 Task: Find connections with filter location Pakisaji with filter topic #realestatewith filter profile language Potuguese with filter current company Hirengine (Hiring & Resourcing) with filter school KLE College of Engineering & Technology with filter industry Retail with filter service category Social Media Marketing with filter keywords title Proposal Writer
Action: Mouse moved to (641, 61)
Screenshot: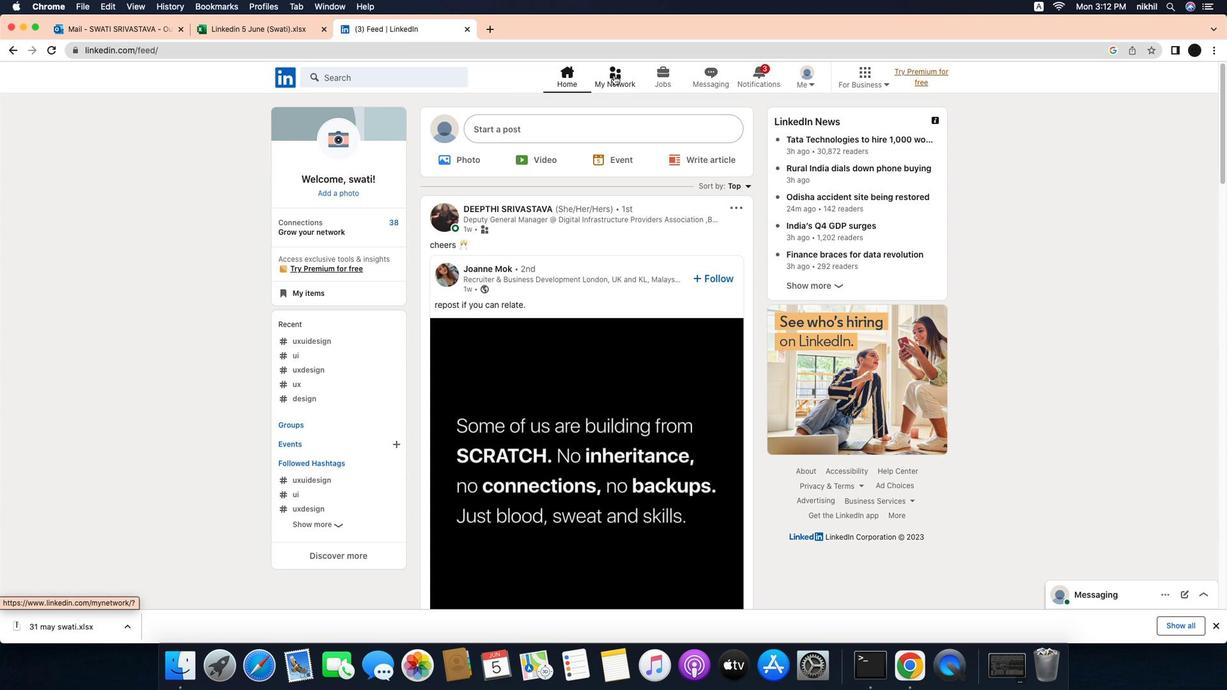 
Action: Mouse pressed left at (641, 61)
Screenshot: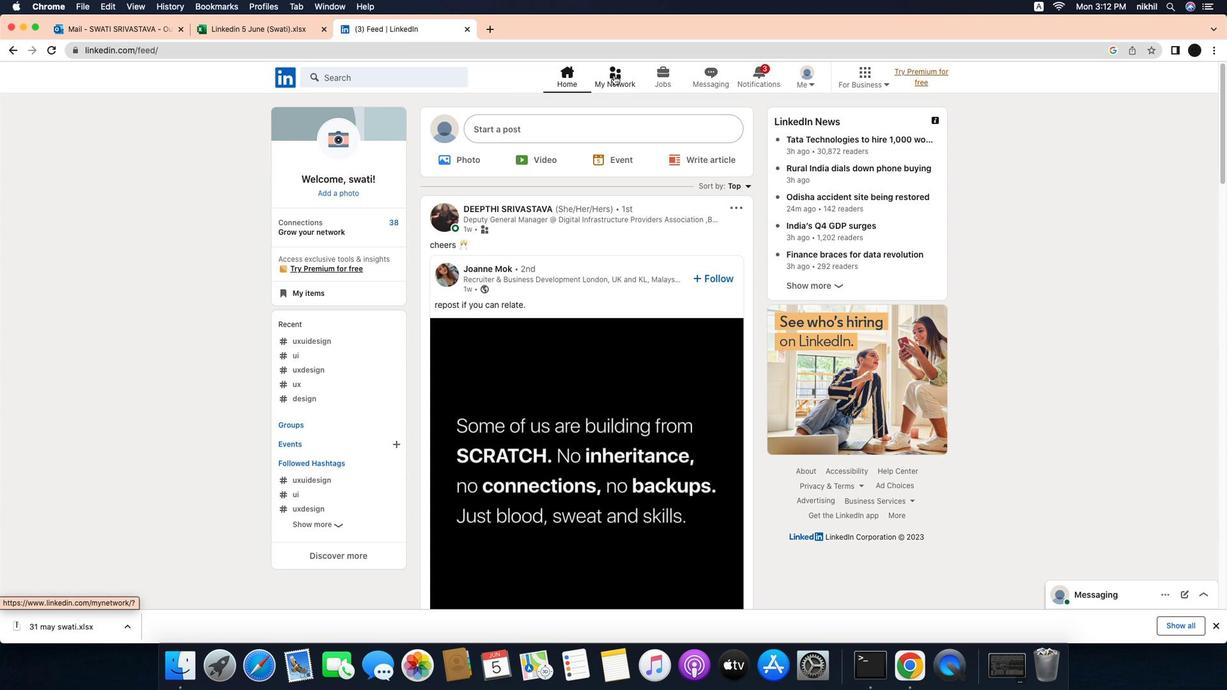 
Action: Mouse moved to (629, 55)
Screenshot: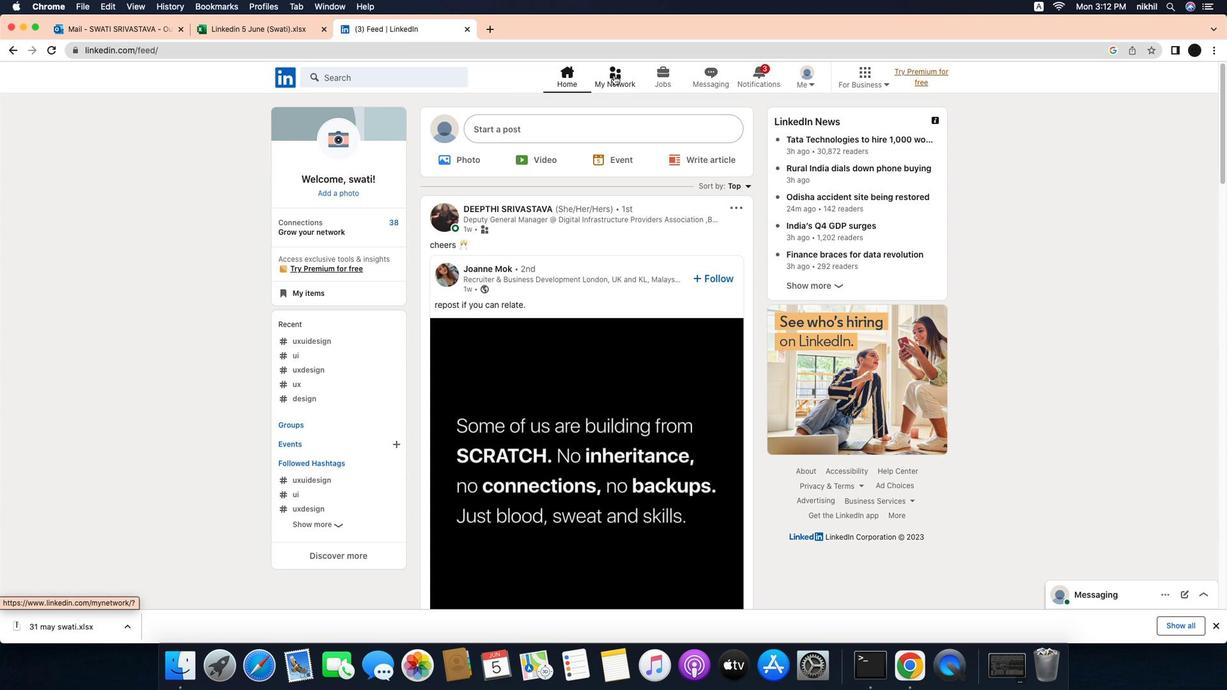 
Action: Mouse pressed left at (629, 55)
Screenshot: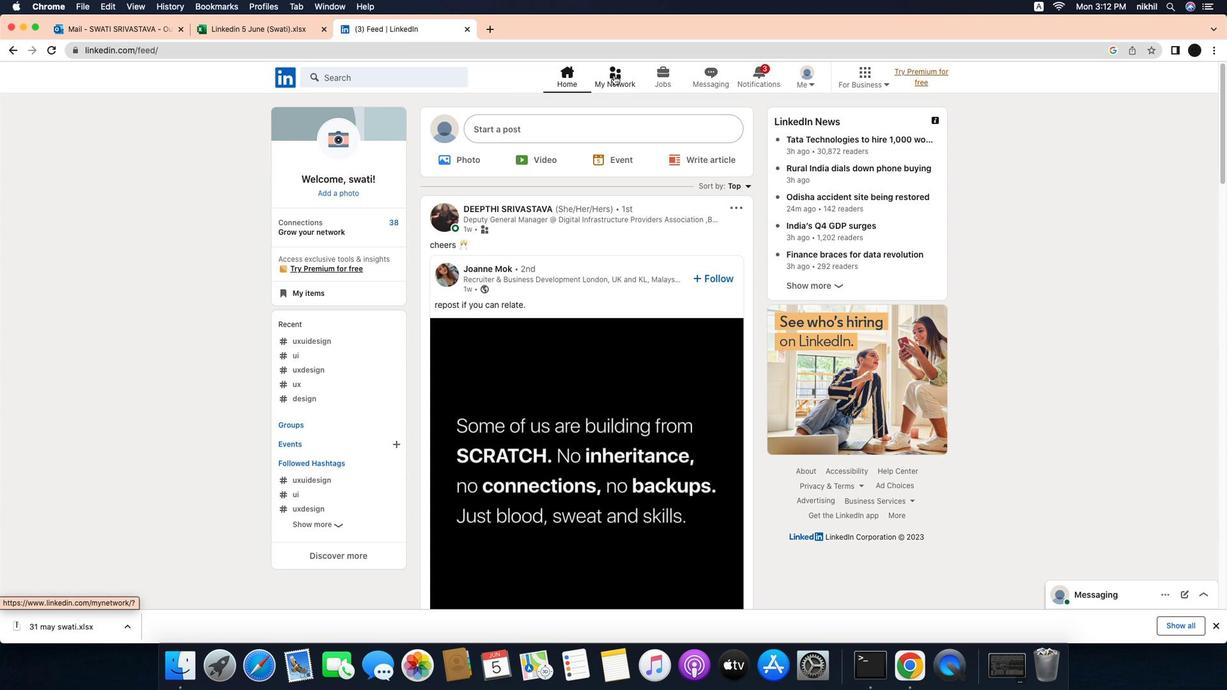 
Action: Mouse moved to (404, 133)
Screenshot: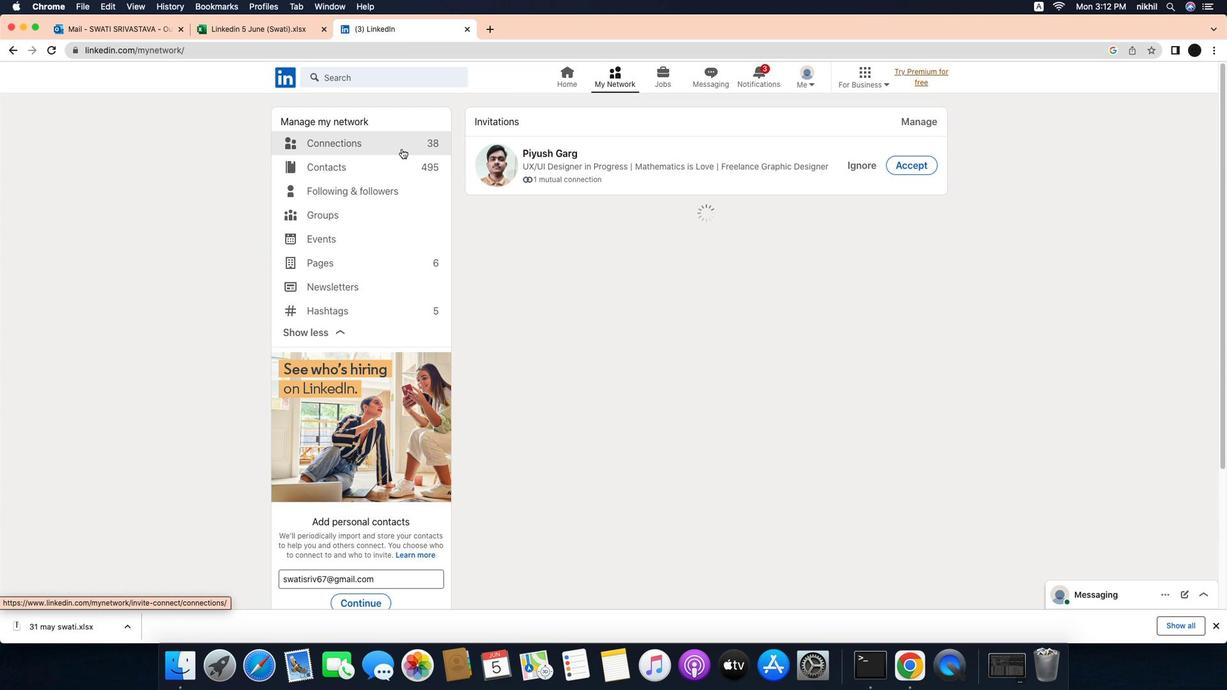 
Action: Mouse pressed left at (404, 133)
Screenshot: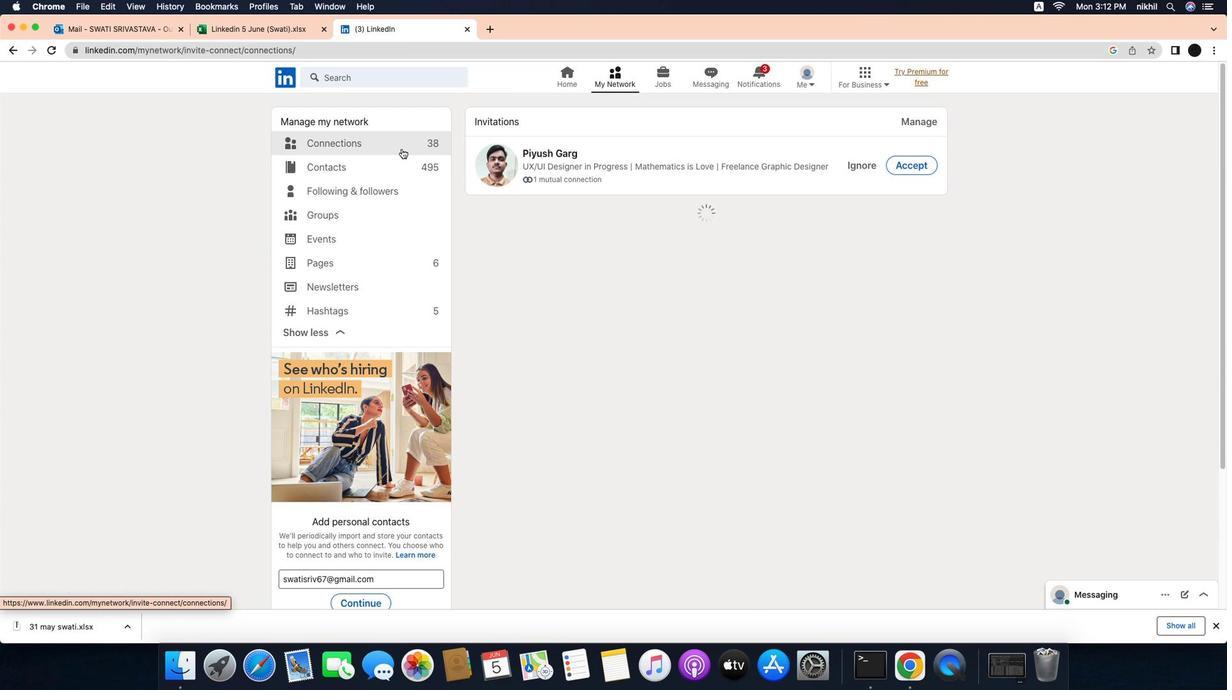 
Action: Mouse moved to (716, 129)
Screenshot: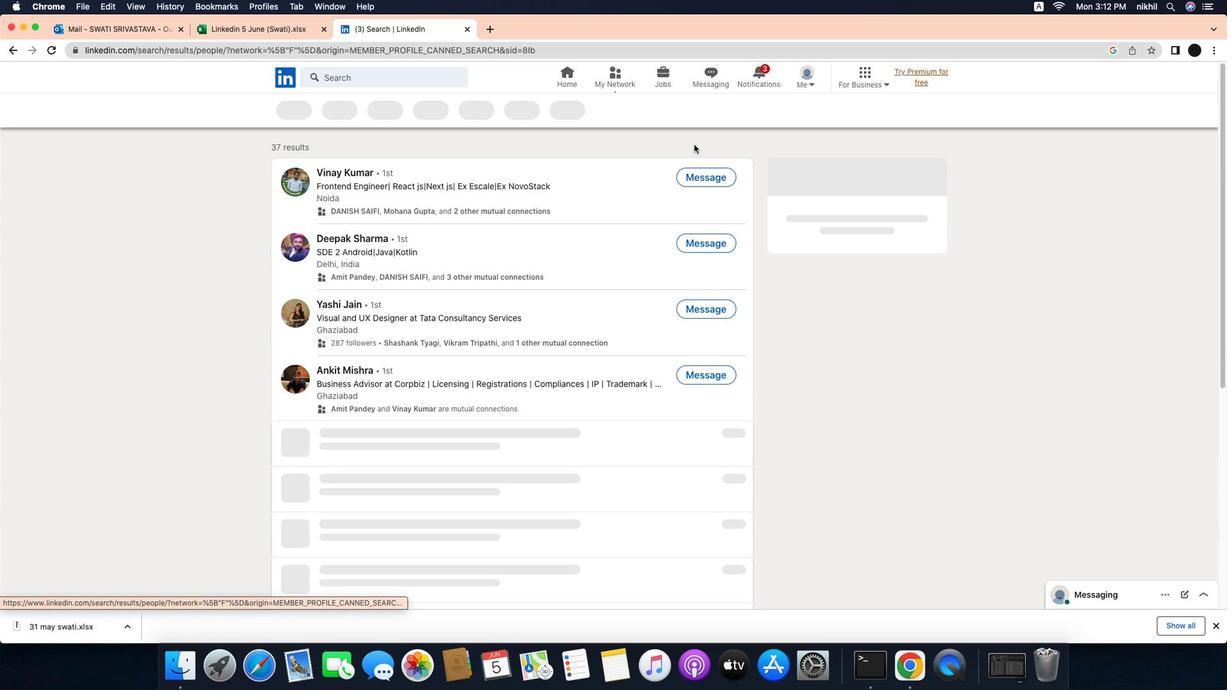 
Action: Mouse pressed left at (716, 129)
Screenshot: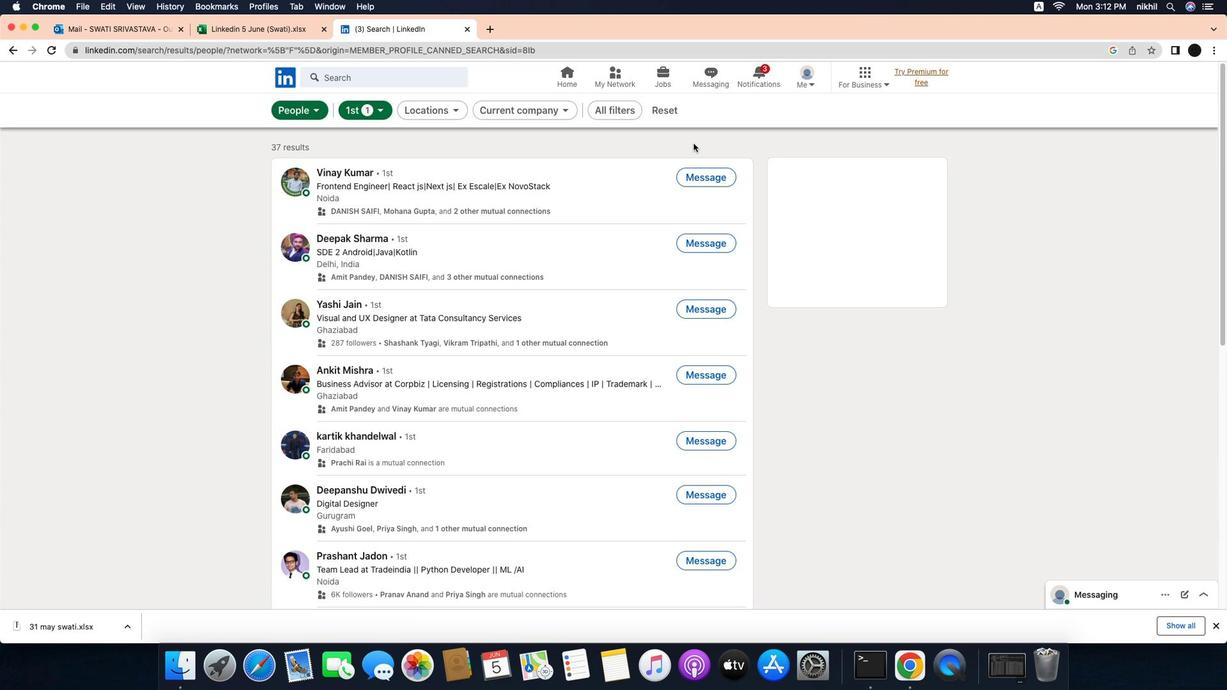 
Action: Mouse moved to (692, 92)
Screenshot: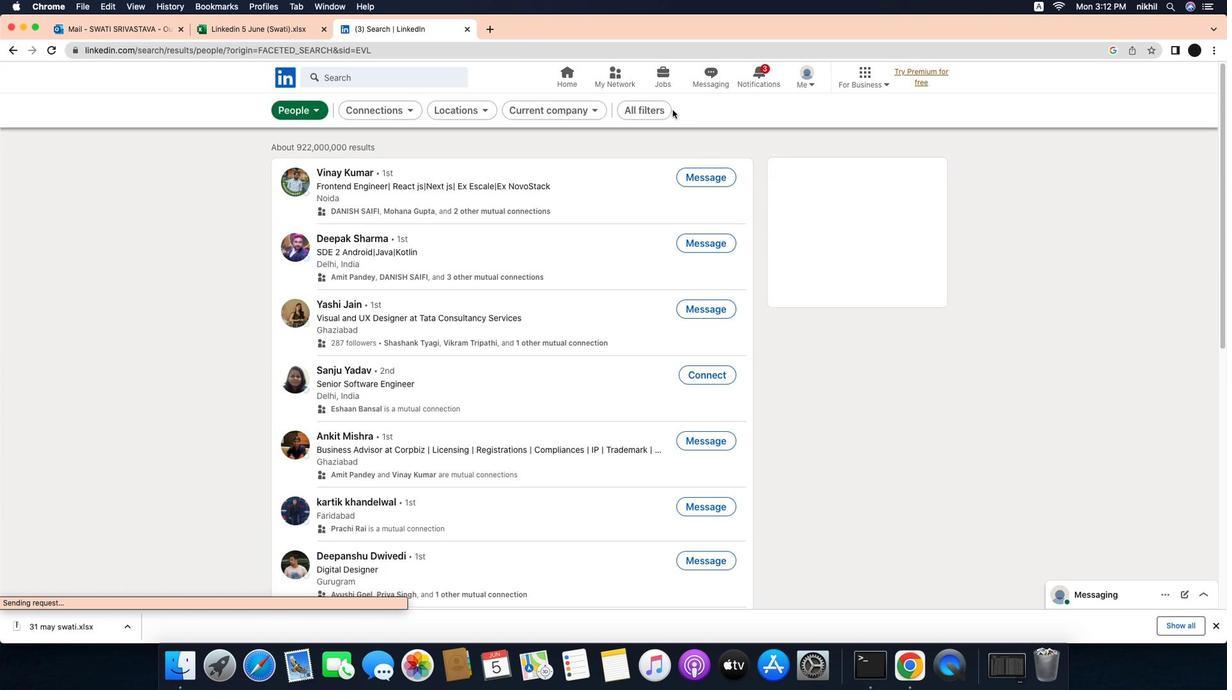 
Action: Mouse pressed left at (692, 92)
Screenshot: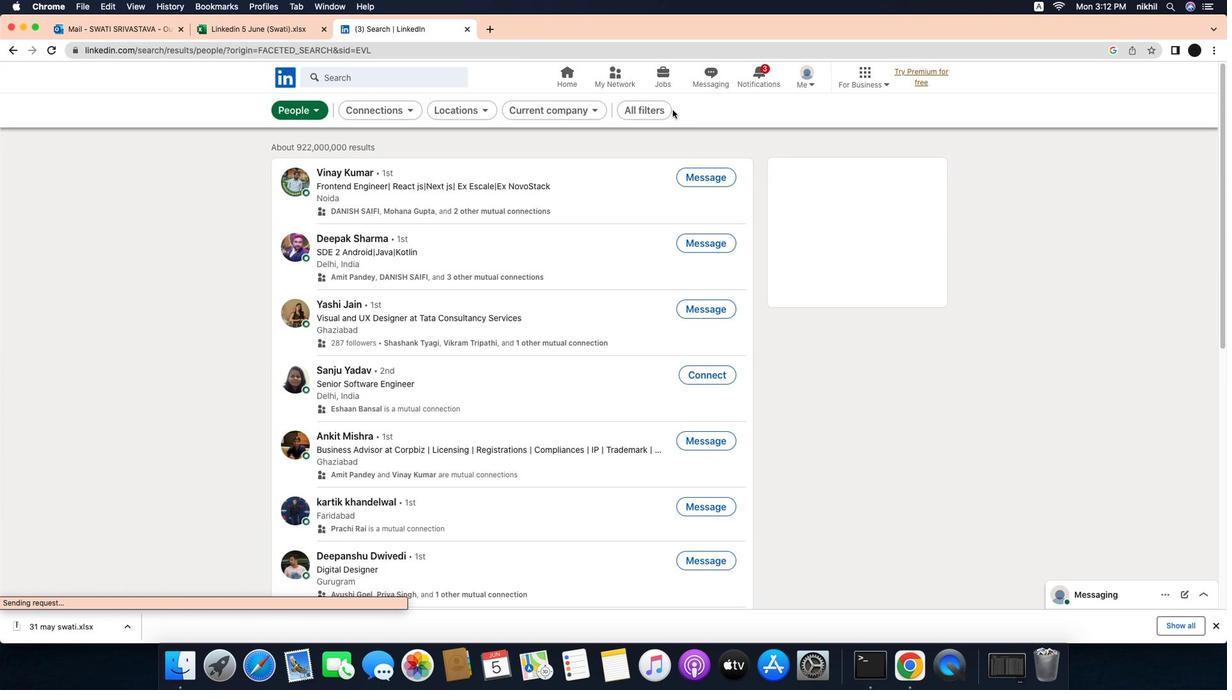 
Action: Mouse moved to (667, 95)
Screenshot: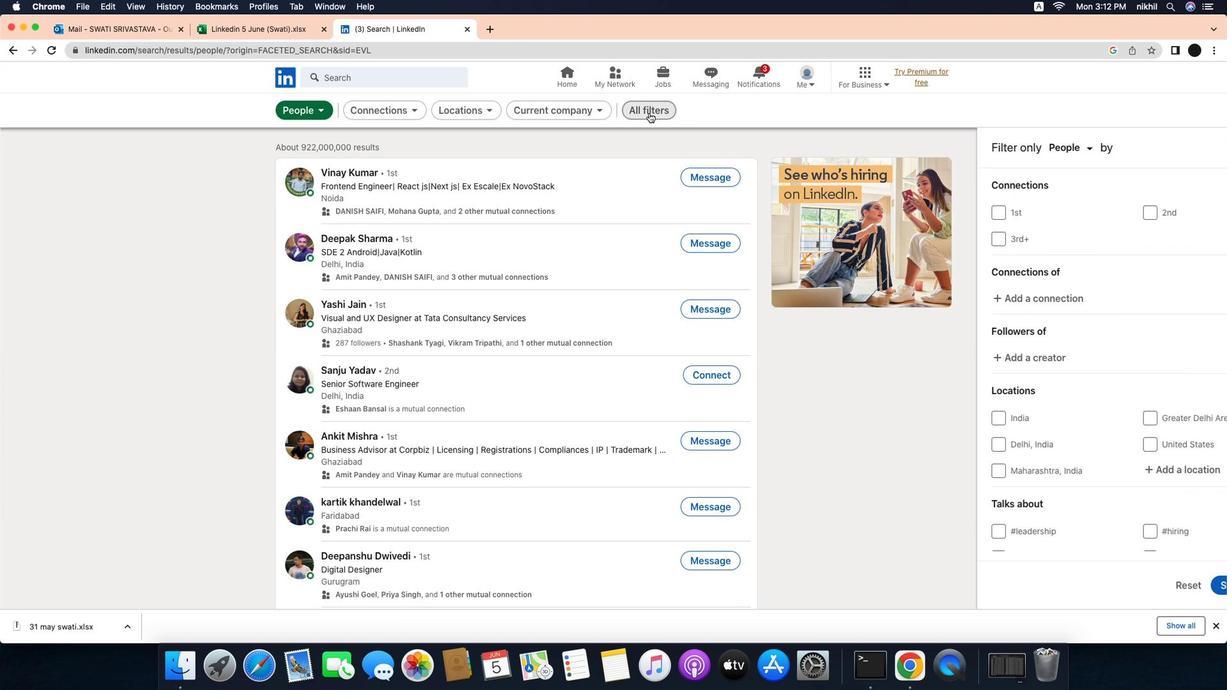 
Action: Mouse pressed left at (667, 95)
Screenshot: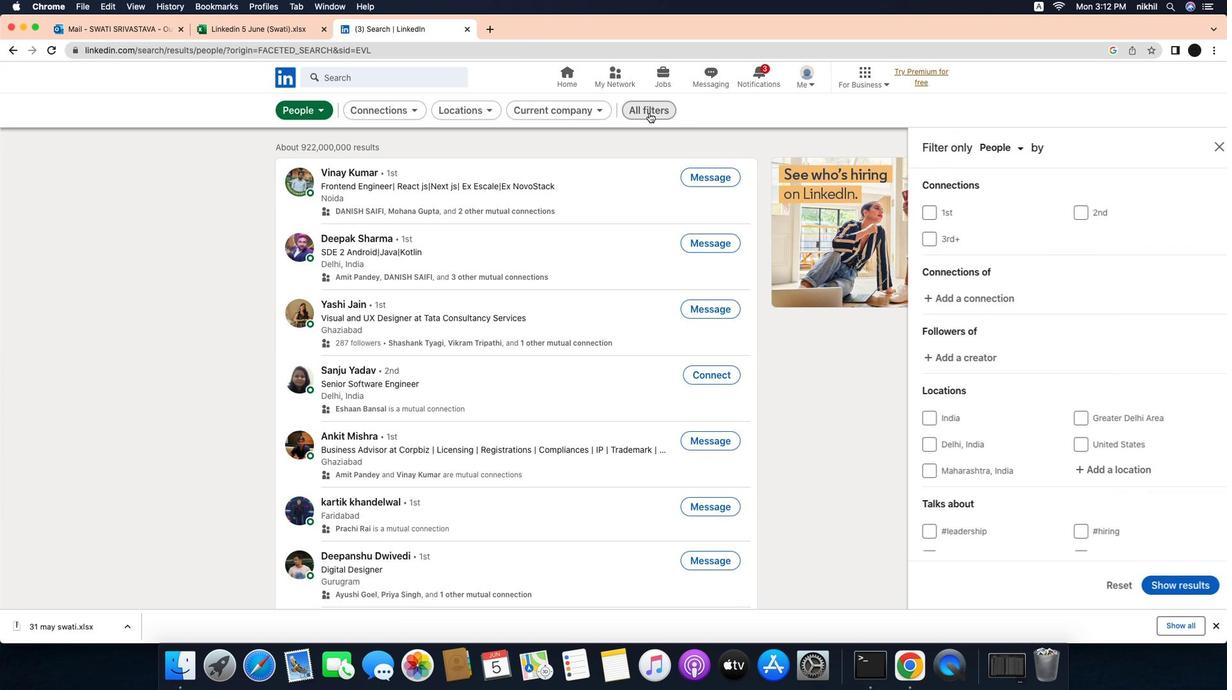
Action: Mouse moved to (1006, 255)
Screenshot: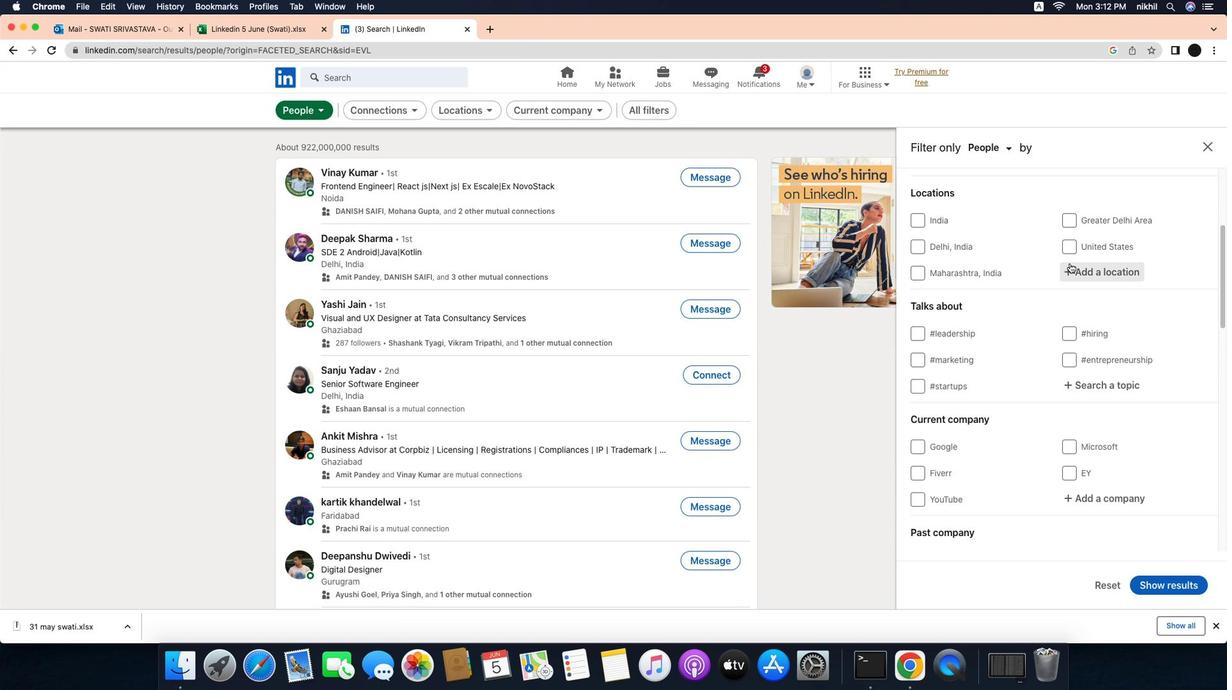 
Action: Mouse scrolled (1006, 255) with delta (-24, -24)
Screenshot: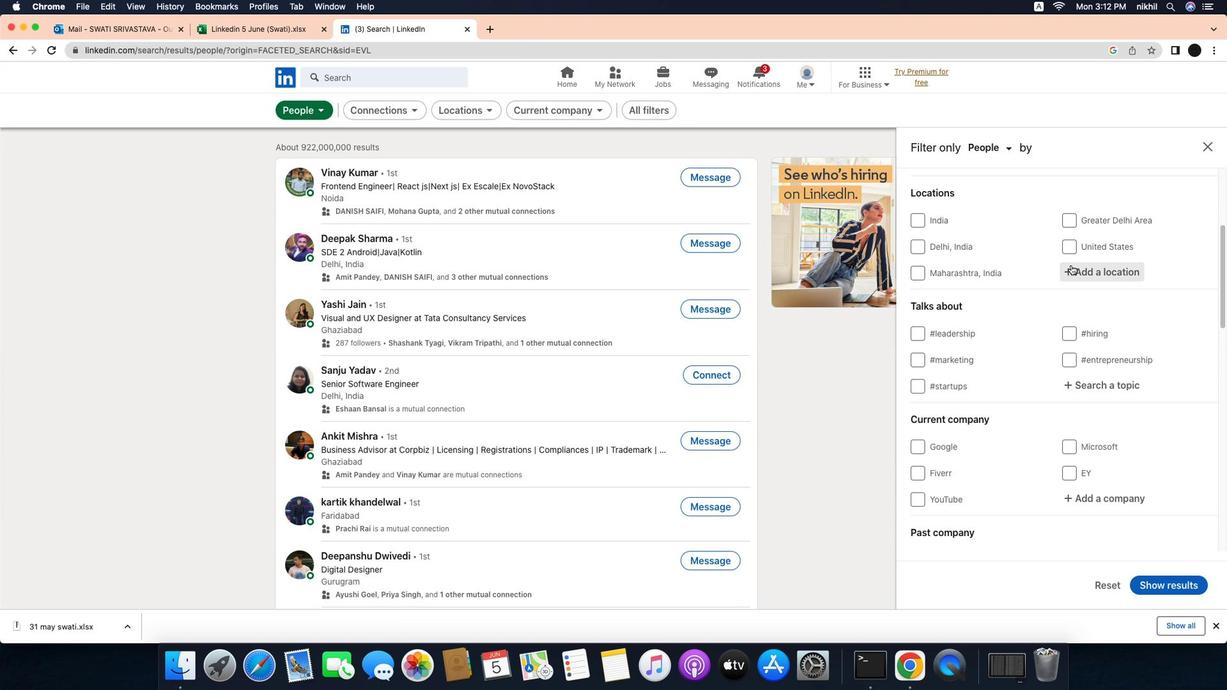 
Action: Mouse scrolled (1006, 255) with delta (-24, -24)
Screenshot: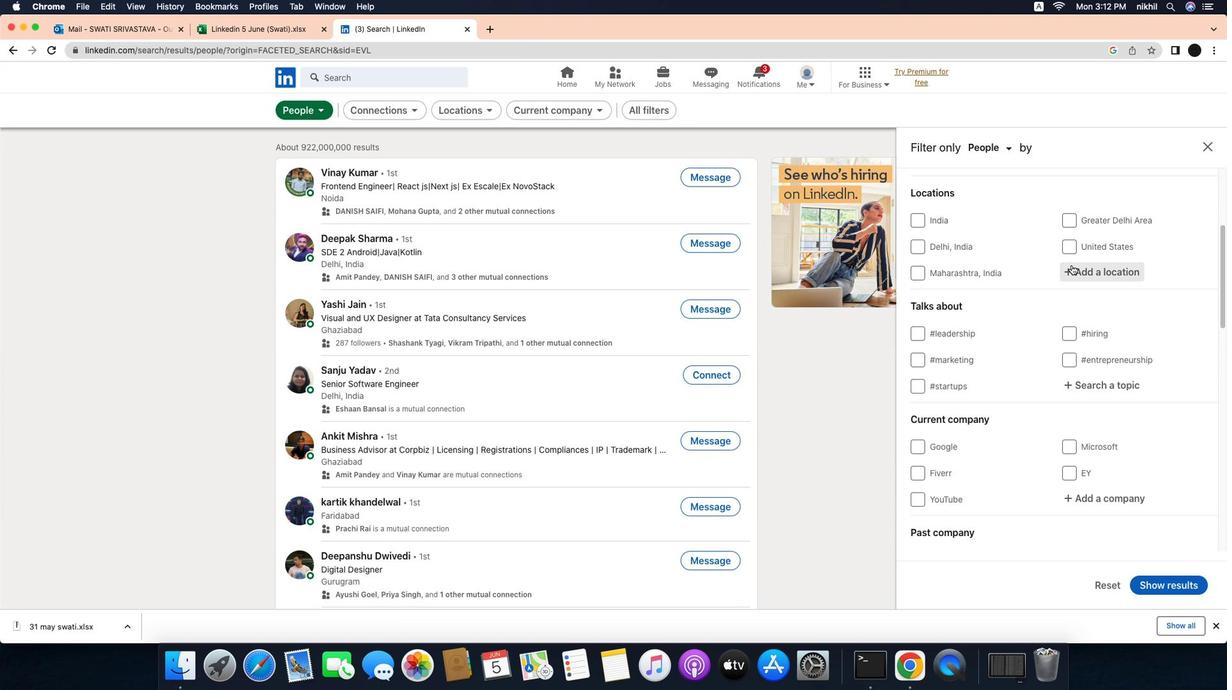 
Action: Mouse scrolled (1006, 255) with delta (-24, -26)
Screenshot: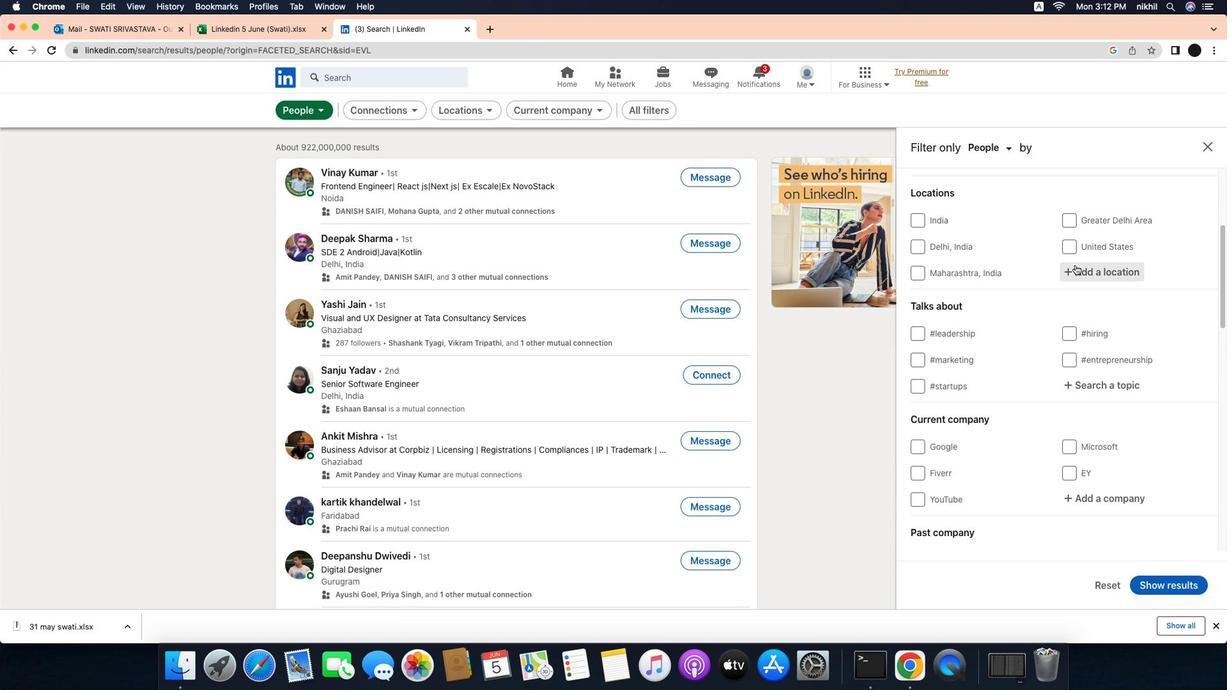 
Action: Mouse scrolled (1006, 255) with delta (-24, -26)
Screenshot: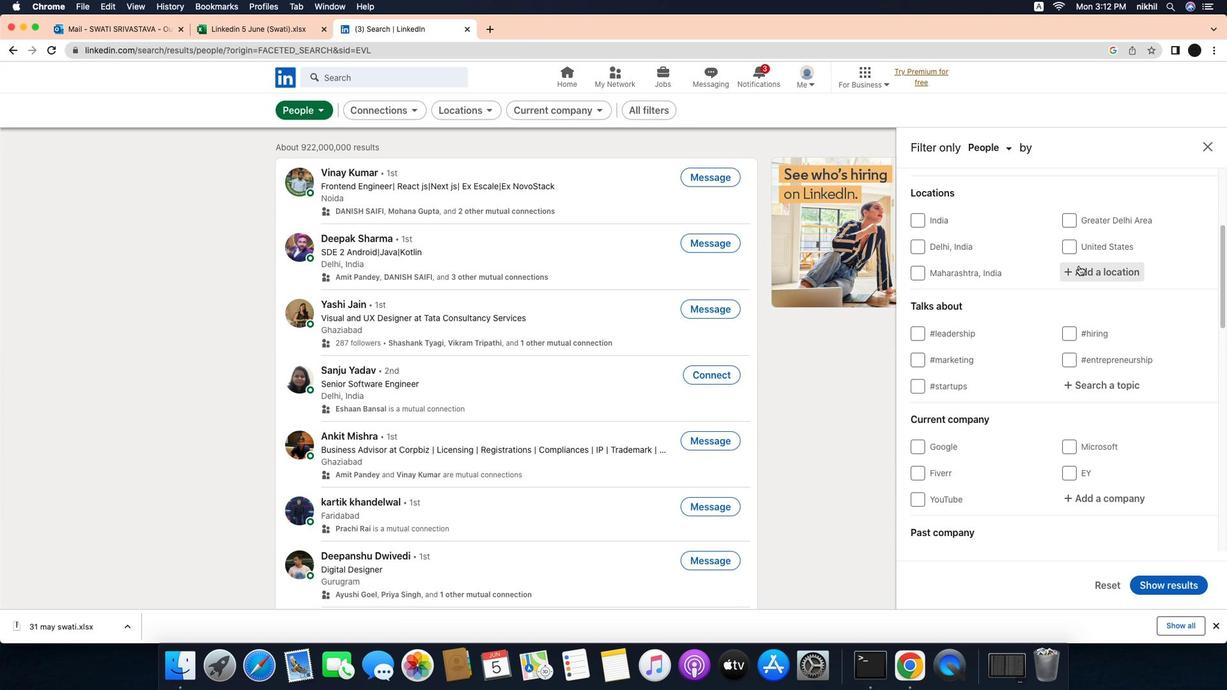 
Action: Mouse moved to (1125, 258)
Screenshot: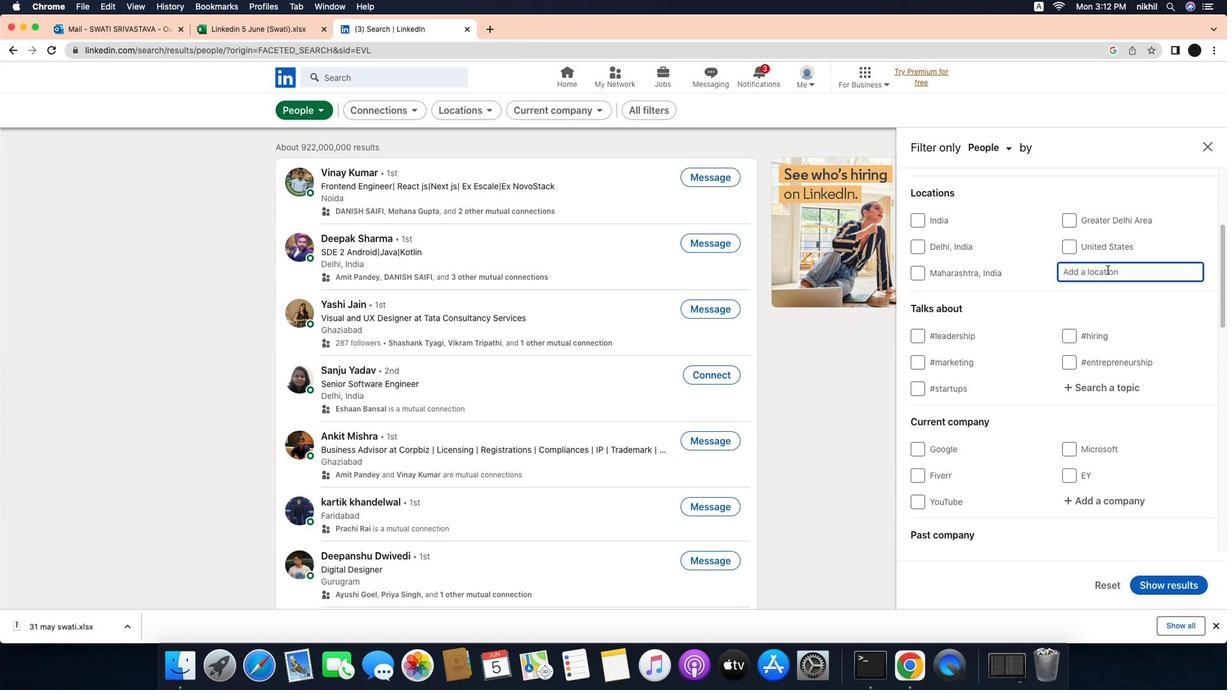 
Action: Mouse pressed left at (1125, 258)
Screenshot: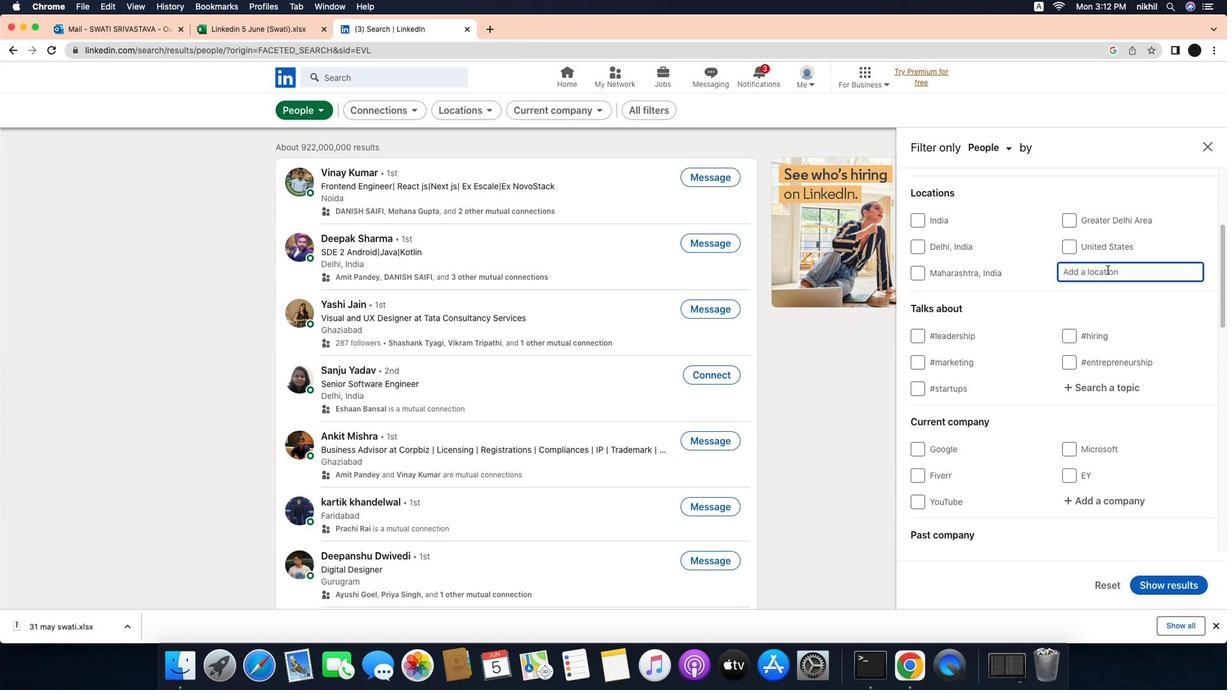 
Action: Mouse moved to (1156, 262)
Screenshot: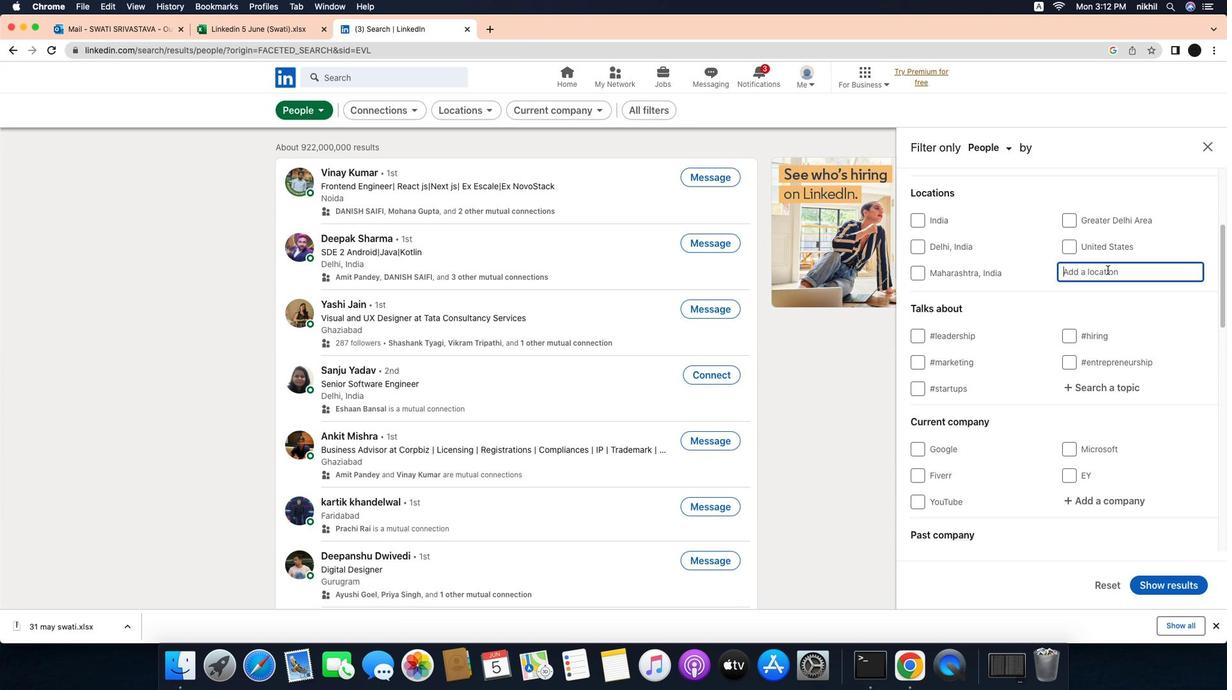 
Action: Mouse pressed left at (1156, 262)
Screenshot: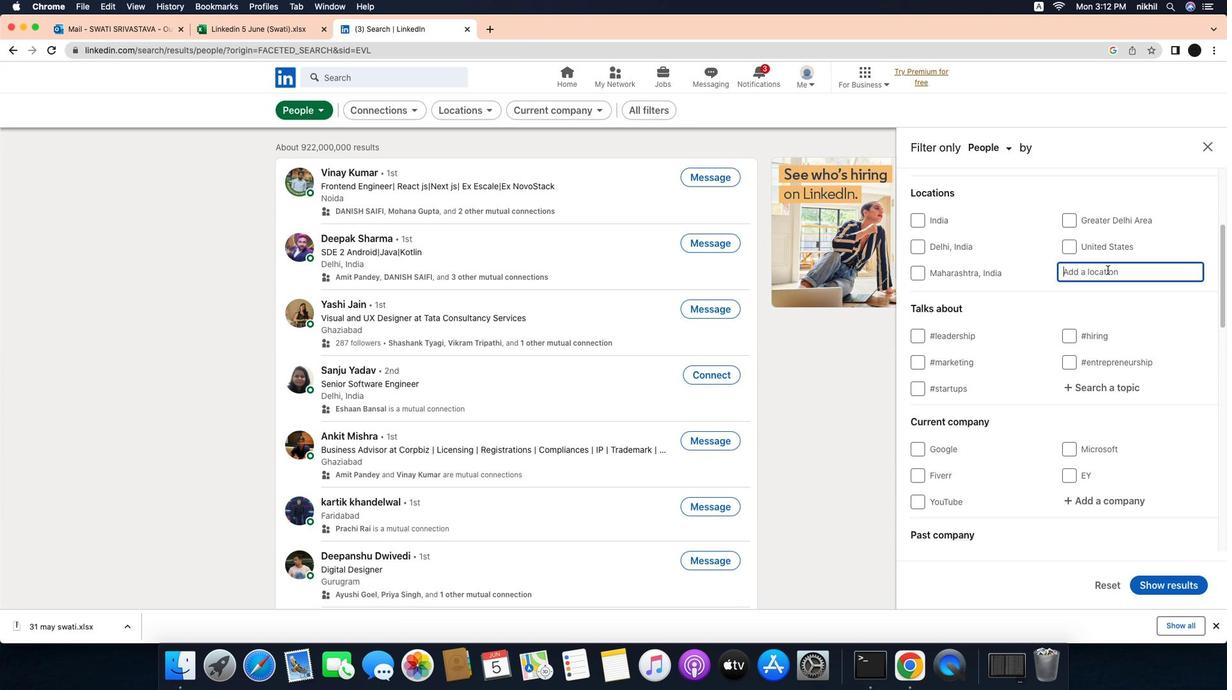 
Action: Key pressed Key.caps_lock'P'Key.caps_lock'a''k''i''s''a''j''i'
Screenshot: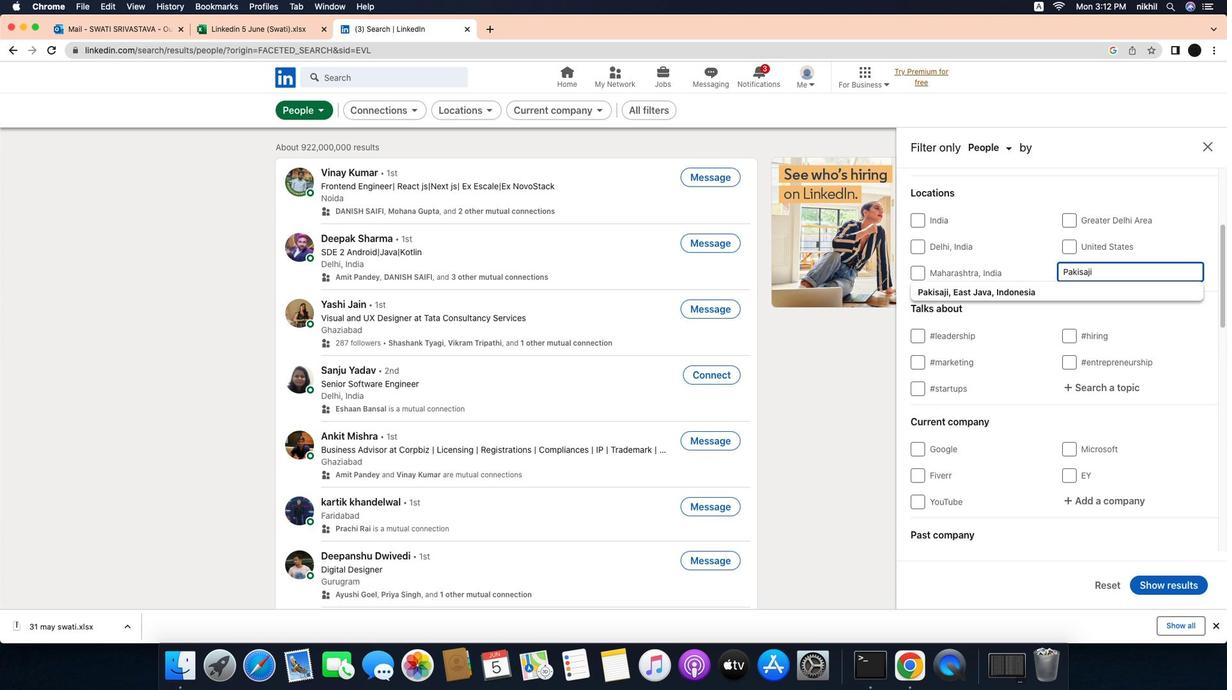 
Action: Mouse moved to (1155, 262)
Screenshot: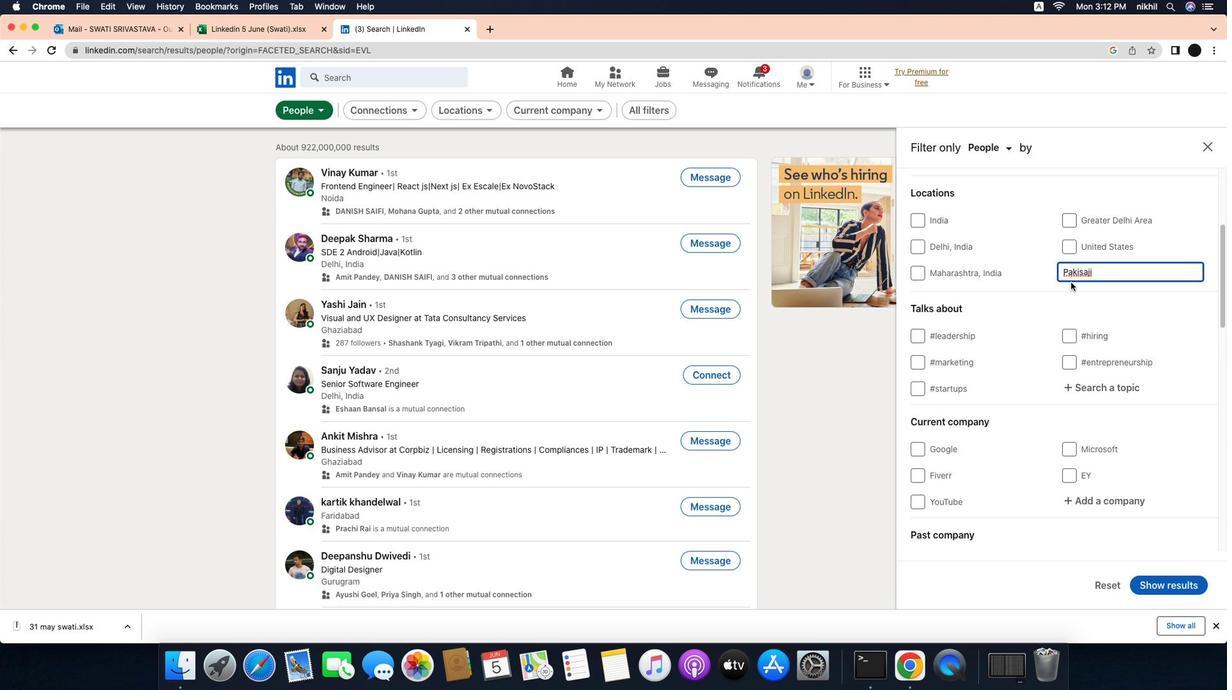 
Action: Key pressed Key.enter
Screenshot: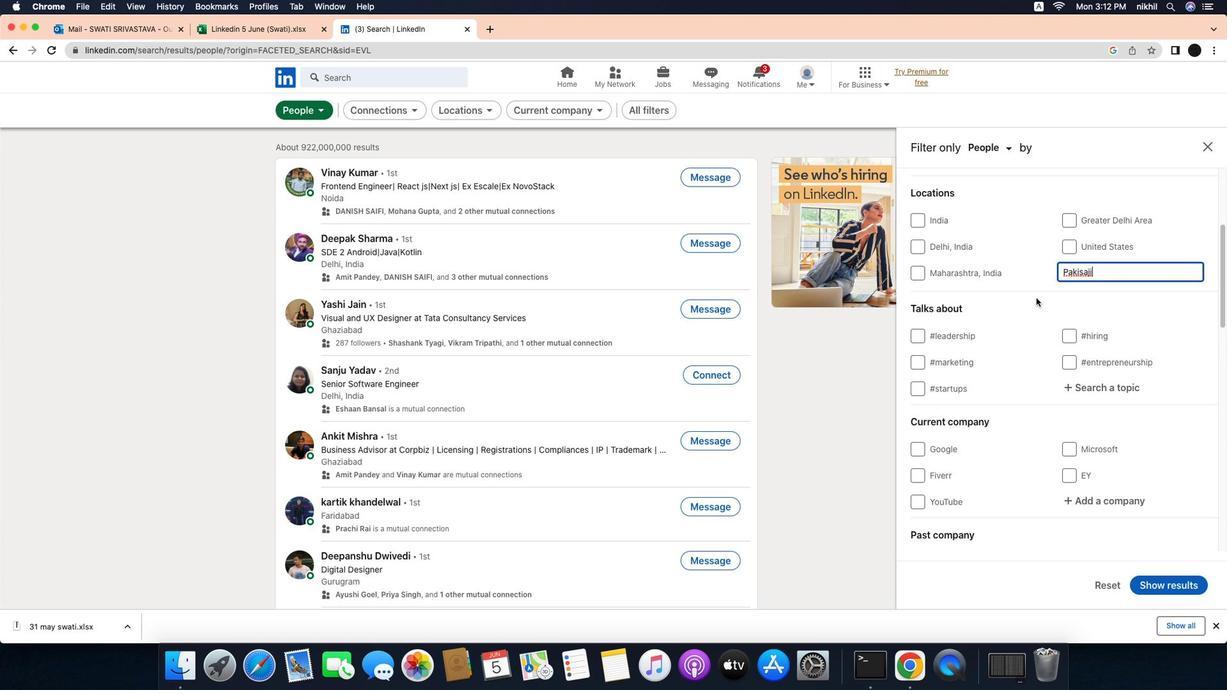 
Action: Mouse moved to (1081, 293)
Screenshot: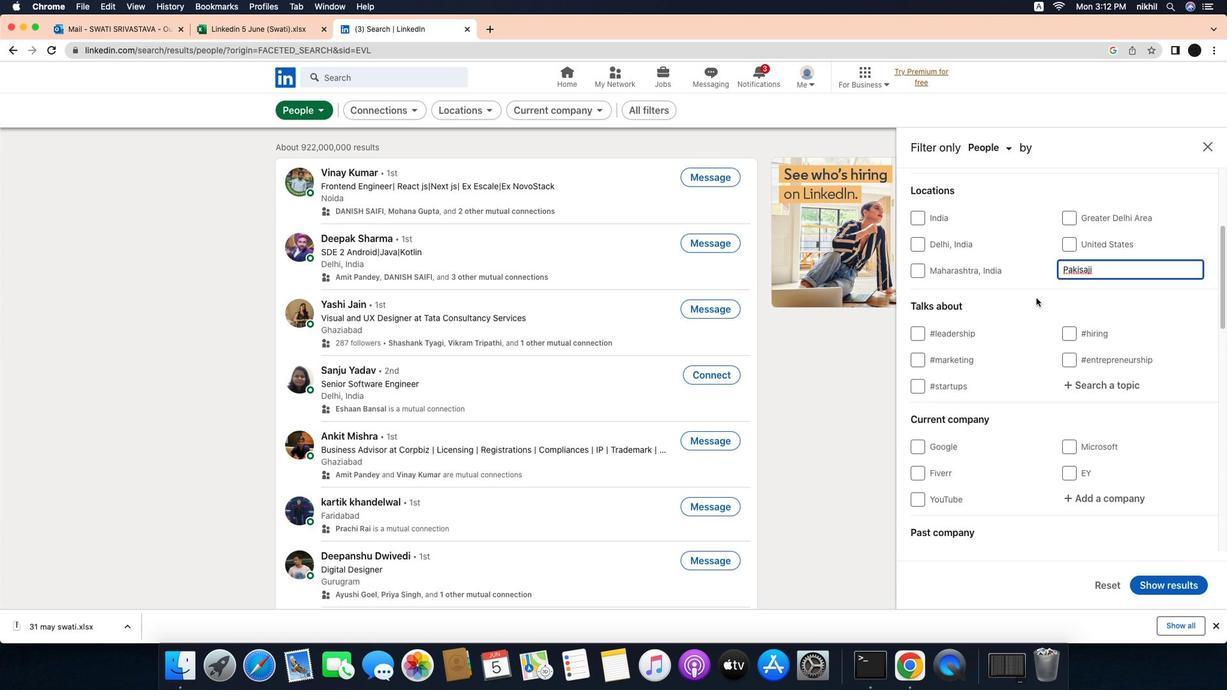 
Action: Mouse scrolled (1081, 293) with delta (-24, -24)
Screenshot: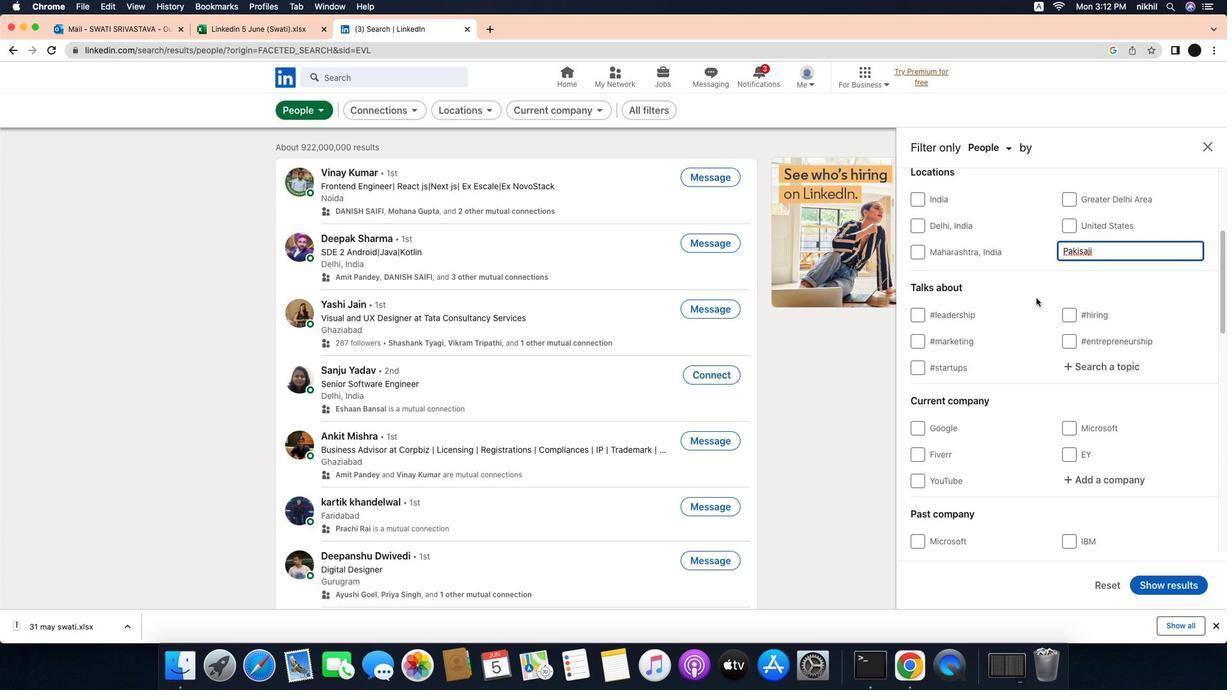 
Action: Mouse scrolled (1081, 293) with delta (-24, -24)
Screenshot: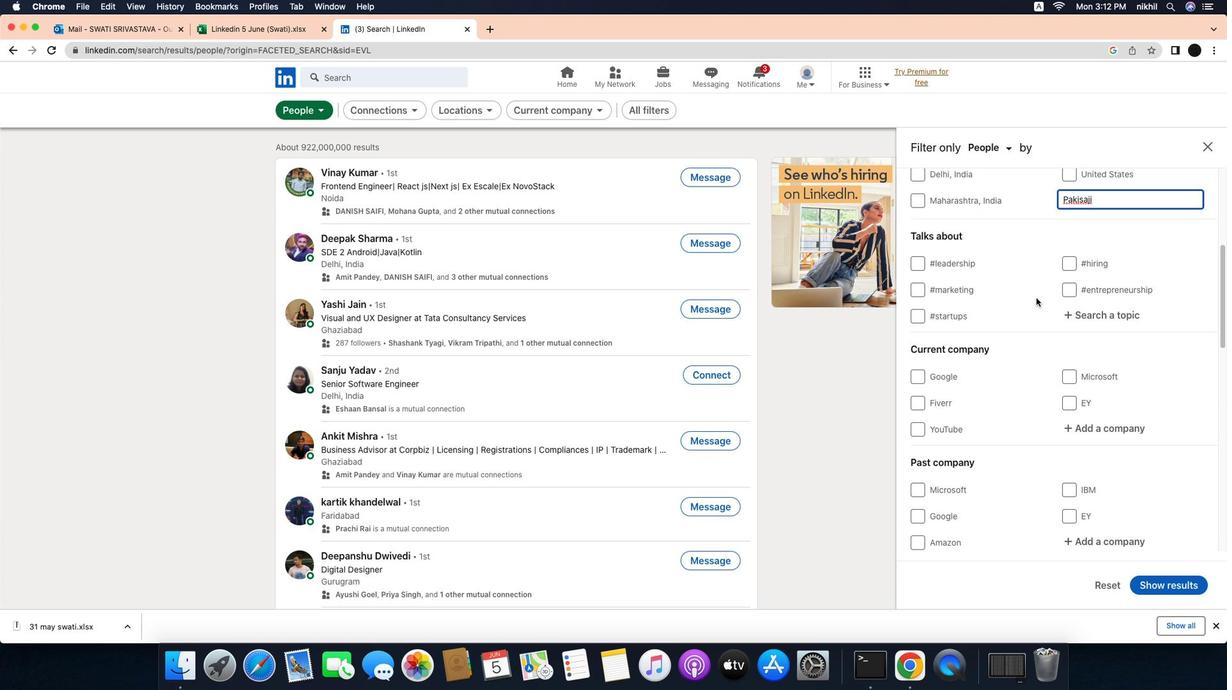 
Action: Mouse scrolled (1081, 293) with delta (-24, -24)
Screenshot: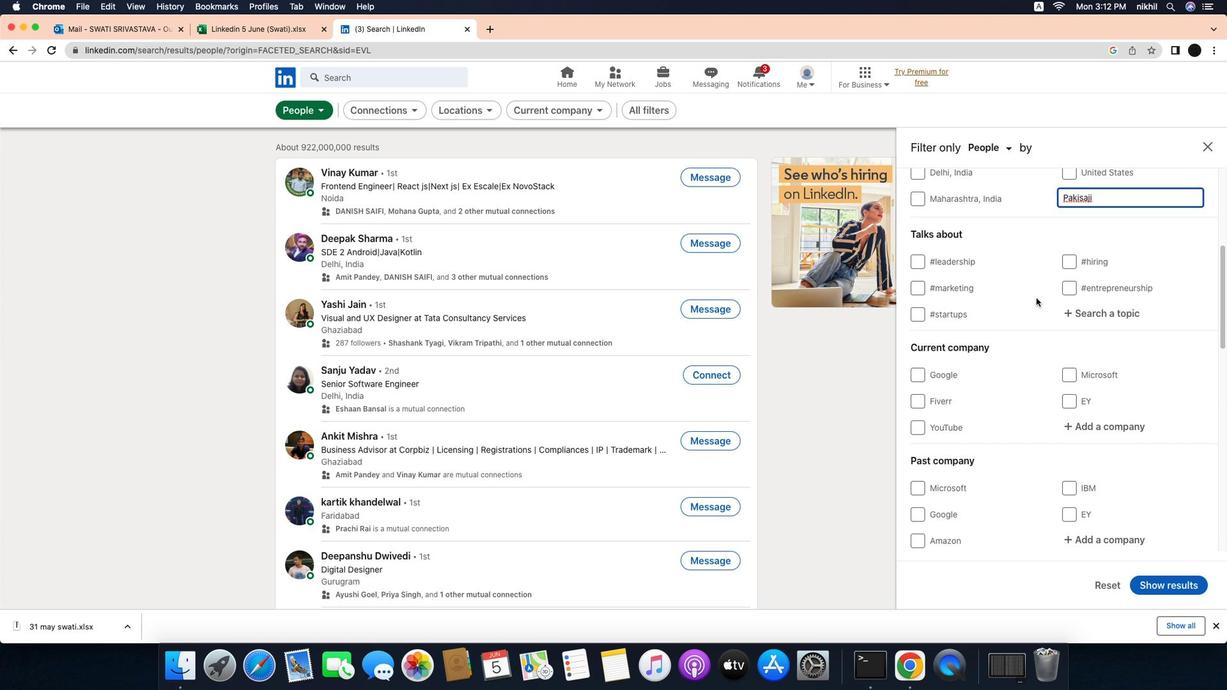 
Action: Mouse scrolled (1081, 293) with delta (-24, -24)
Screenshot: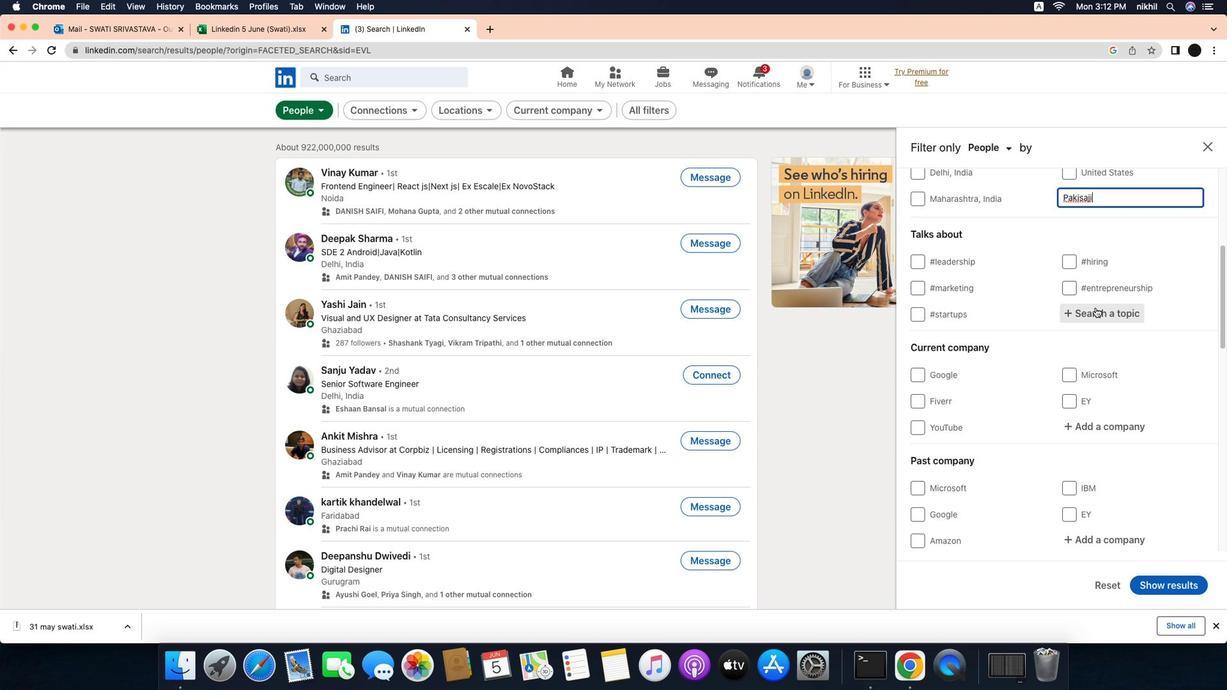 
Action: Mouse scrolled (1081, 293) with delta (-24, -24)
Screenshot: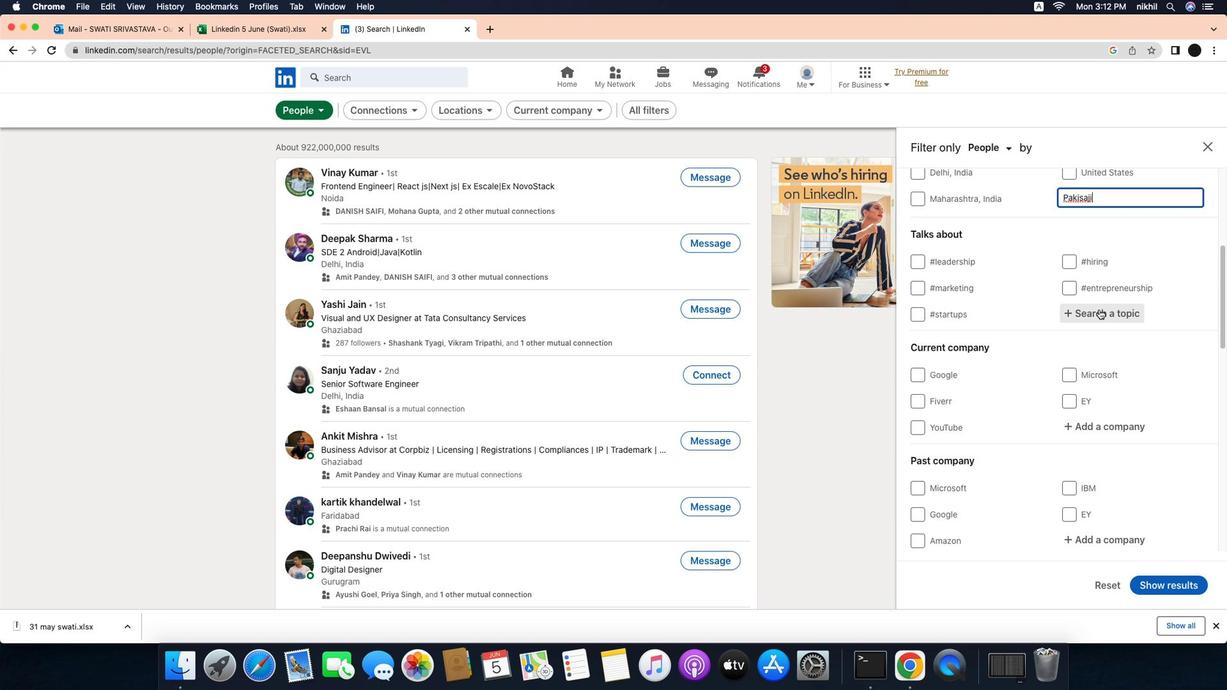 
Action: Mouse scrolled (1081, 293) with delta (-24, -24)
Screenshot: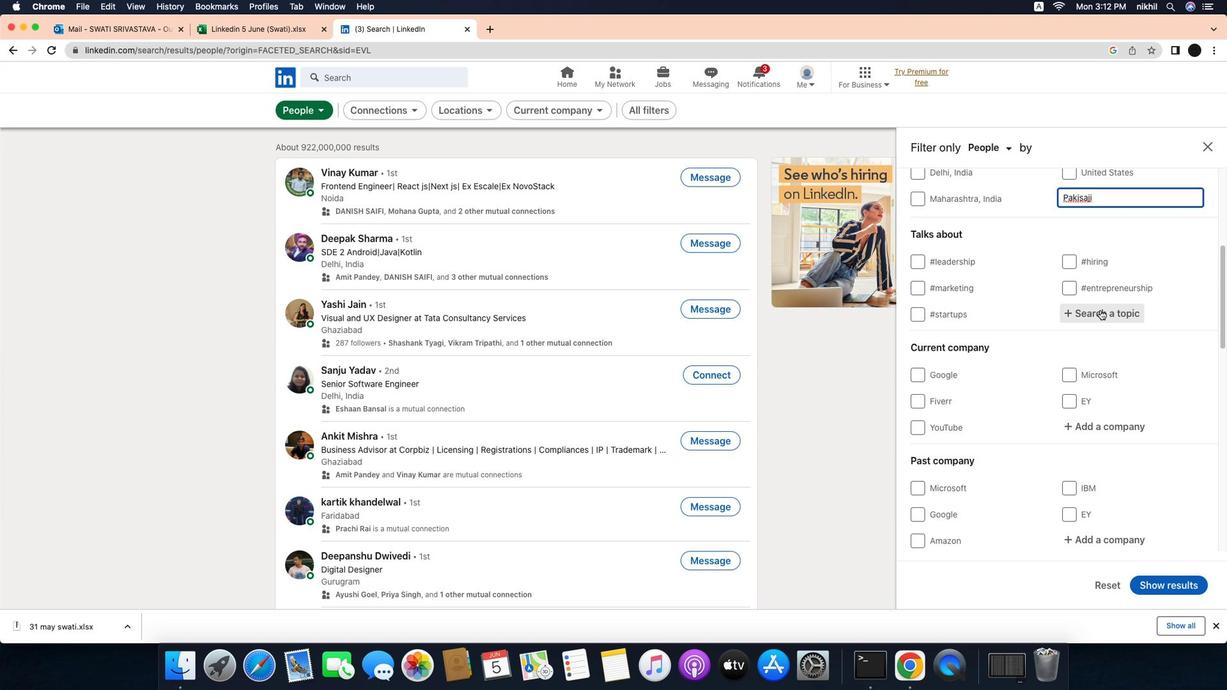 
Action: Mouse scrolled (1081, 293) with delta (-24, -24)
Screenshot: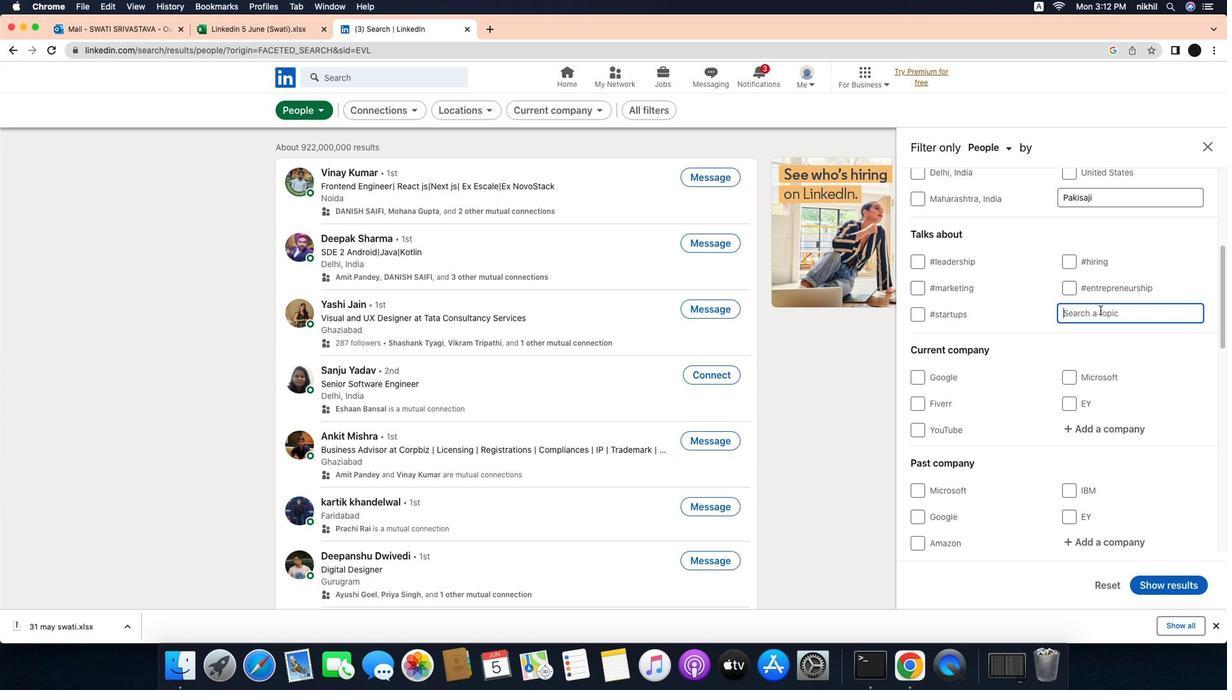 
Action: Mouse moved to (1149, 306)
Screenshot: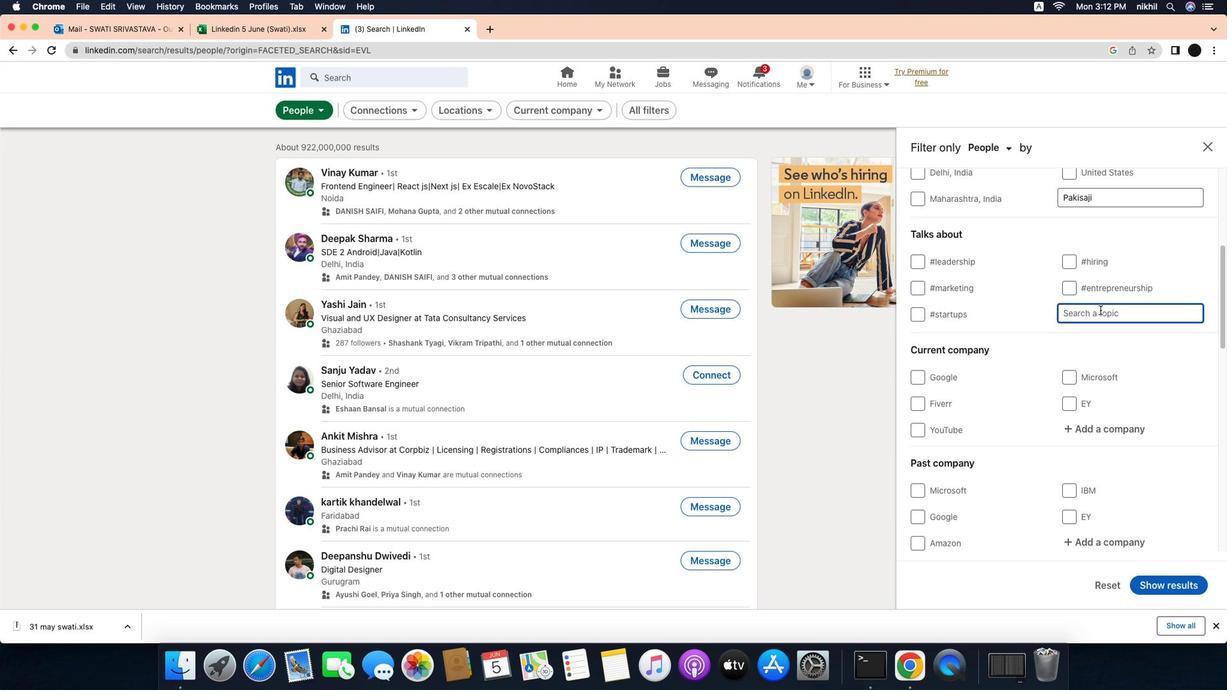 
Action: Mouse pressed left at (1149, 306)
Screenshot: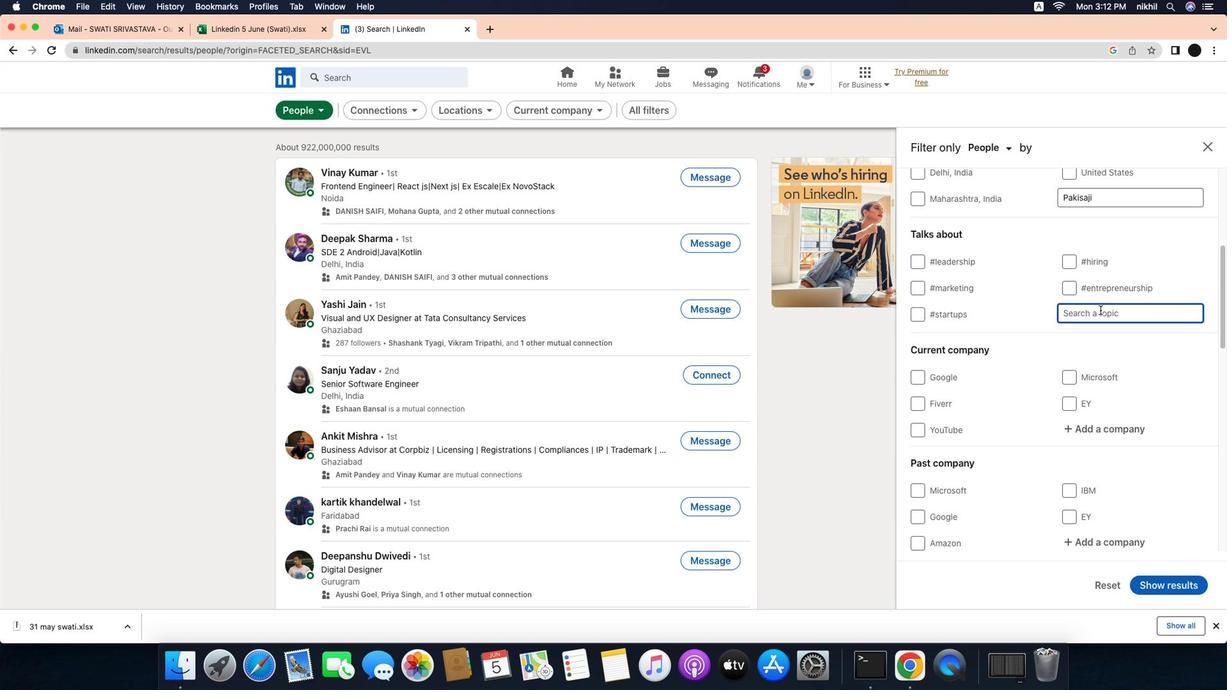
Action: Key pressed 'r''e''a''l''e''s''t''a''t''e'
Screenshot: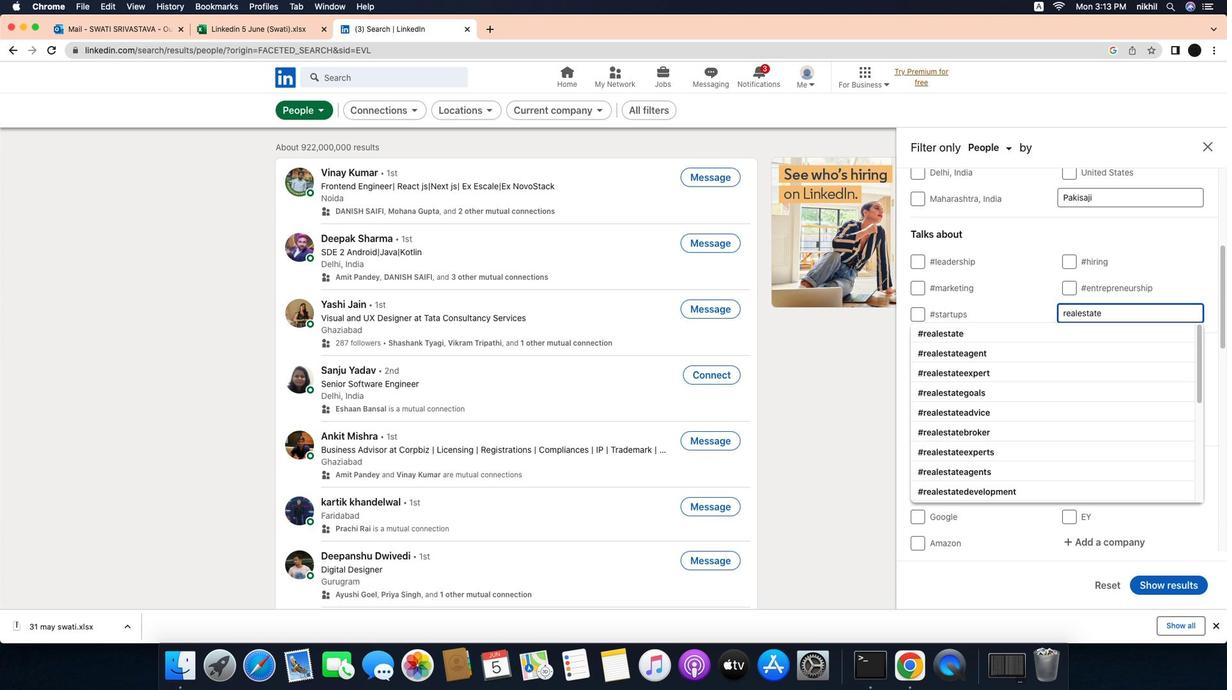 
Action: Mouse moved to (1077, 329)
Screenshot: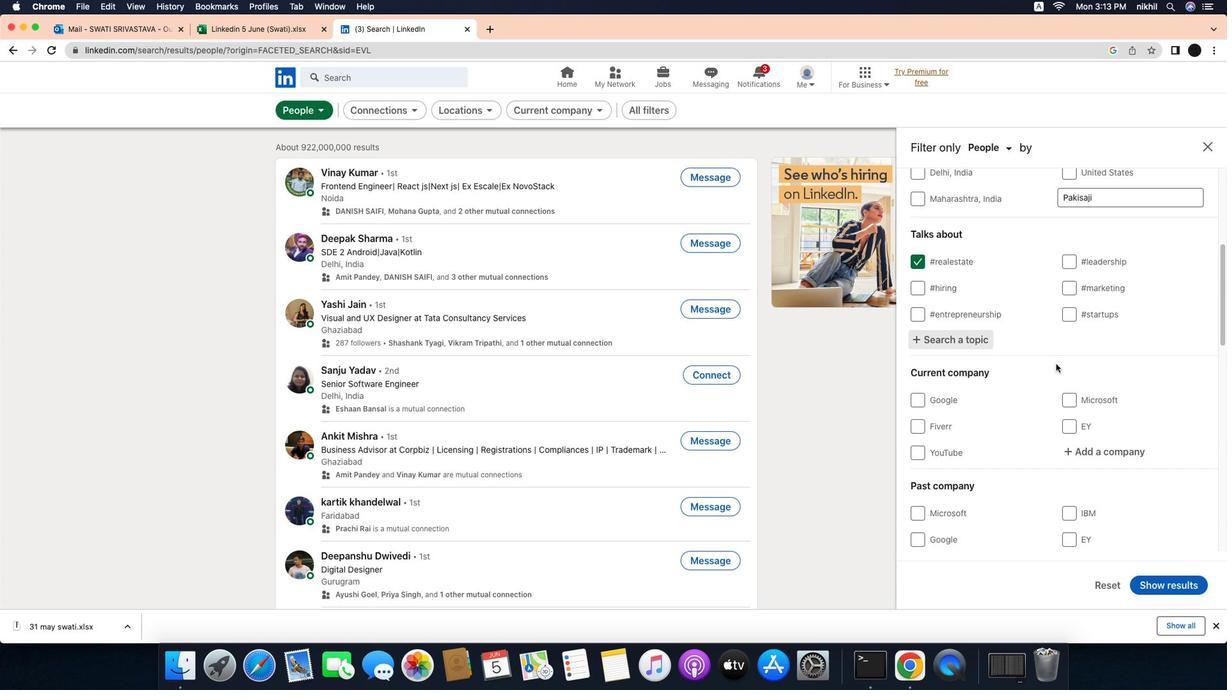 
Action: Mouse pressed left at (1077, 329)
Screenshot: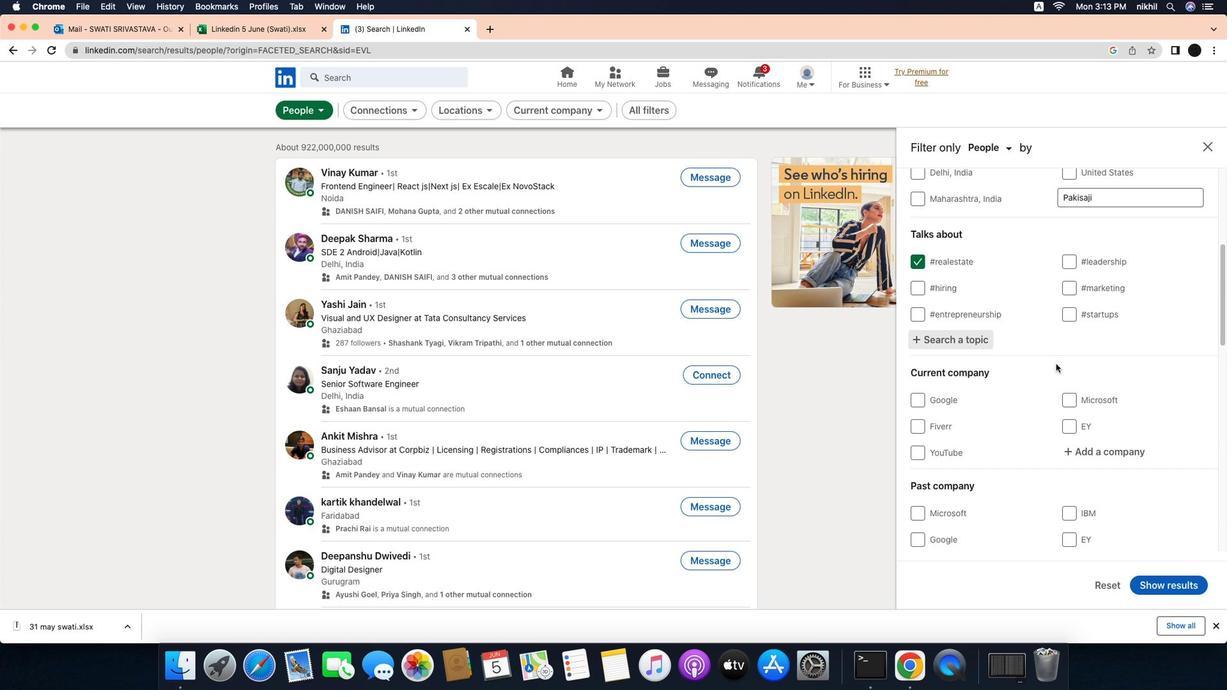 
Action: Mouse moved to (1102, 363)
Screenshot: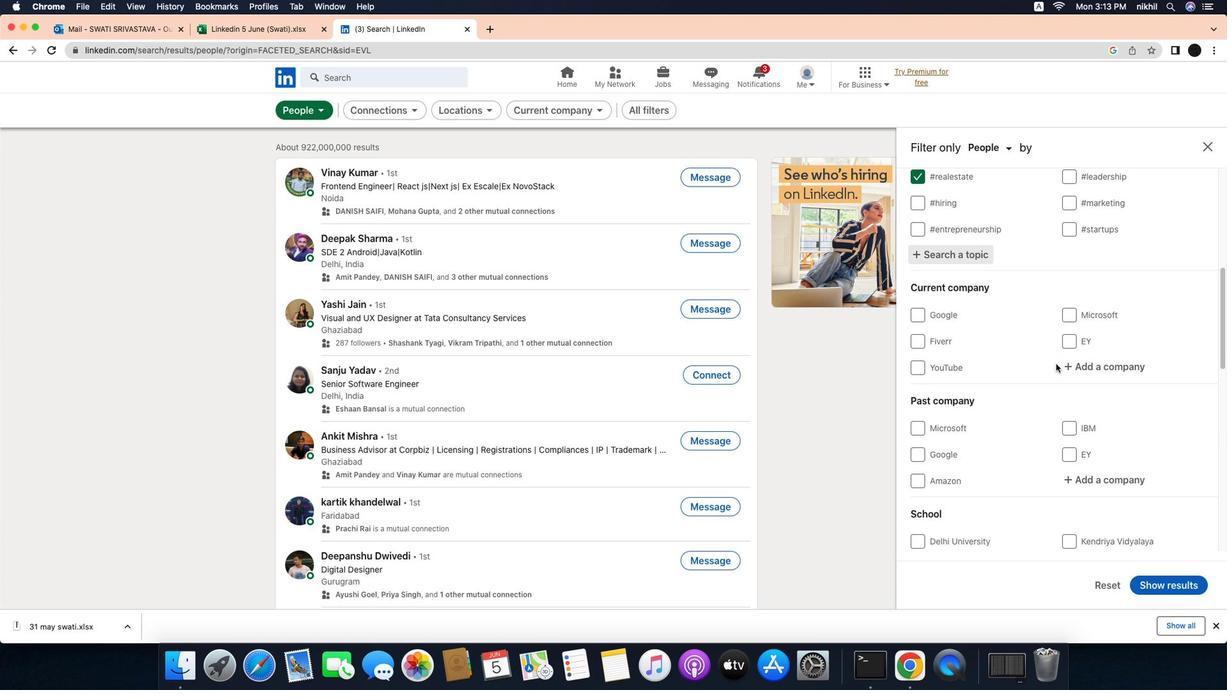 
Action: Mouse scrolled (1102, 363) with delta (-24, -24)
Screenshot: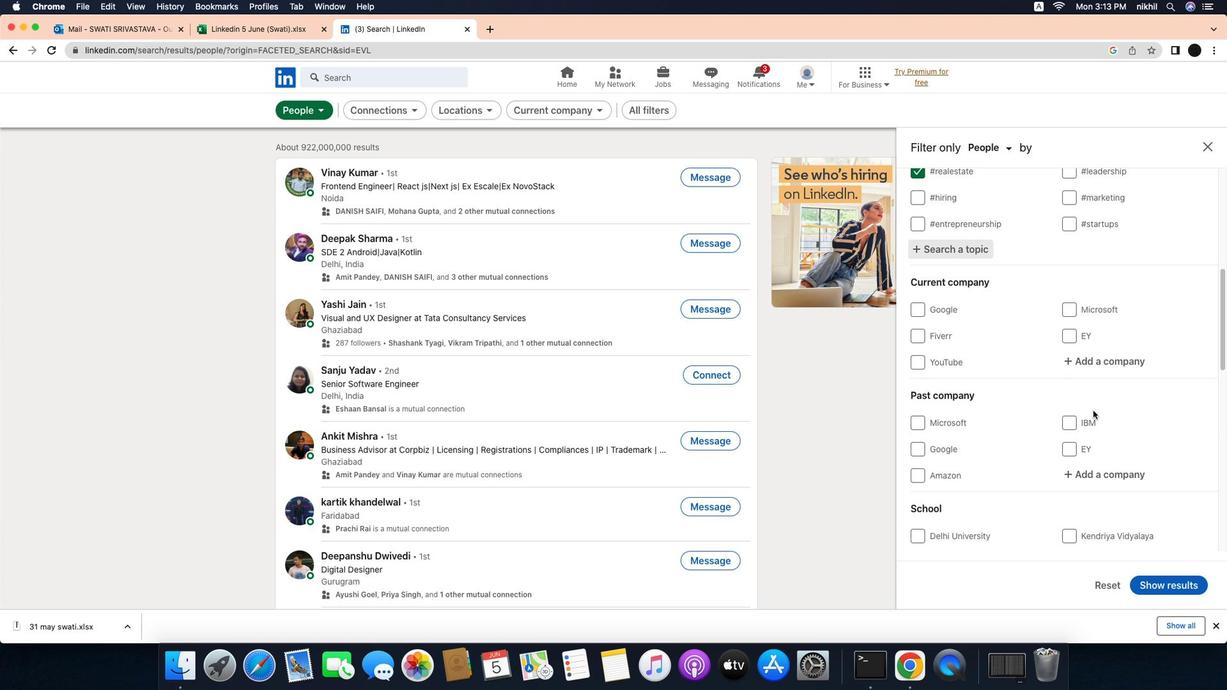 
Action: Mouse scrolled (1102, 363) with delta (-24, -24)
Screenshot: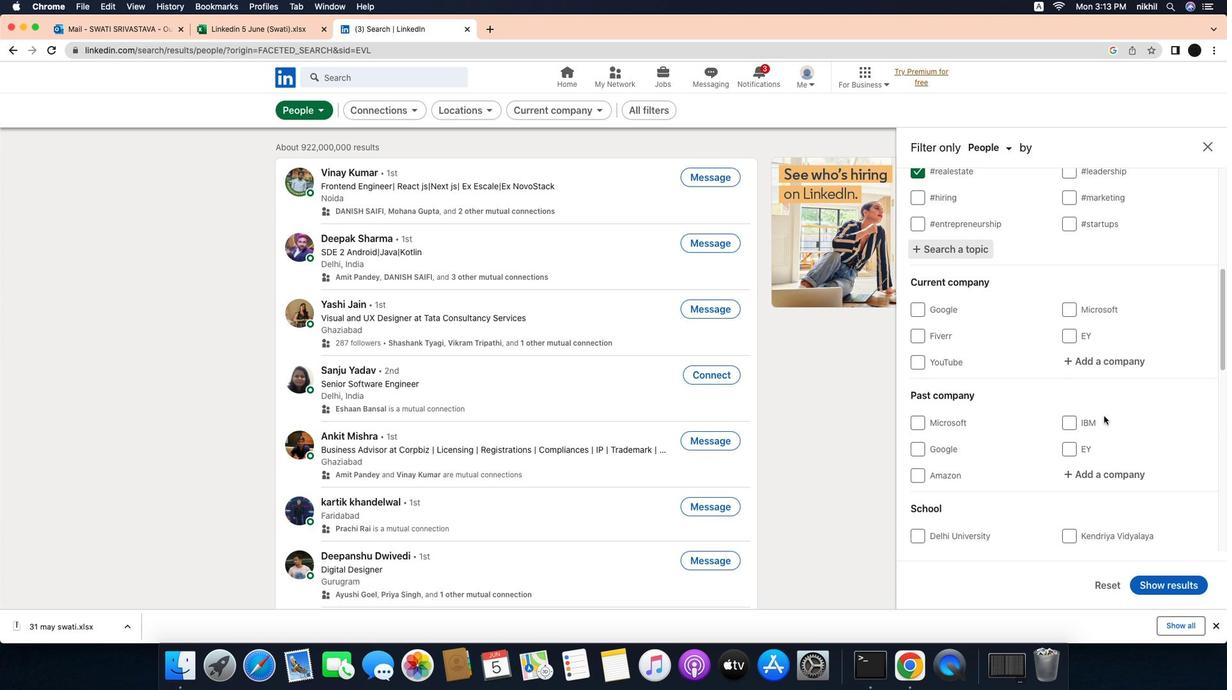 
Action: Mouse scrolled (1102, 363) with delta (-24, -24)
Screenshot: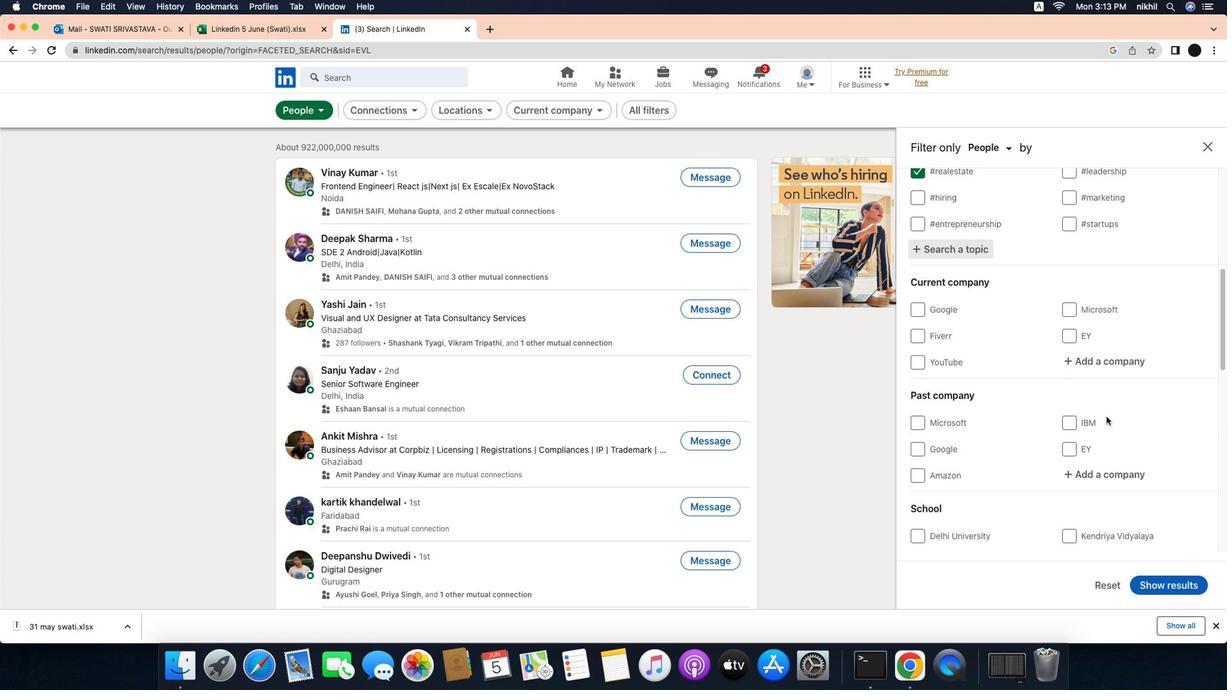 
Action: Mouse scrolled (1102, 363) with delta (-24, -24)
Screenshot: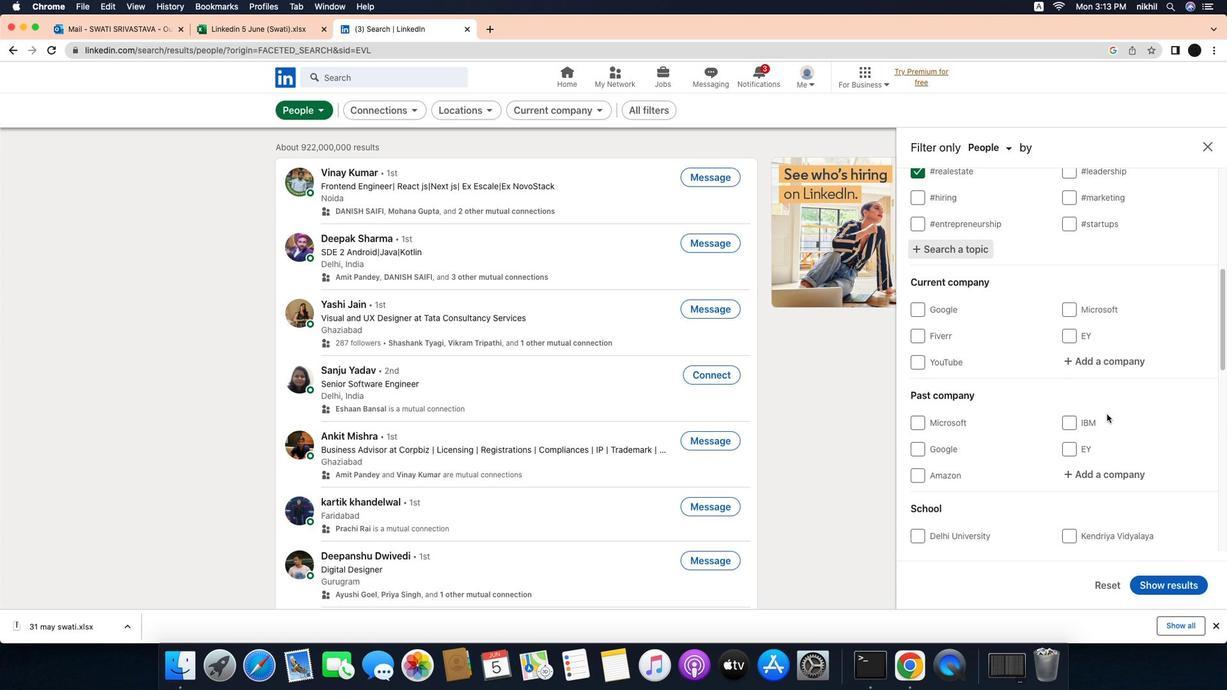 
Action: Mouse moved to (1141, 361)
Screenshot: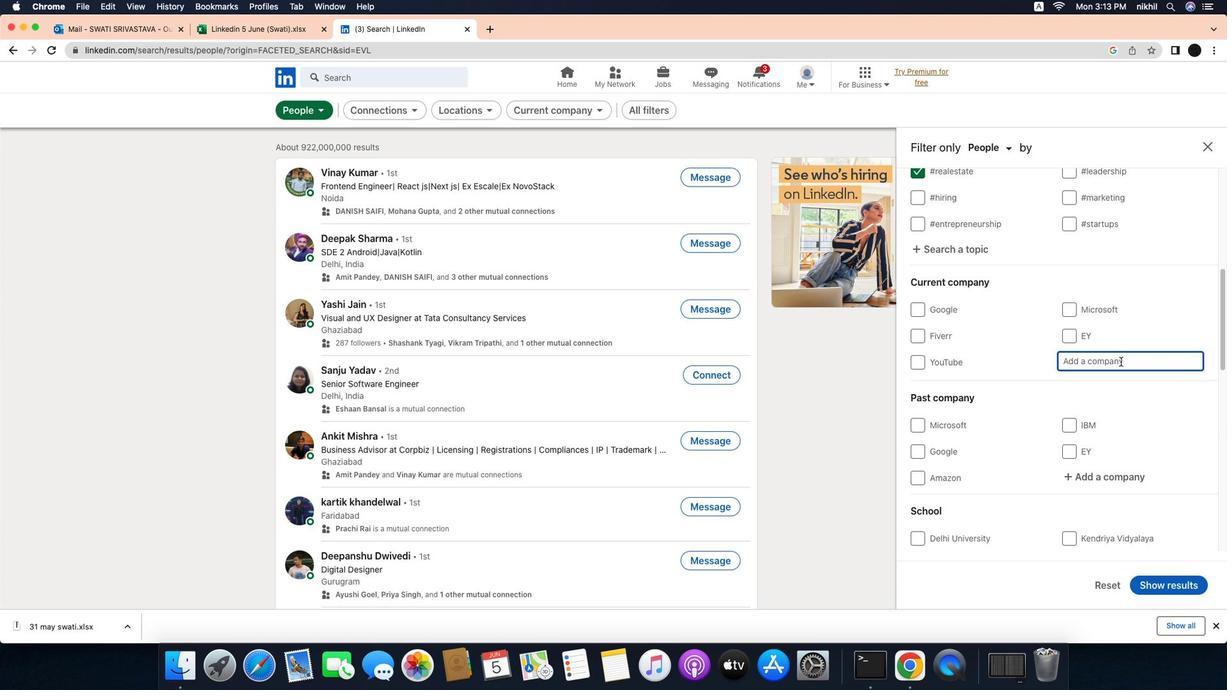 
Action: Mouse pressed left at (1141, 361)
Screenshot: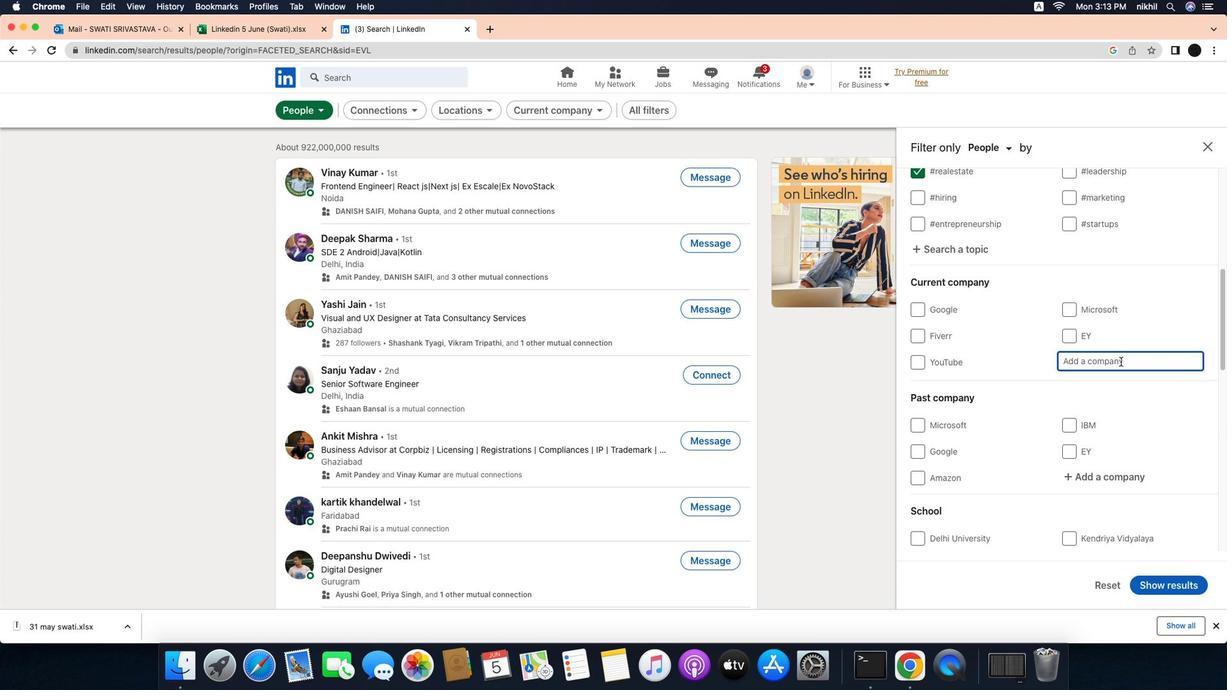 
Action: Mouse moved to (1171, 360)
Screenshot: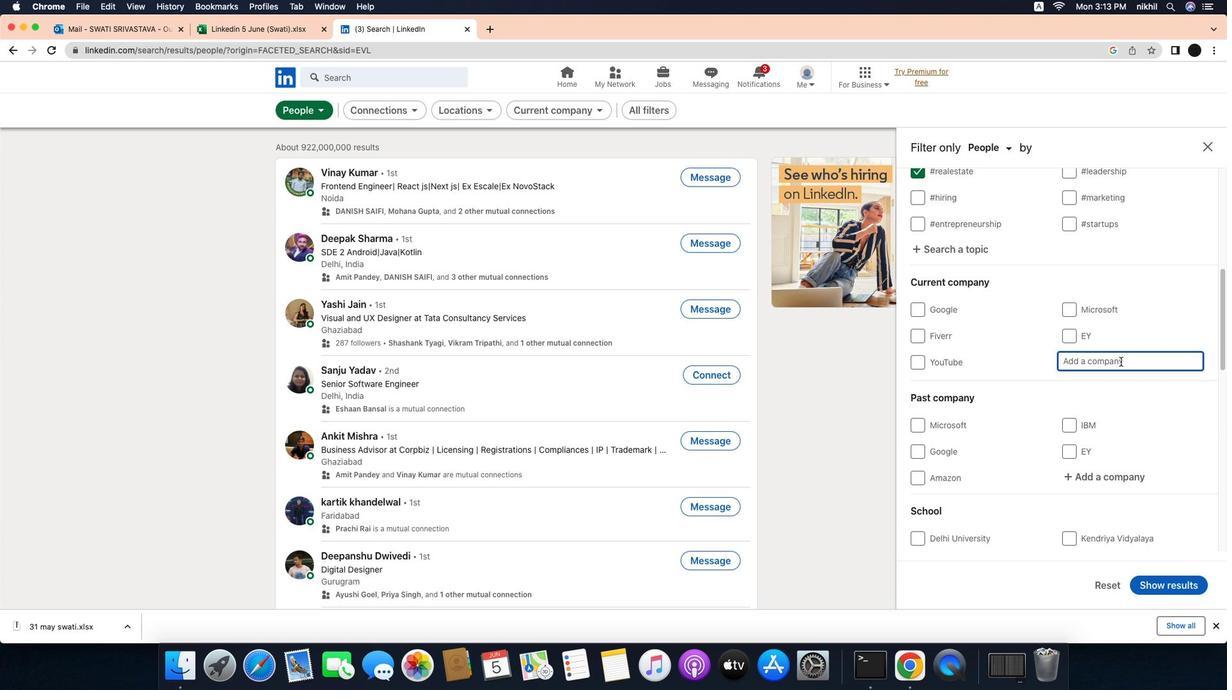 
Action: Mouse pressed left at (1171, 360)
Screenshot: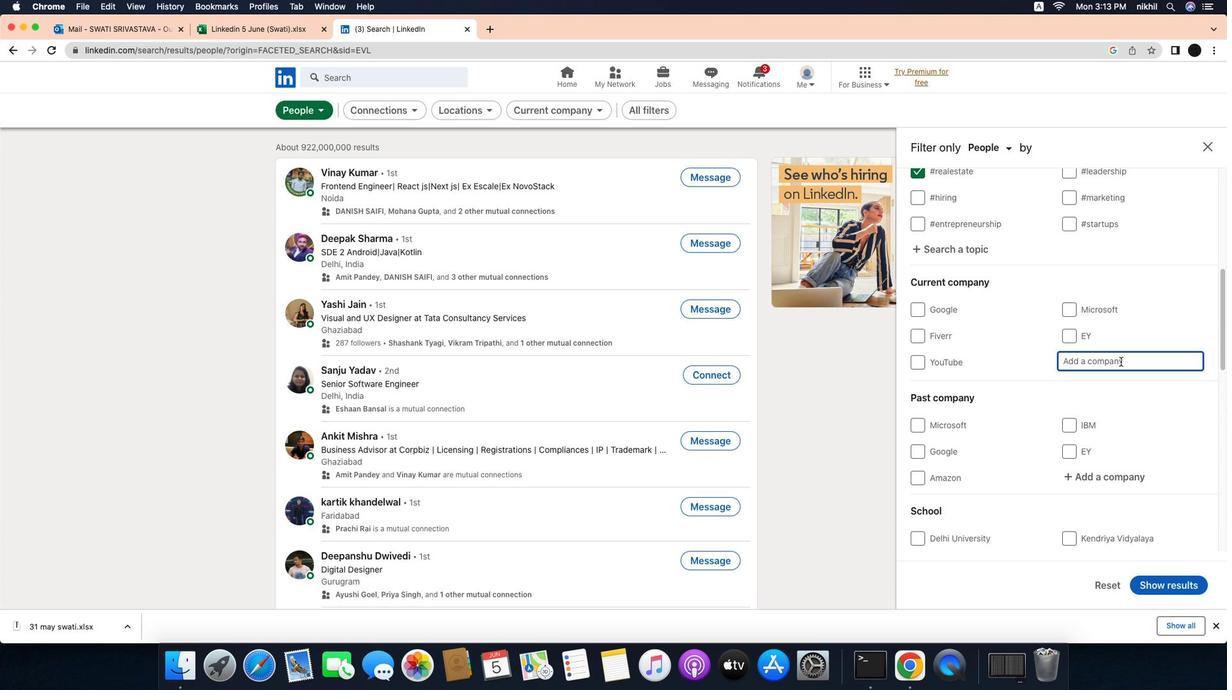 
Action: Key pressed Key.caps_lock'H'Key.caps_lock'i''r''e''n''g''i''n''e'Key.shift_r'('Key.caps_lock'H'Key.caps_lock'i''r''i''n''g'Key.spaceKey.shift_r'&'Key.spaceKey.caps_lock'R'Key.caps_lock'e''s''o''u''r''c''i''n''g'Key.shift_r')'Key.enter
Screenshot: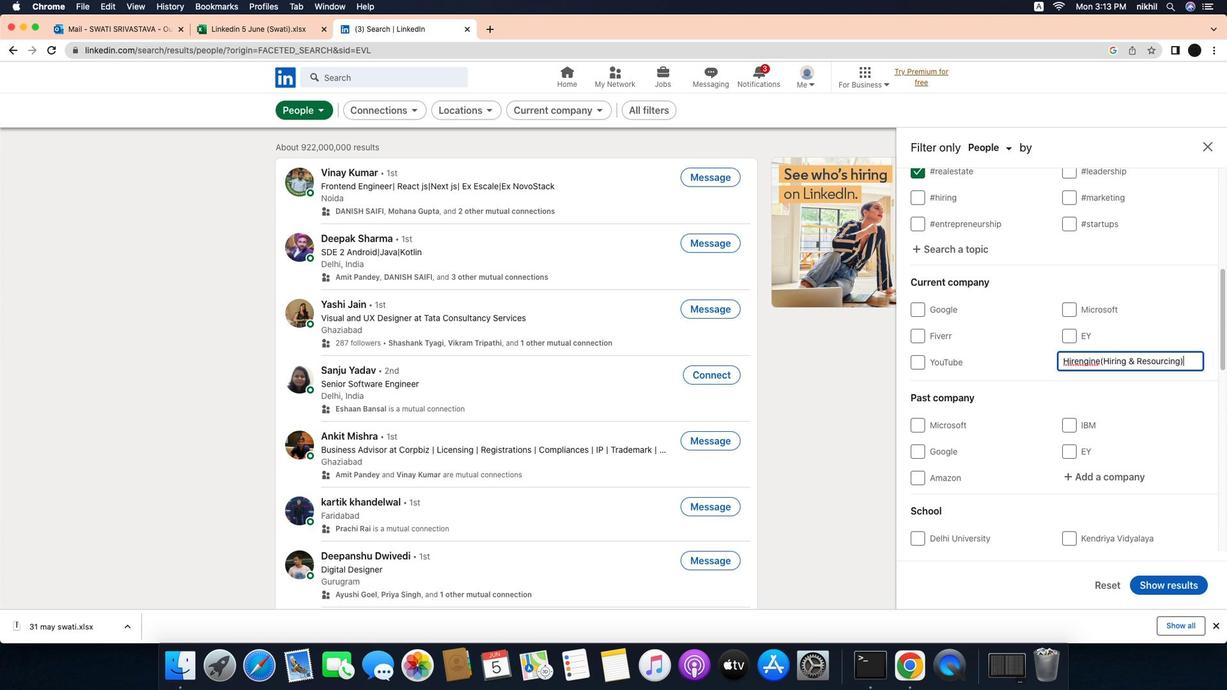 
Action: Mouse moved to (1045, 372)
Screenshot: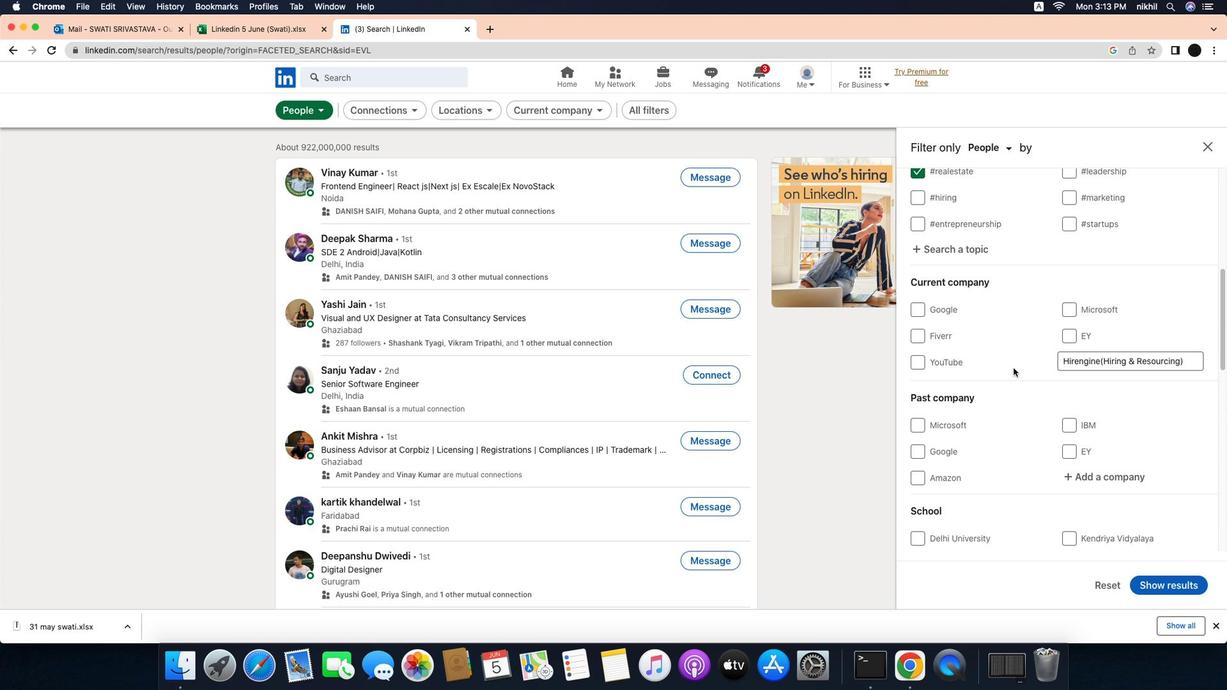 
Action: Mouse pressed left at (1045, 372)
Screenshot: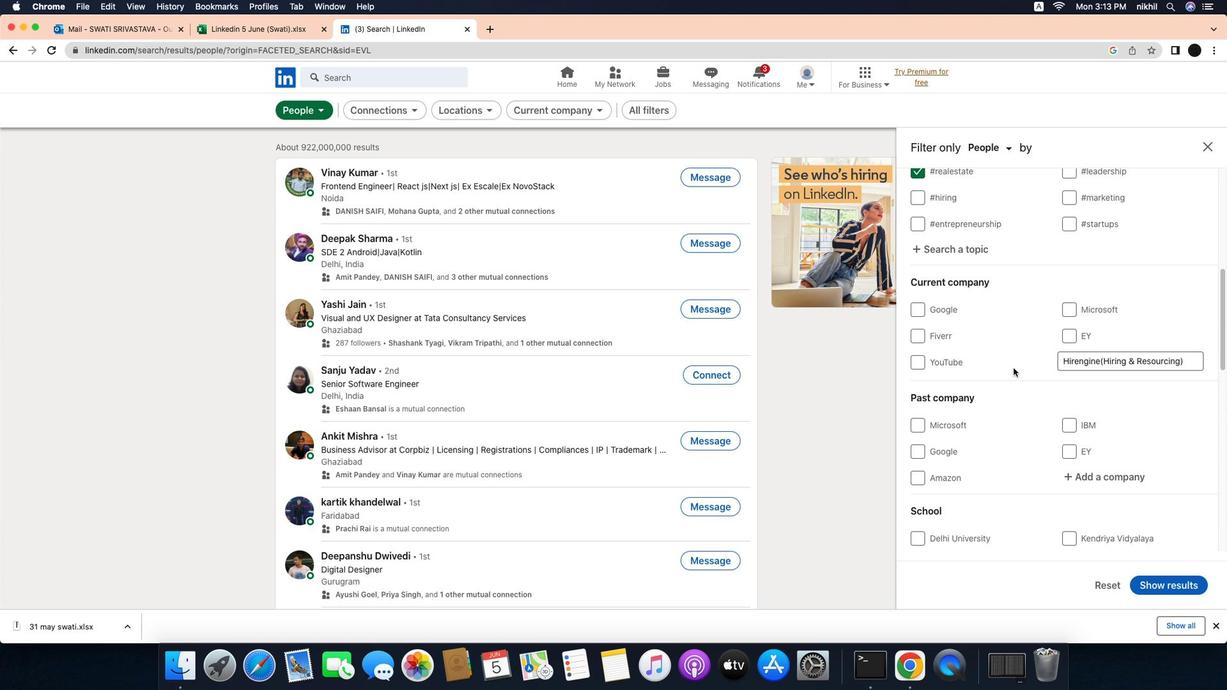 
Action: Mouse moved to (1056, 367)
Screenshot: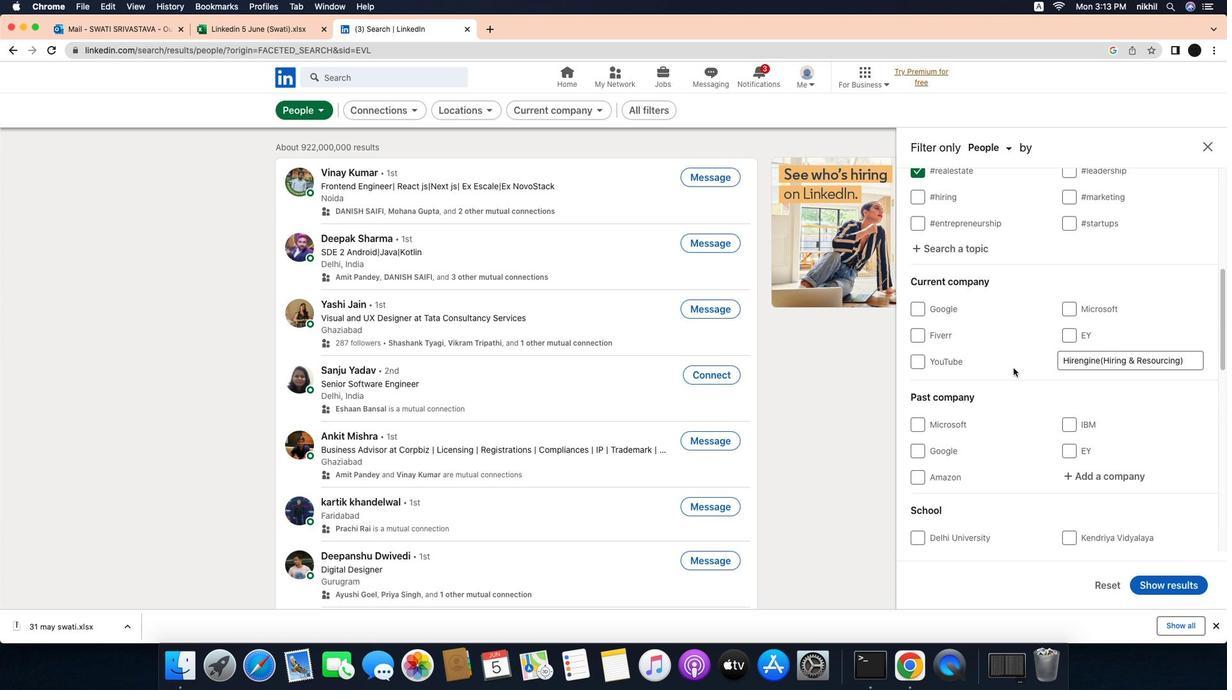 
Action: Mouse scrolled (1056, 367) with delta (-24, -24)
Screenshot: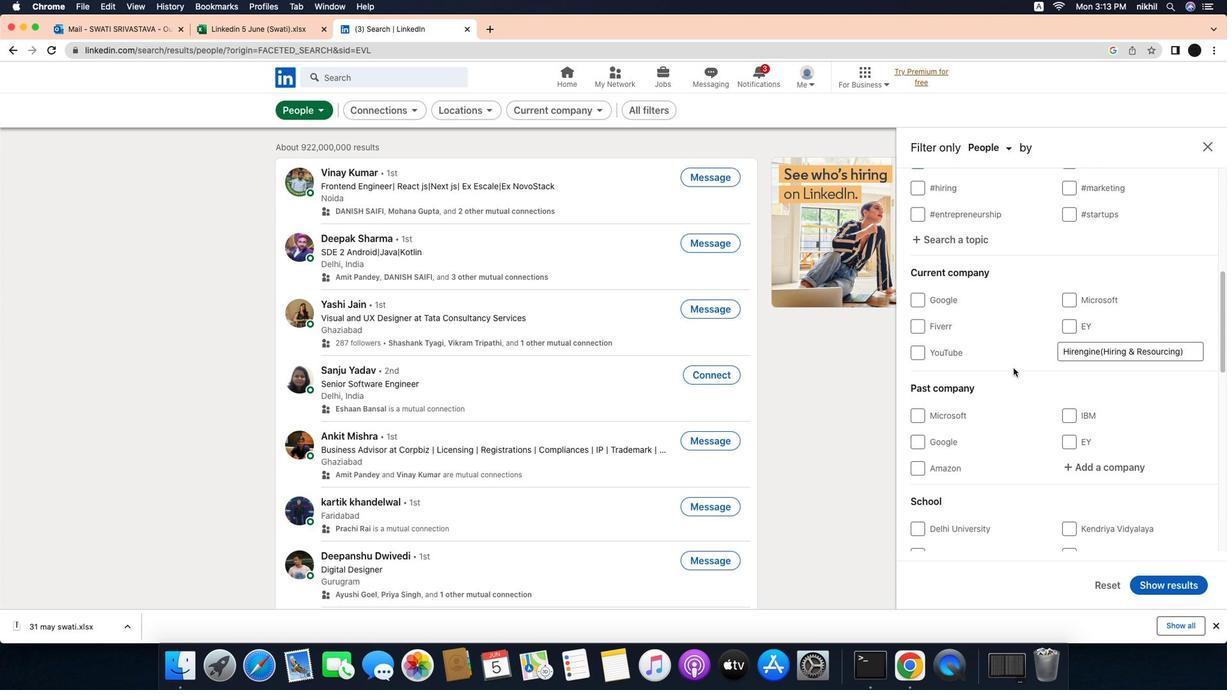 
Action: Mouse scrolled (1056, 367) with delta (-24, -24)
Screenshot: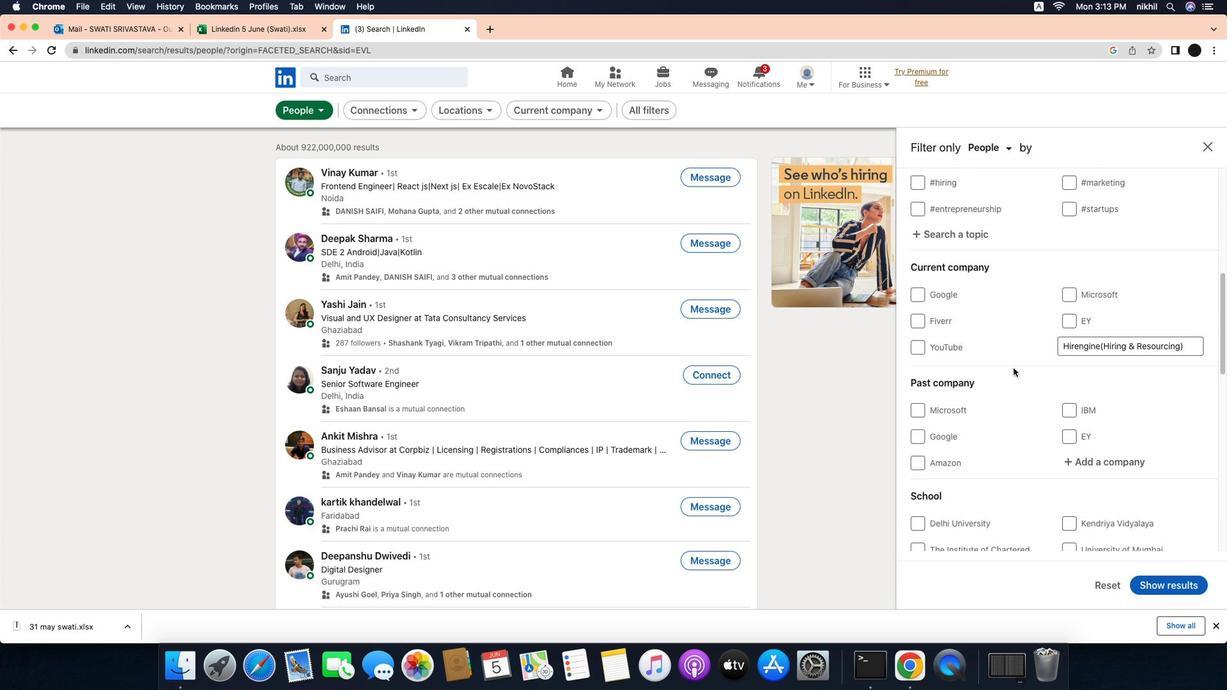 
Action: Mouse scrolled (1056, 367) with delta (-24, -24)
Screenshot: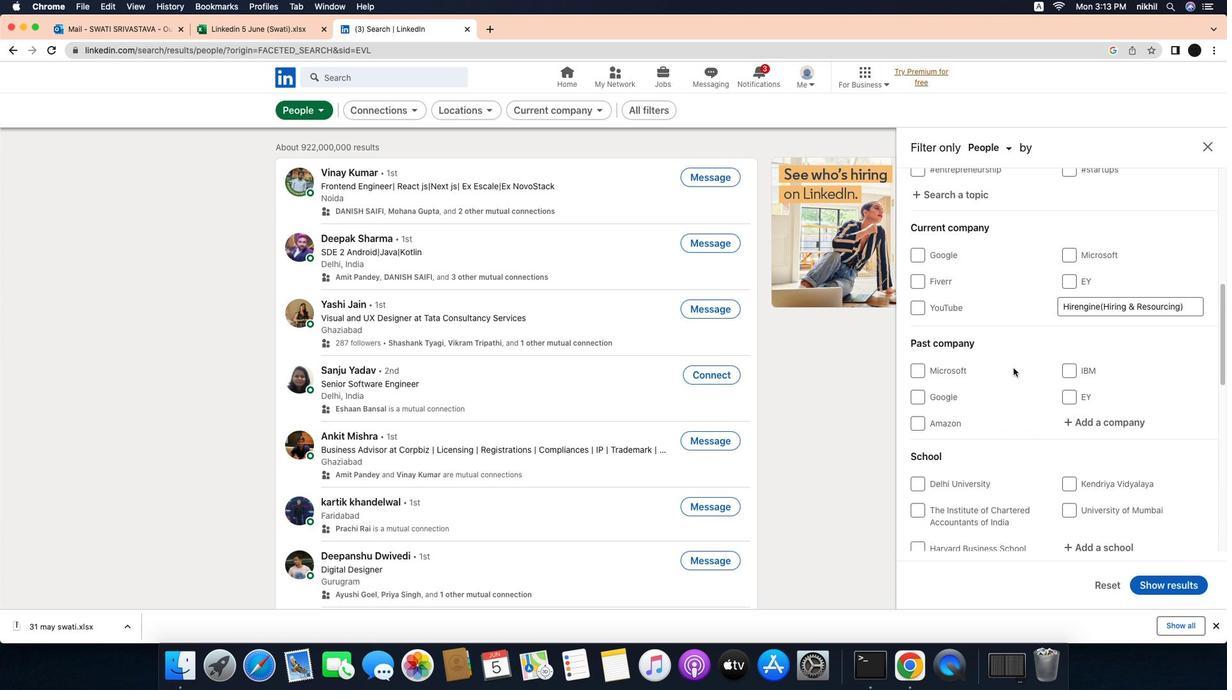 
Action: Mouse scrolled (1056, 367) with delta (-24, -24)
Screenshot: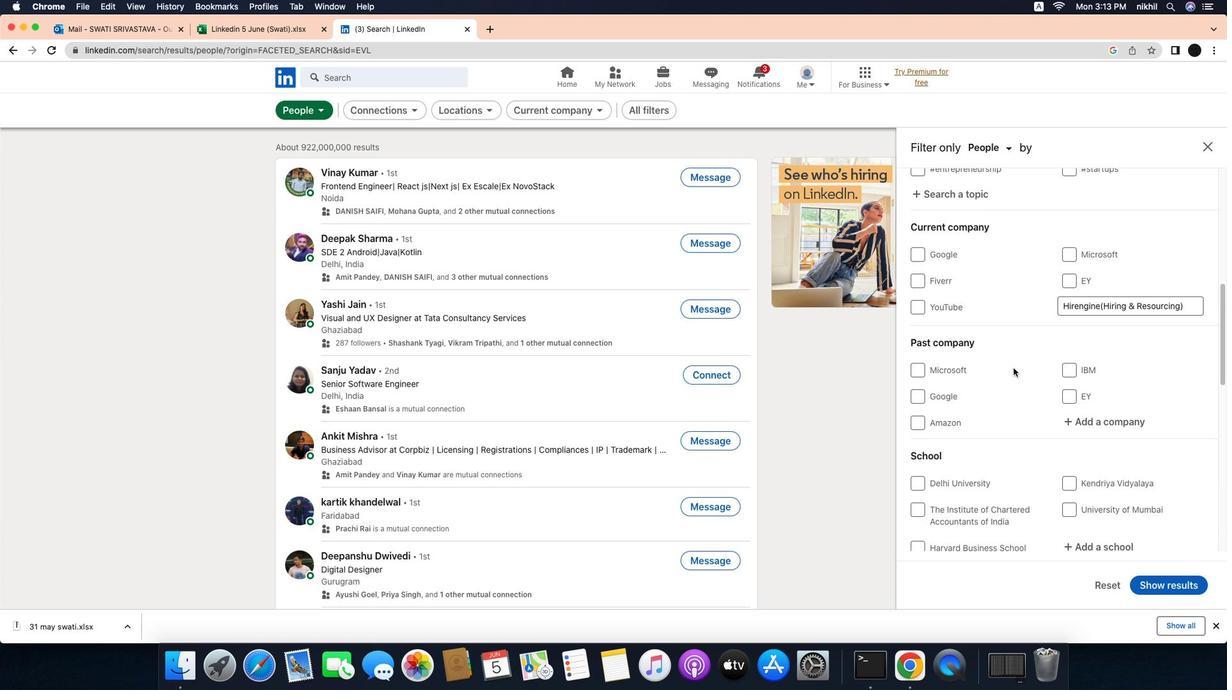 
Action: Mouse scrolled (1056, 367) with delta (-24, -24)
Screenshot: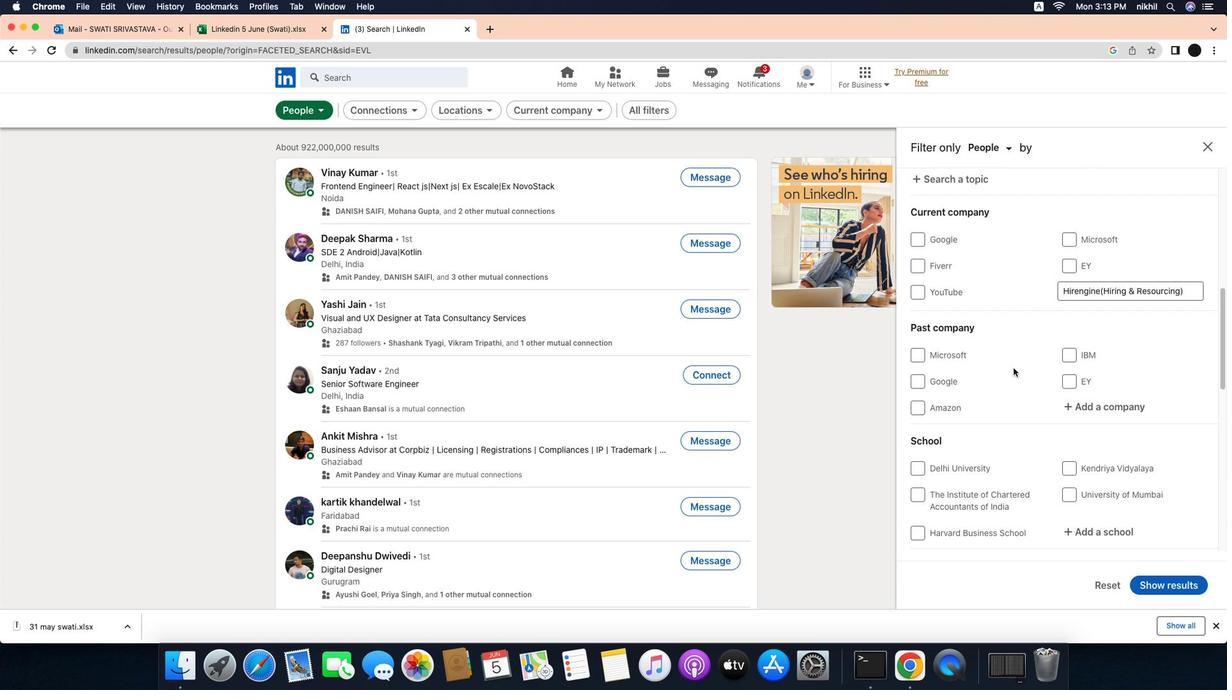 
Action: Mouse scrolled (1056, 367) with delta (-24, -24)
Screenshot: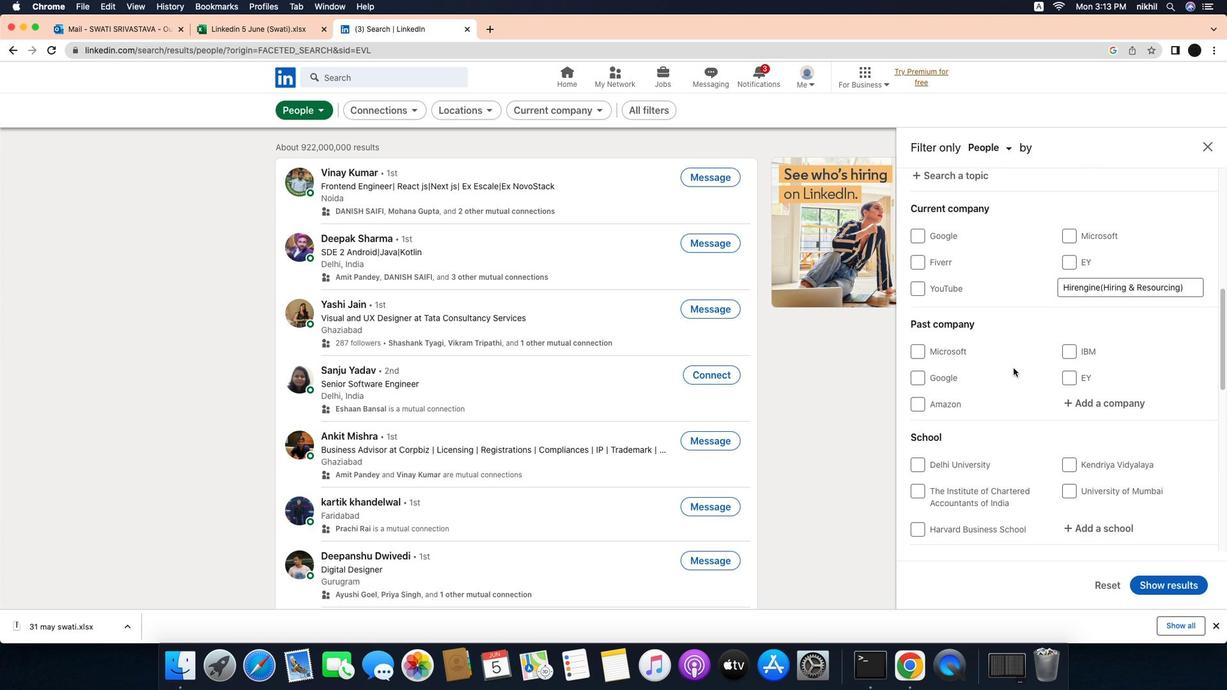 
Action: Mouse scrolled (1056, 367) with delta (-24, -24)
Screenshot: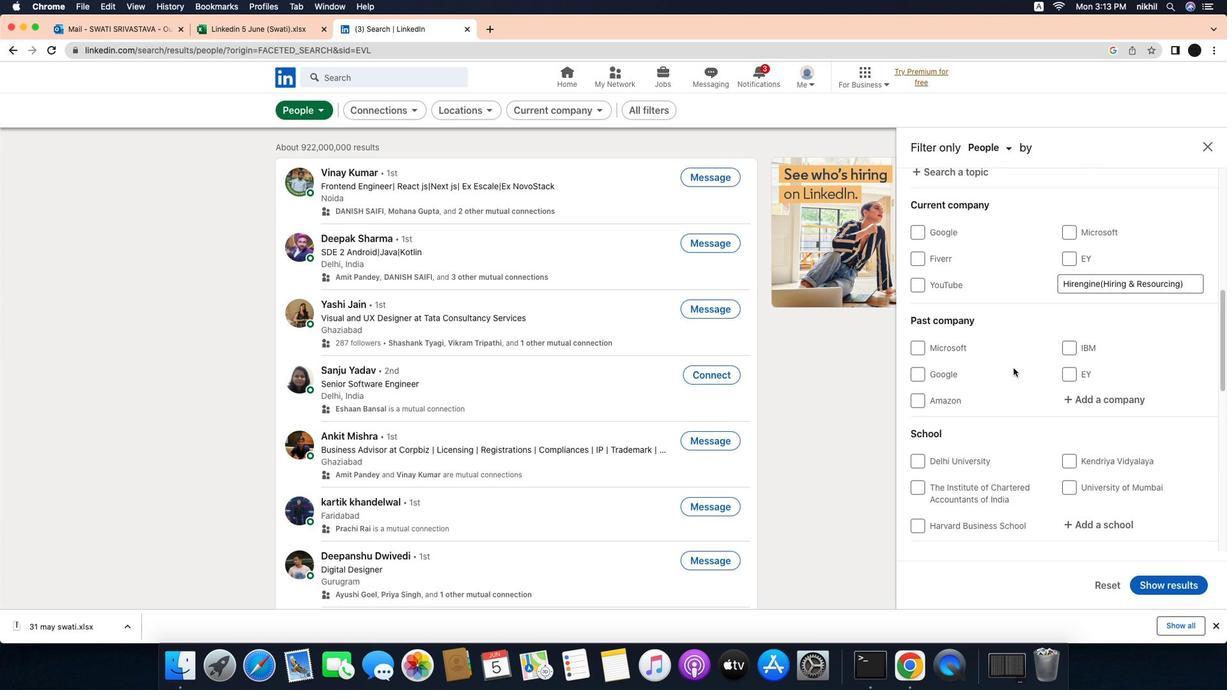 
Action: Mouse scrolled (1056, 367) with delta (-24, -24)
Screenshot: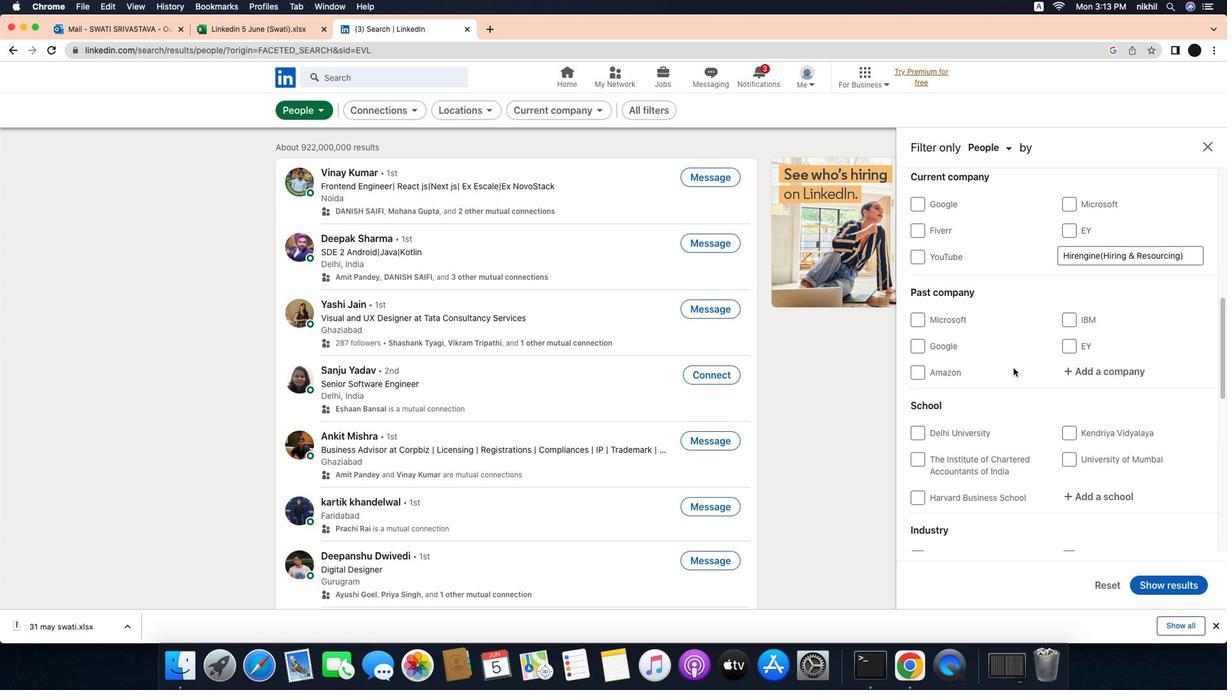 
Action: Mouse scrolled (1056, 367) with delta (-24, -24)
Screenshot: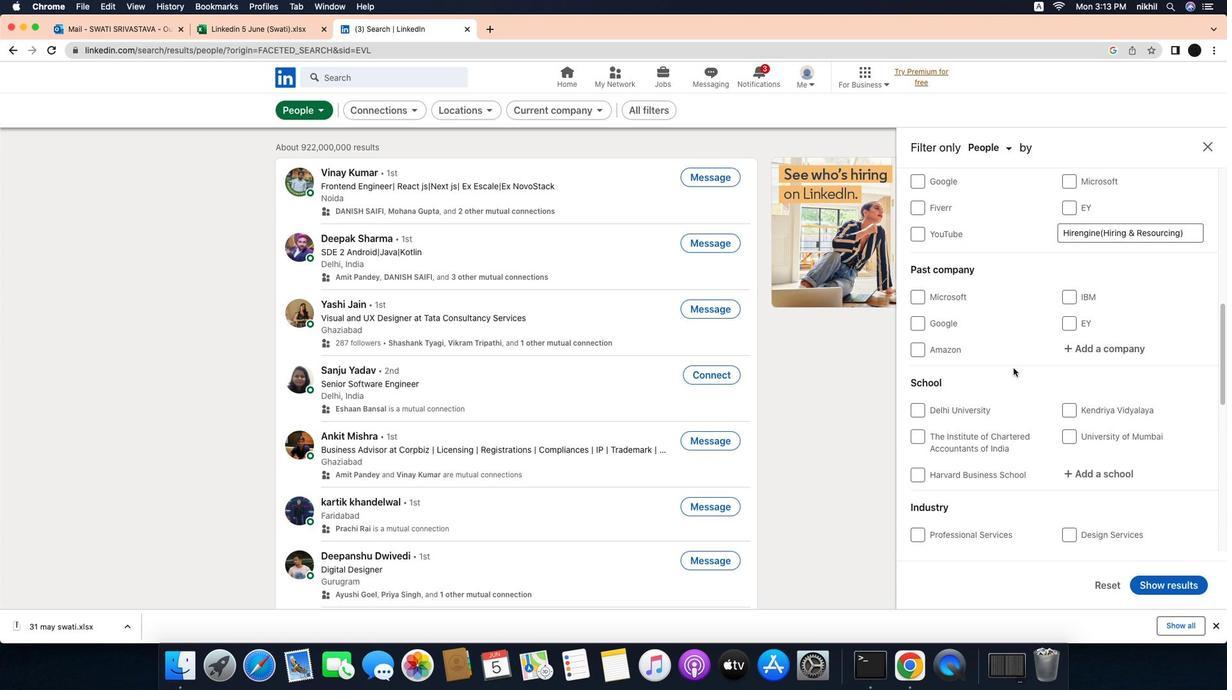 
Action: Mouse scrolled (1056, 367) with delta (-24, -24)
Screenshot: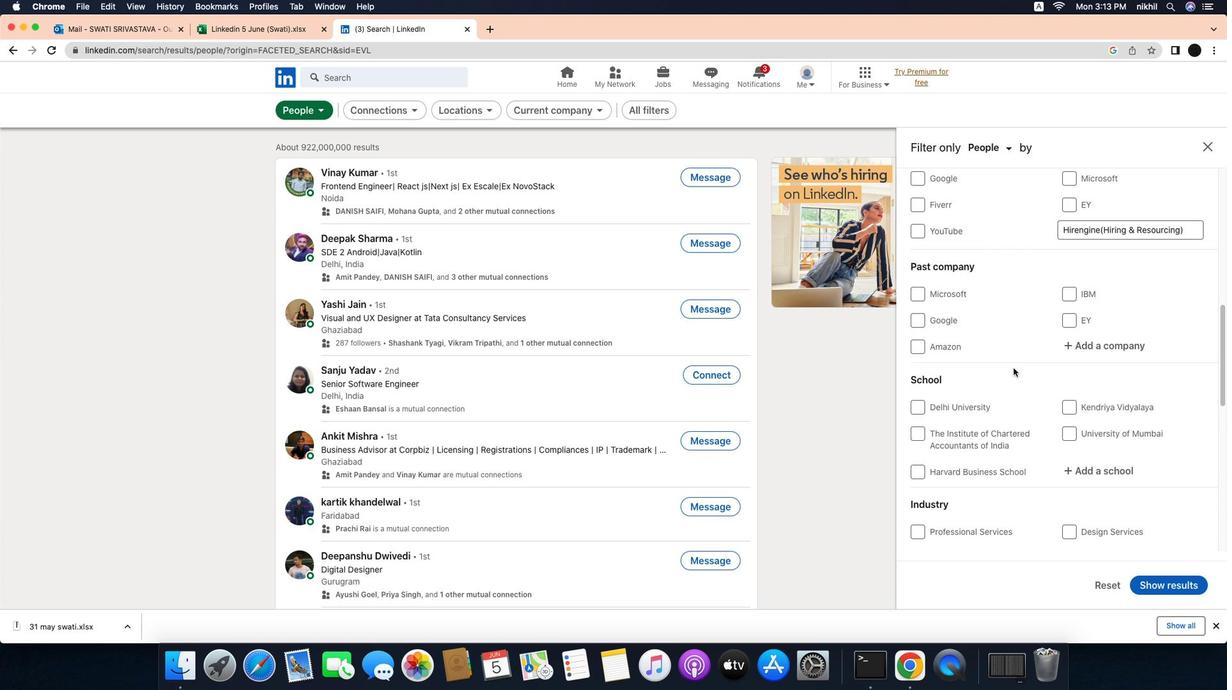 
Action: Mouse scrolled (1056, 367) with delta (-24, -24)
Screenshot: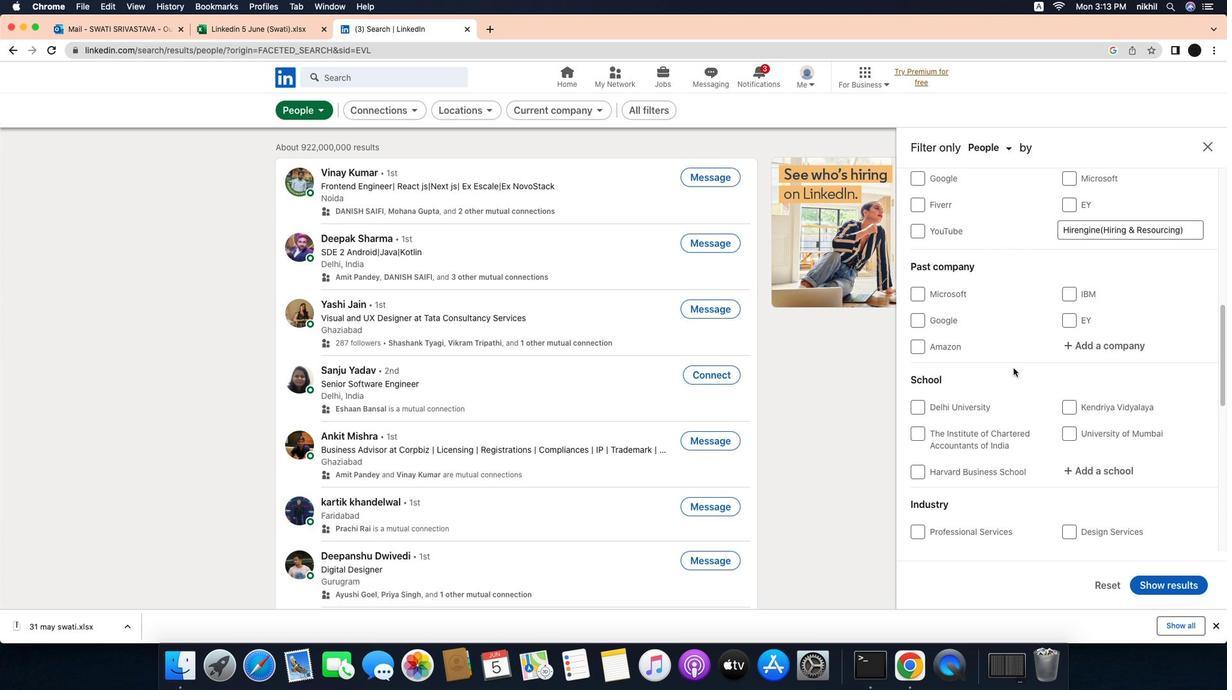 
Action: Mouse scrolled (1056, 367) with delta (-24, -24)
Screenshot: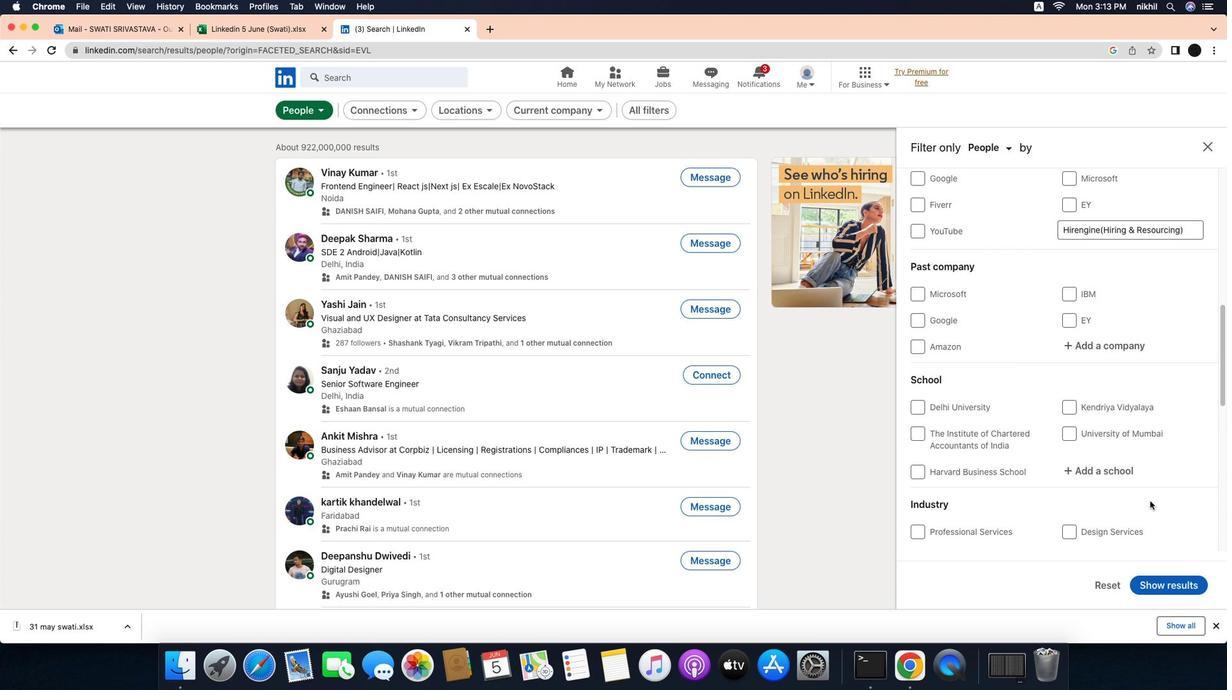
Action: Mouse scrolled (1056, 367) with delta (-24, -24)
Screenshot: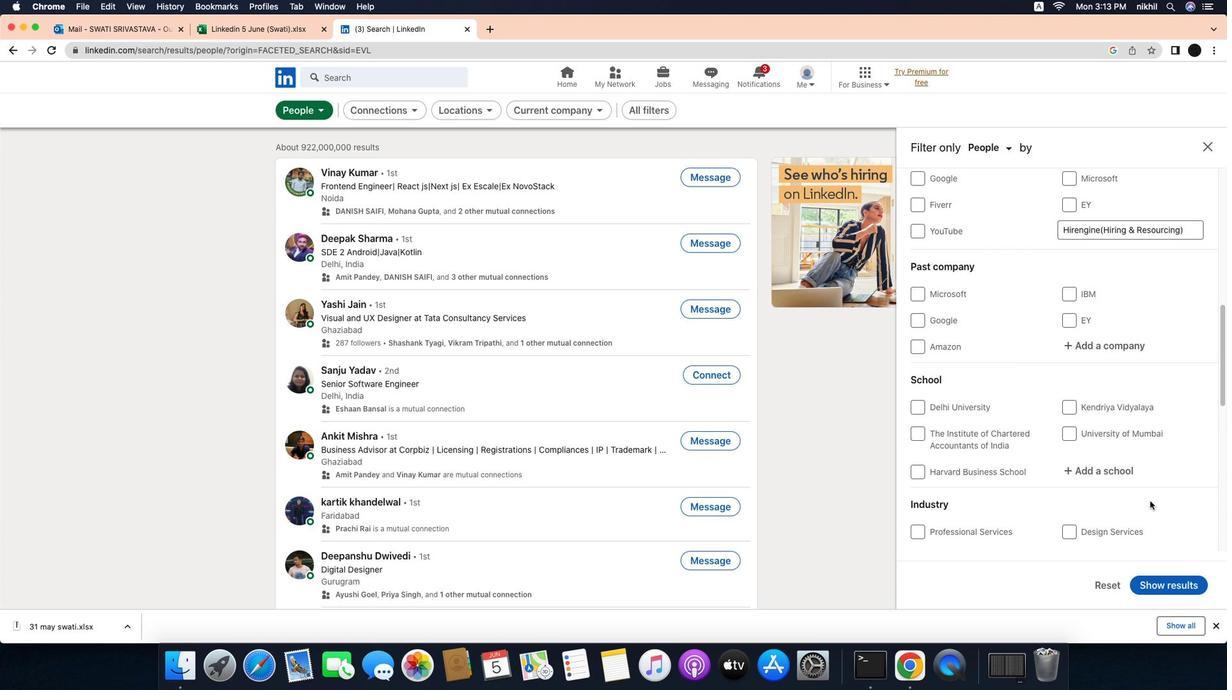 
Action: Mouse scrolled (1056, 367) with delta (-24, -24)
Screenshot: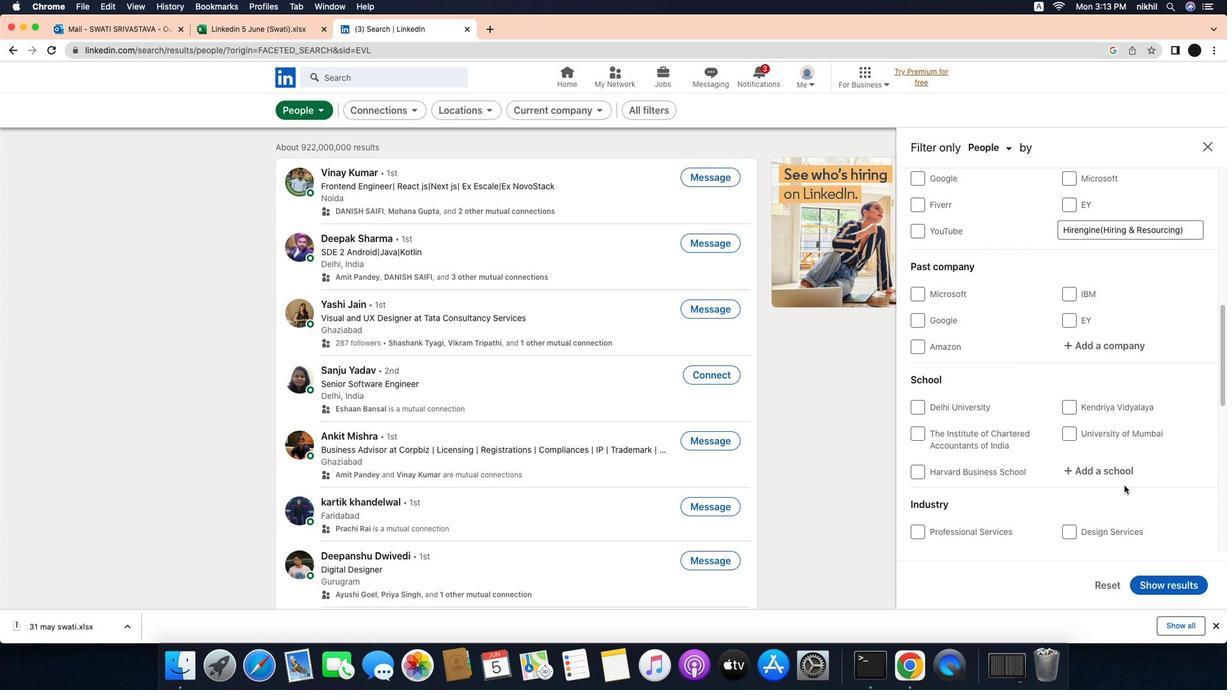 
Action: Mouse scrolled (1056, 367) with delta (-24, -24)
Screenshot: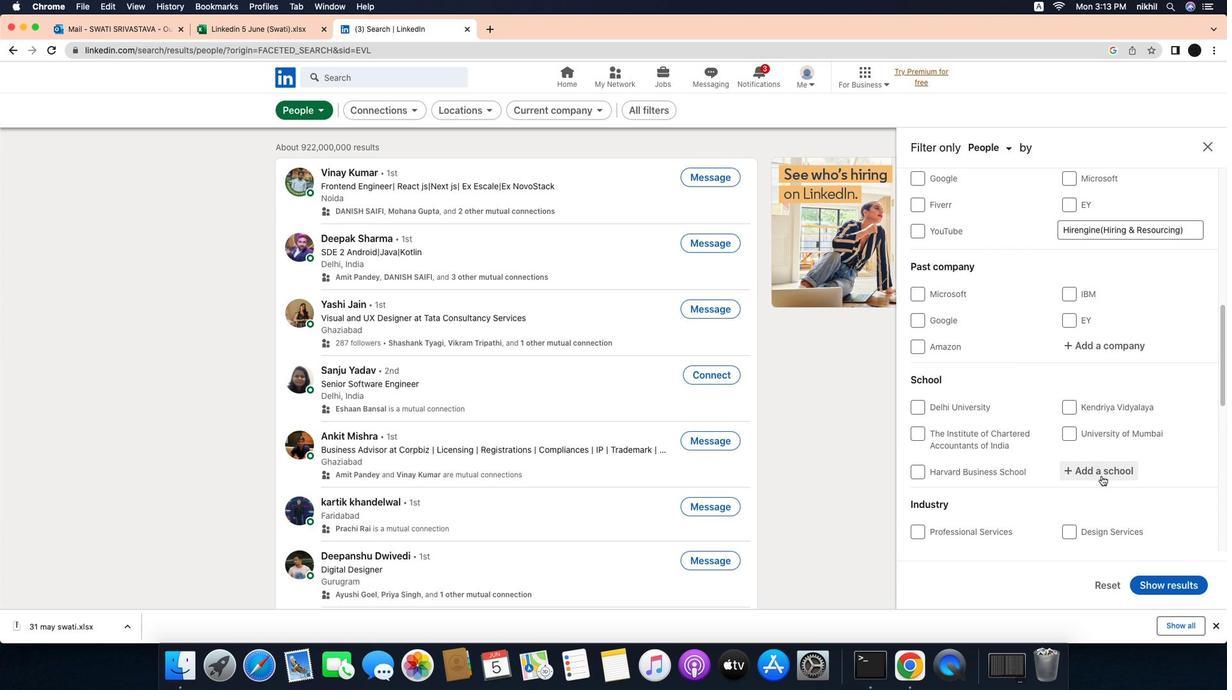 
Action: Mouse moved to (1150, 478)
Screenshot: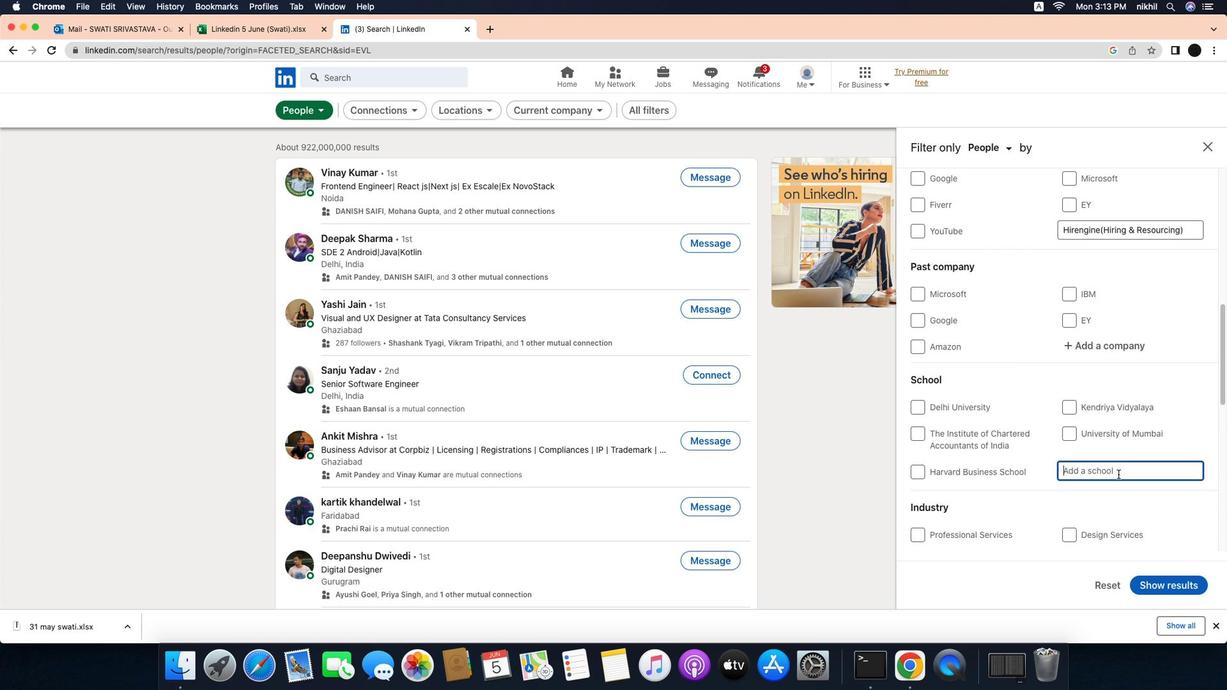 
Action: Mouse pressed left at (1150, 478)
Screenshot: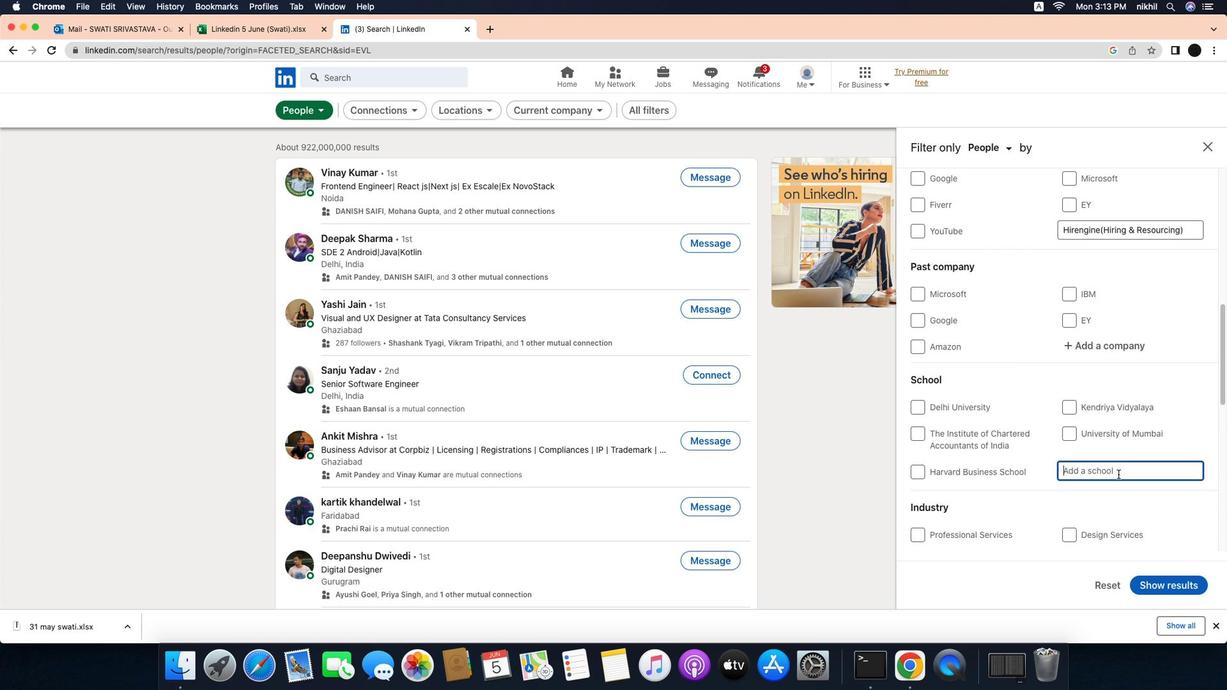 
Action: Mouse moved to (1168, 481)
Screenshot: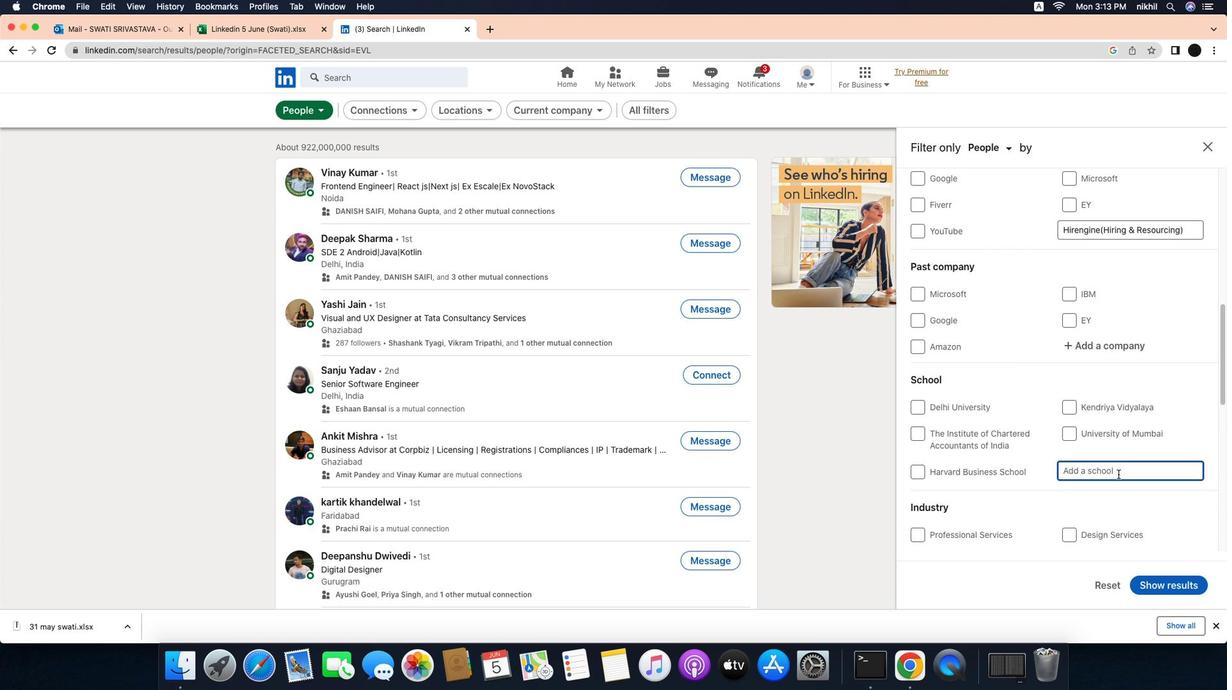
Action: Mouse pressed left at (1168, 481)
Screenshot: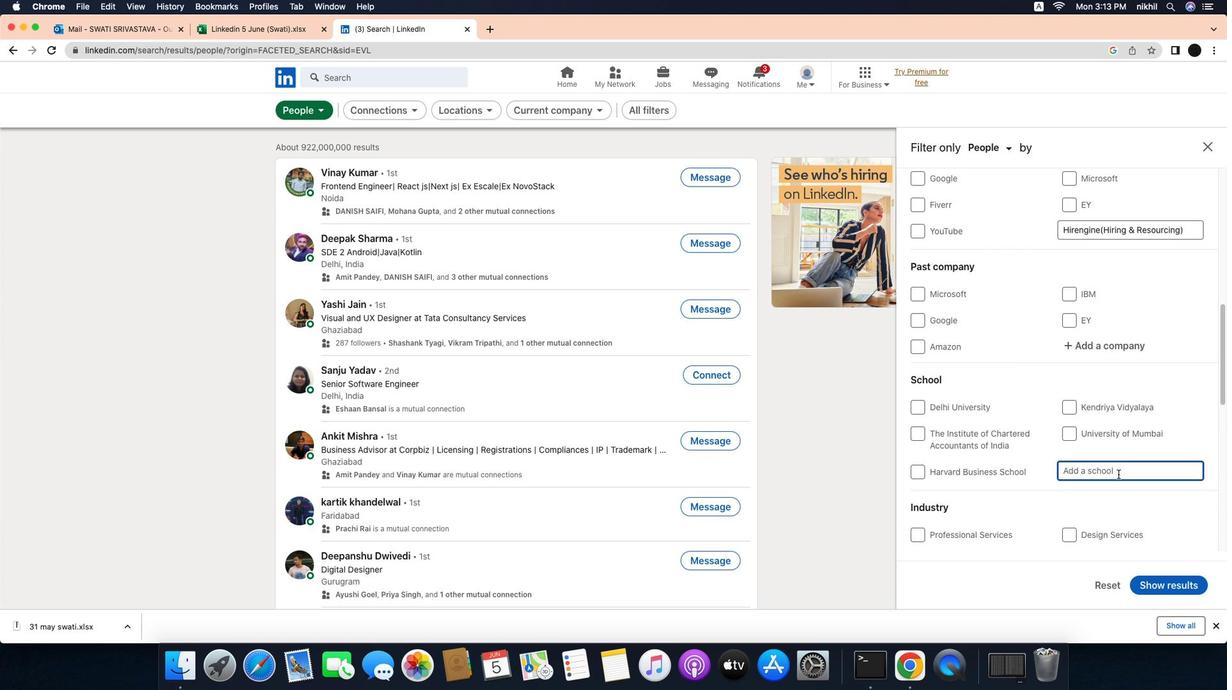 
Action: Key pressed Key.caps_lock'K''L''E'Key.space'C'Key.caps_lock'o''l''l''e''g''e'Key.space'o''f'Key.spaceKey.caps_lock'E'Key.caps_lock'n'
Screenshot: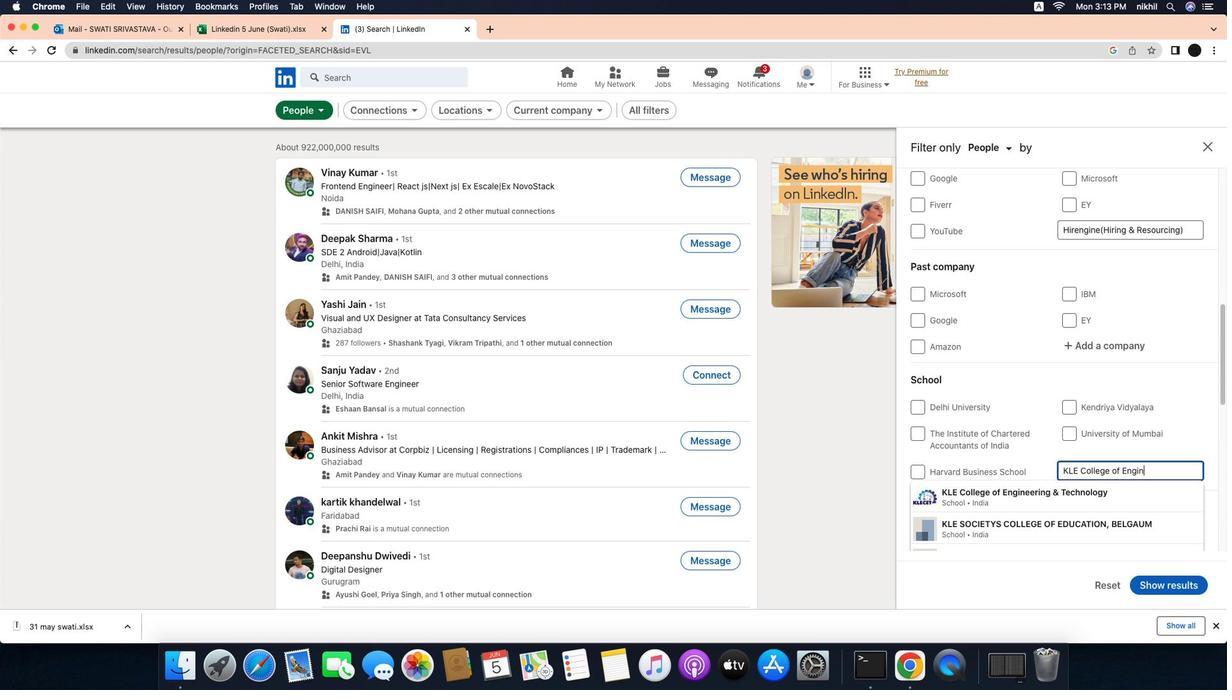 
Action: Mouse moved to (1159, 479)
Screenshot: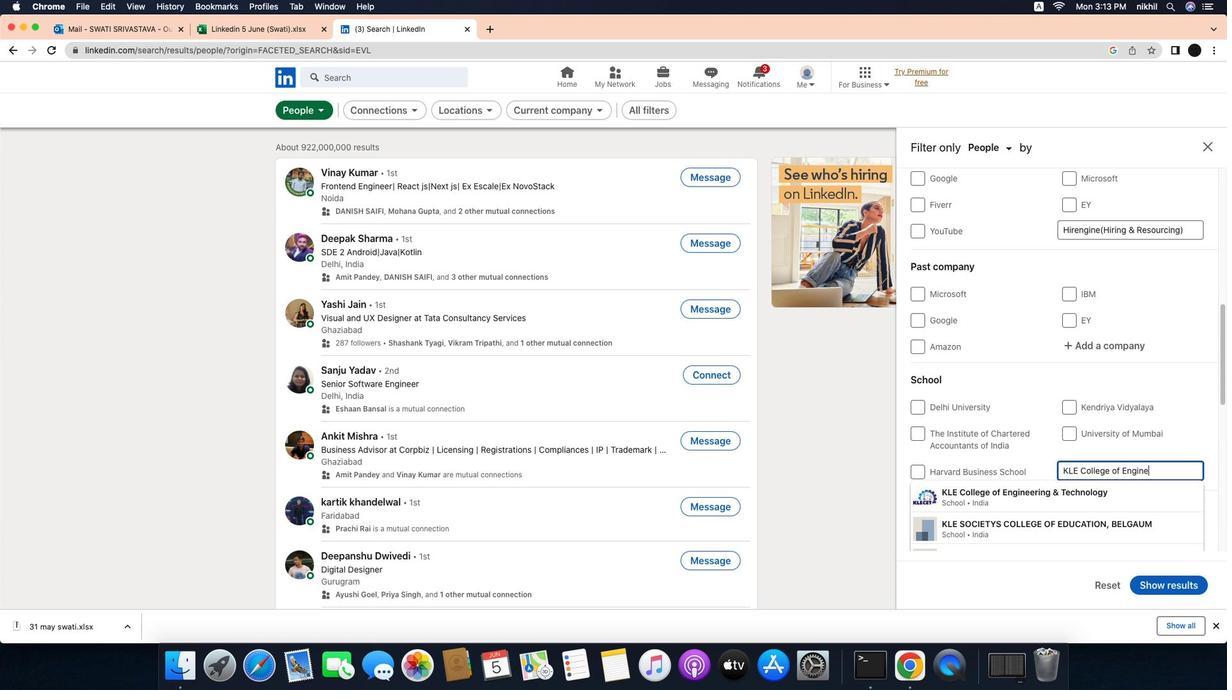 
Action: Key pressed 'g''i''n''e''e''r''i''n''g'Key.shift_r'&'Key.spaceKey.caps_lock'T'Key.caps_lock'e''c''h''n''o''l''o''g''y'
Screenshot: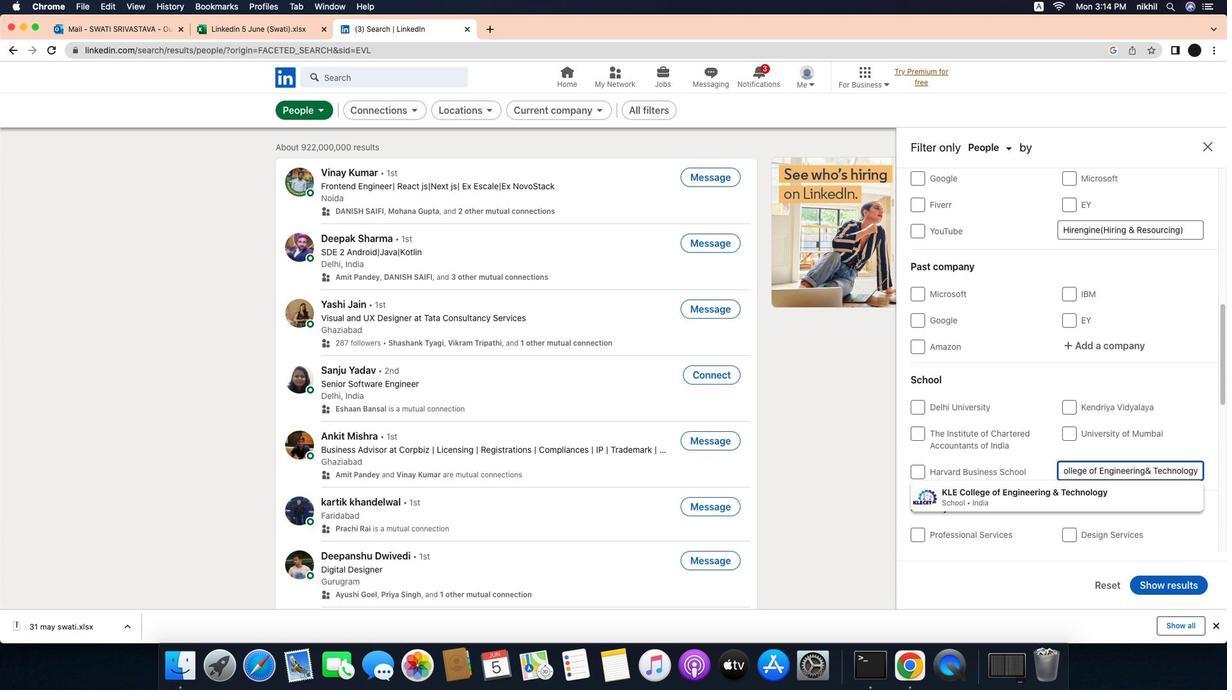 
Action: Mouse moved to (1072, 512)
Screenshot: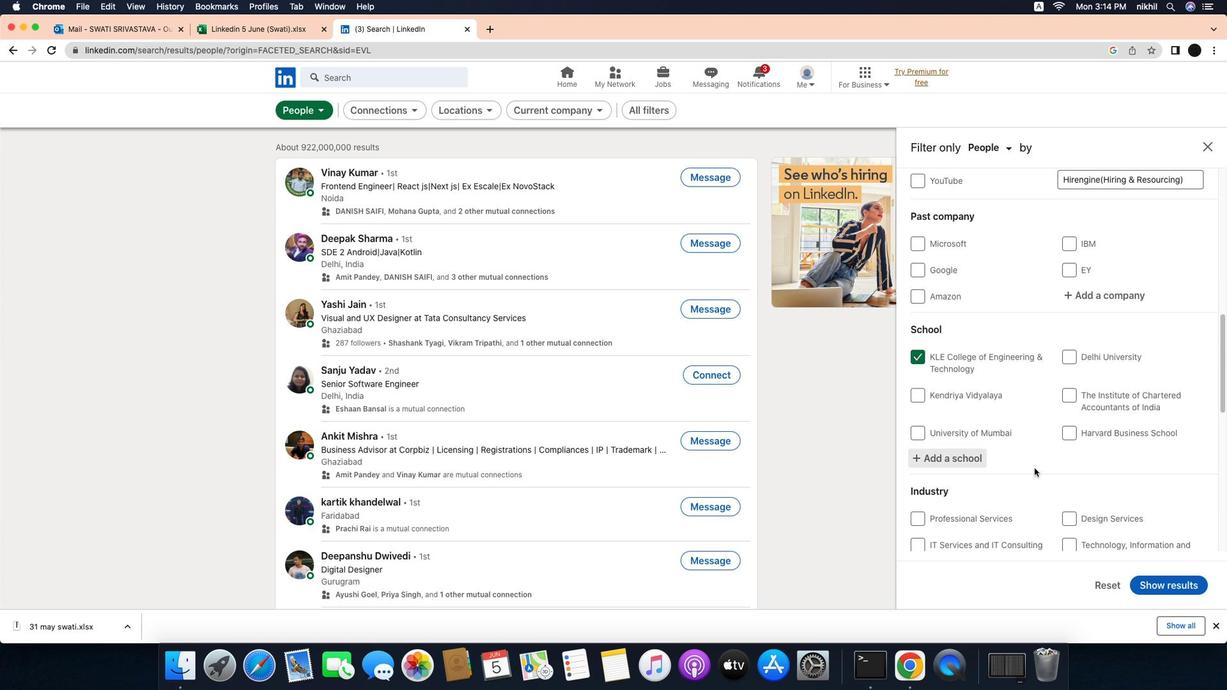 
Action: Mouse pressed left at (1072, 512)
Screenshot: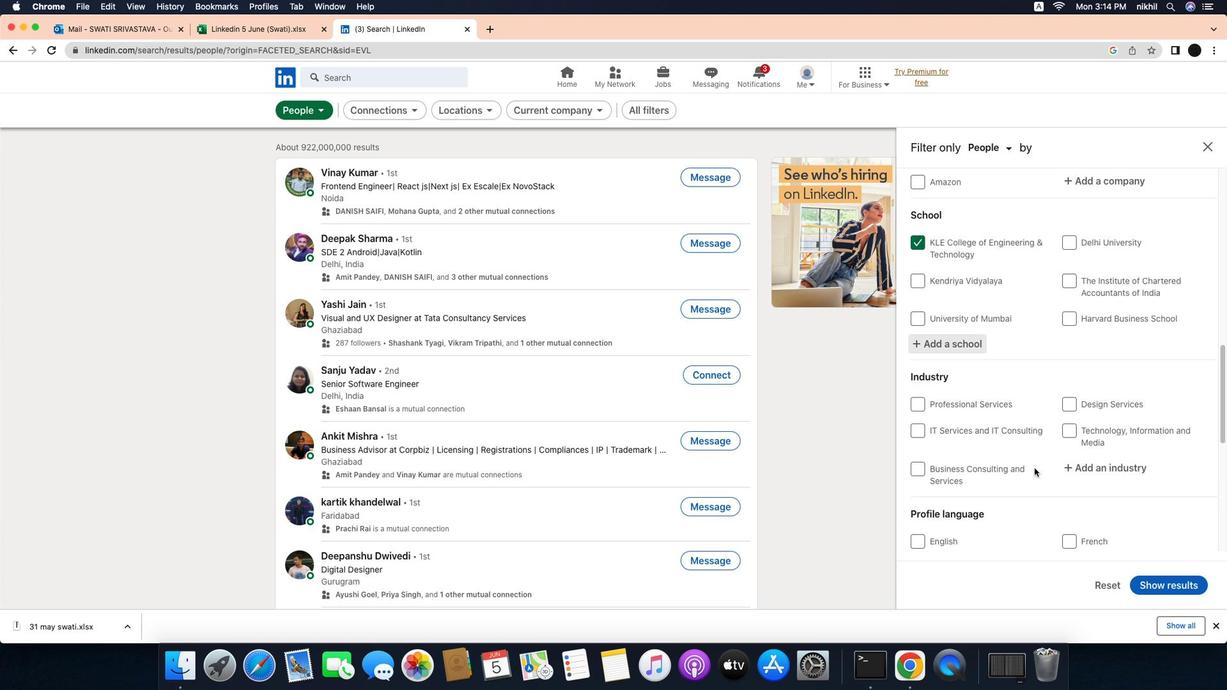 
Action: Mouse moved to (1078, 474)
Screenshot: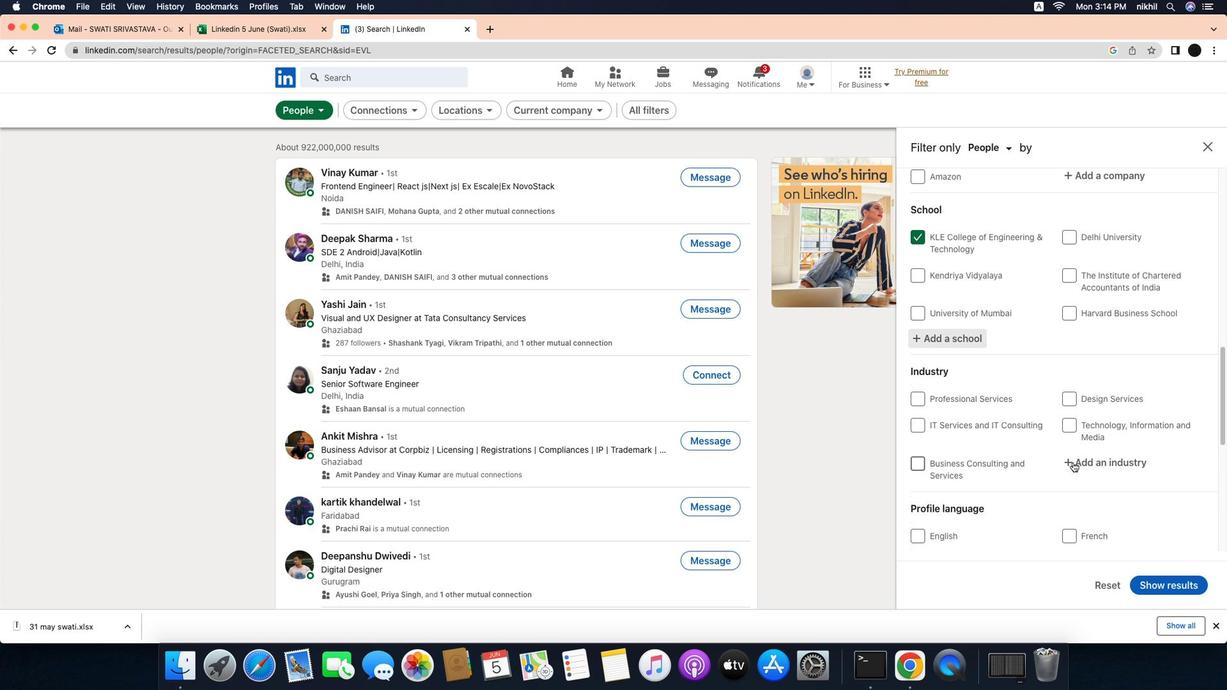 
Action: Mouse scrolled (1078, 474) with delta (-24, -24)
Screenshot: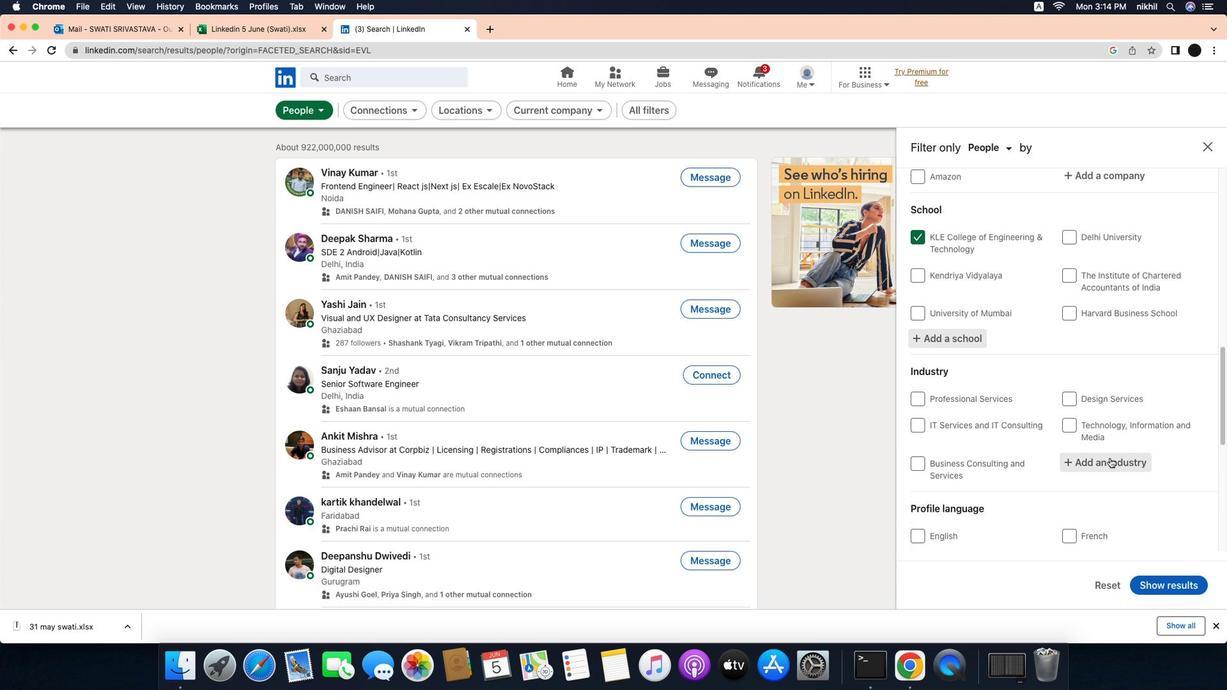 
Action: Mouse scrolled (1078, 474) with delta (-24, -24)
Screenshot: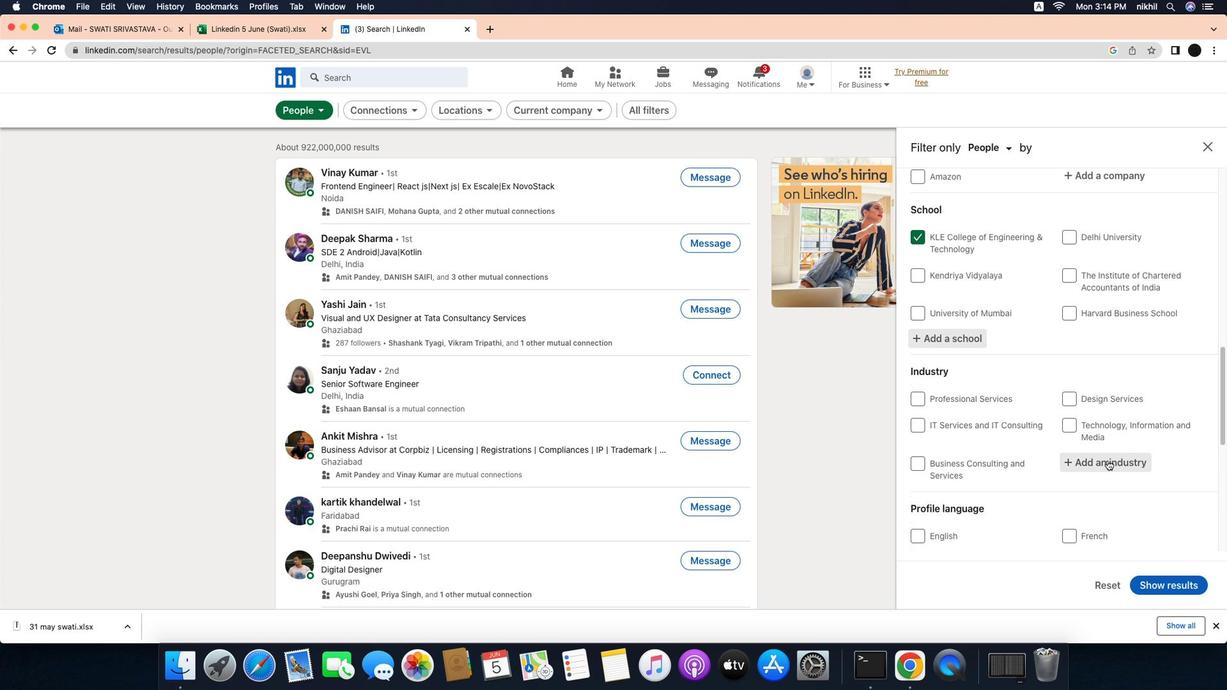 
Action: Mouse scrolled (1078, 474) with delta (-24, -25)
Screenshot: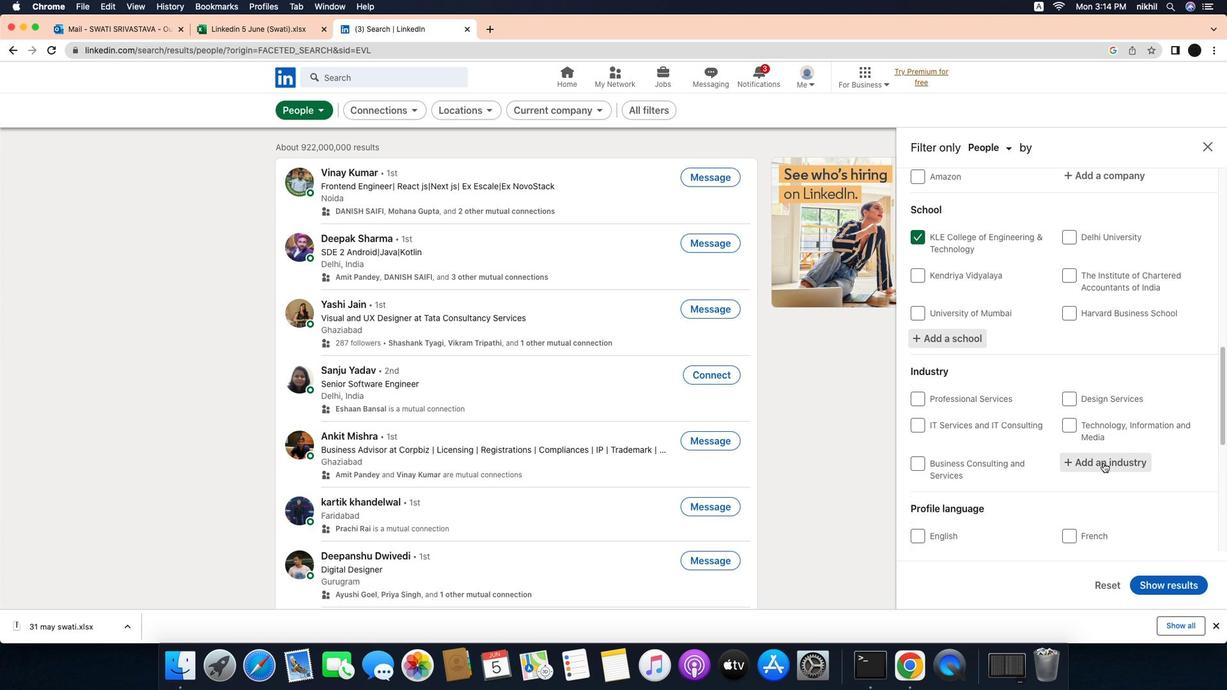 
Action: Mouse scrolled (1078, 474) with delta (-24, -26)
Screenshot: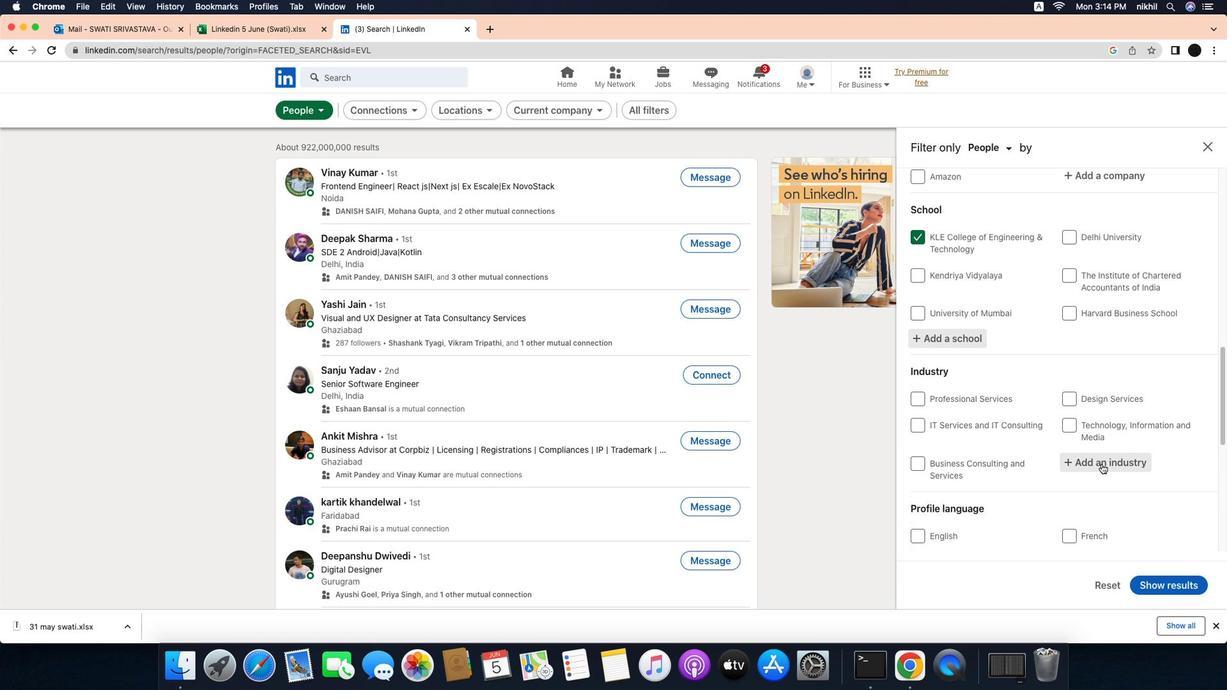 
Action: Mouse moved to (1150, 469)
Screenshot: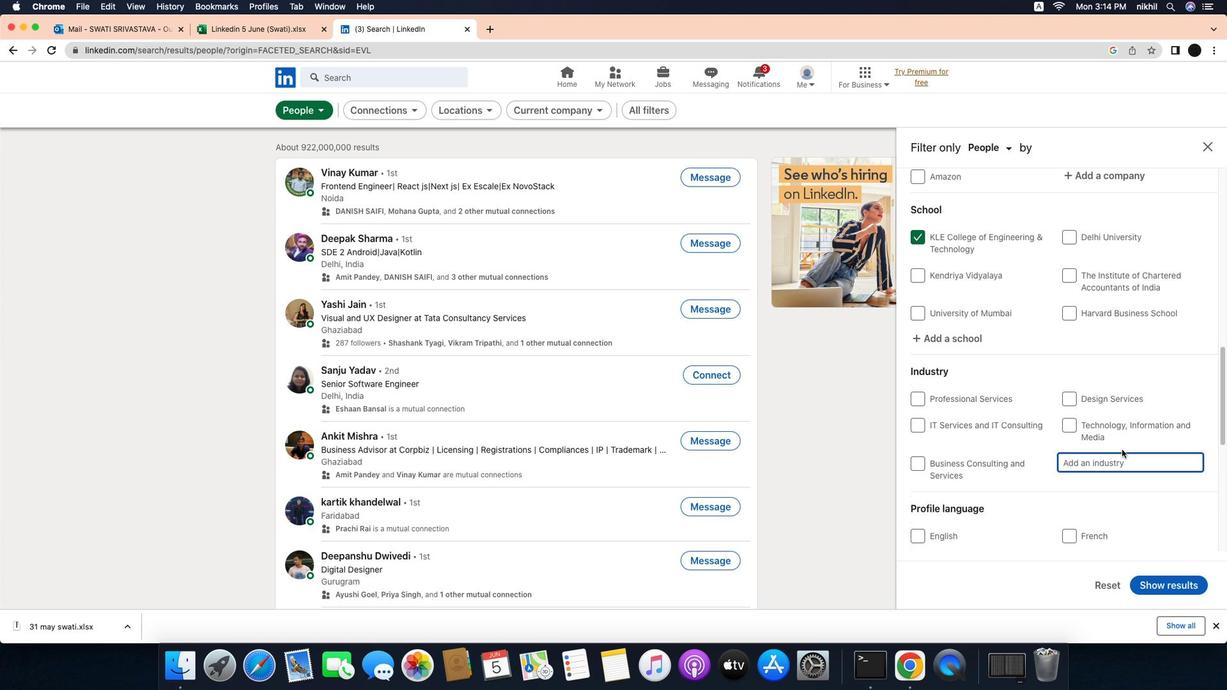 
Action: Mouse pressed left at (1150, 469)
Screenshot: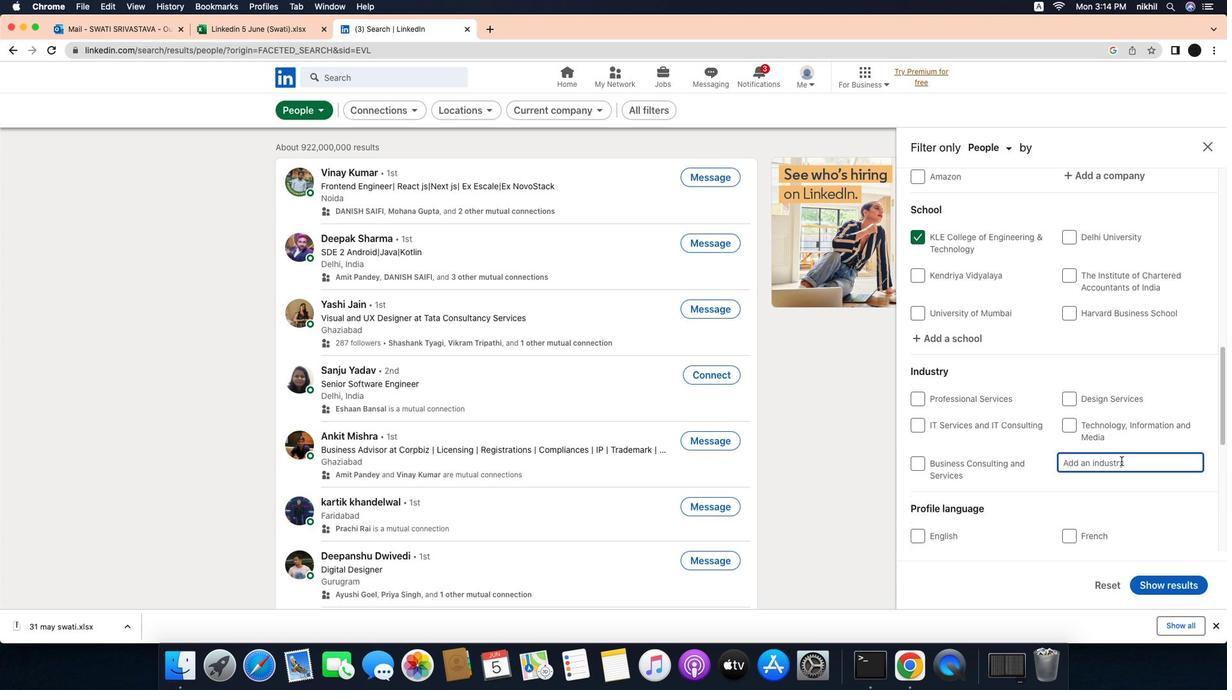 
Action: Mouse moved to (1171, 467)
Screenshot: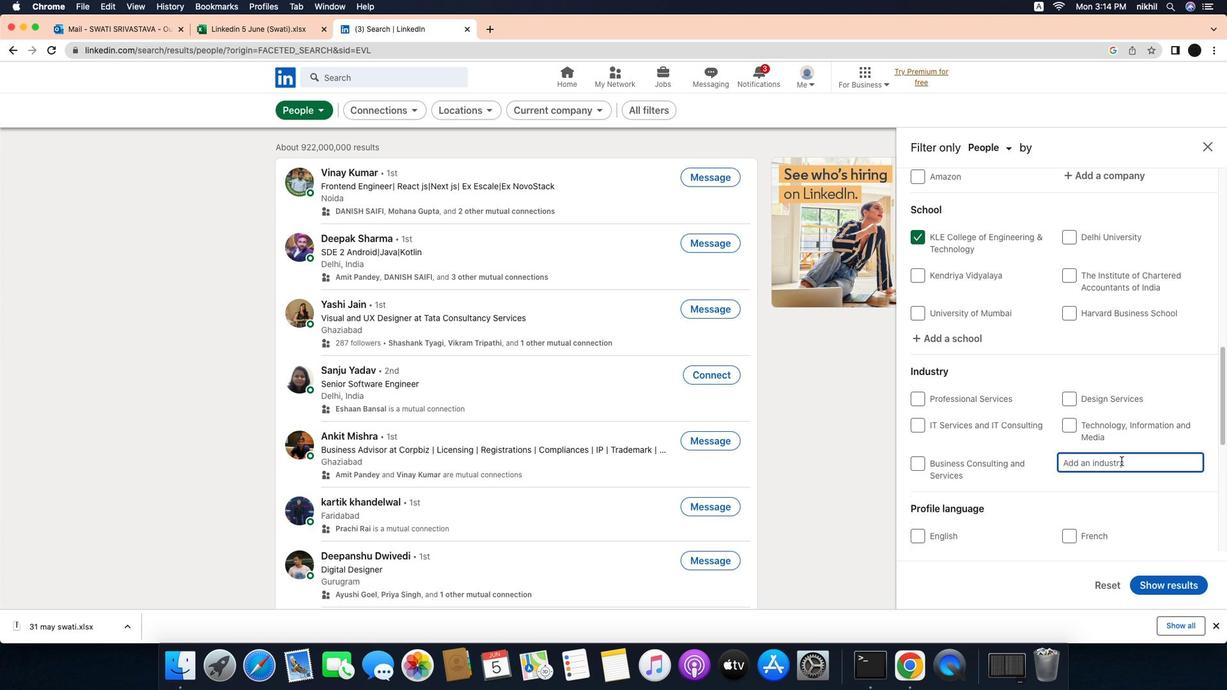 
Action: Key pressed Key.caps_lock'S'Key.caps_lock'o''c''i''a''l'Key.spaceKey.caps_lock'M'Key.caps_lock'e''d'
Screenshot: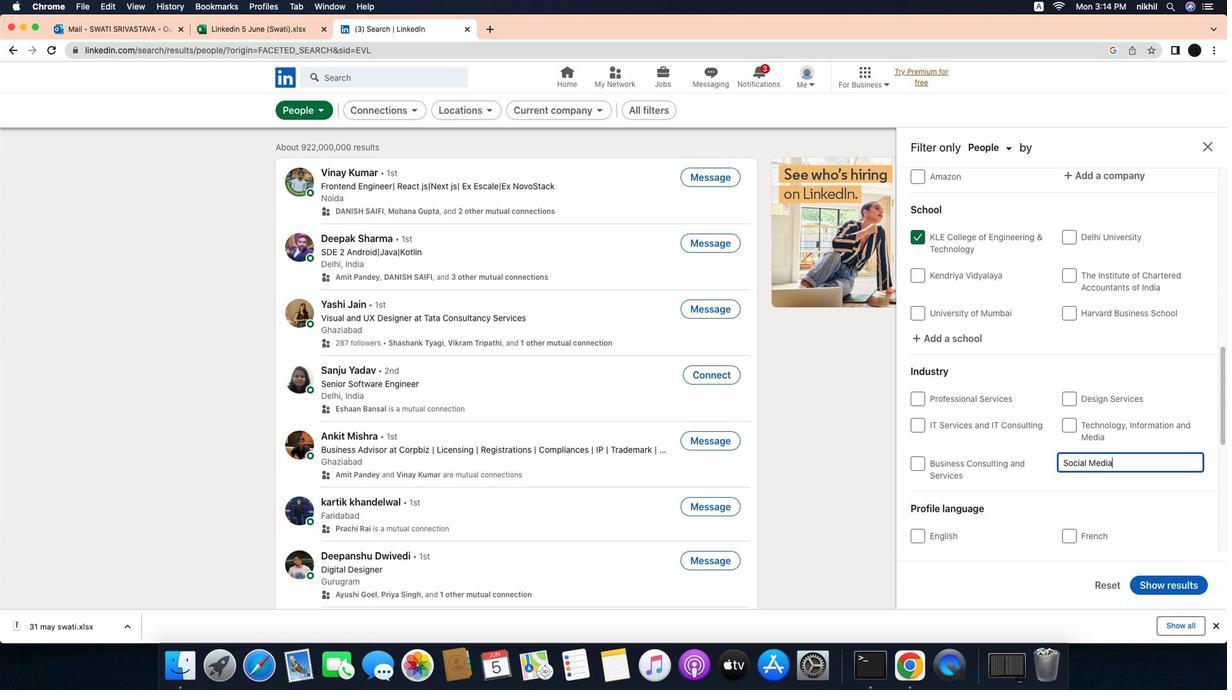 
Action: Mouse moved to (1171, 467)
Screenshot: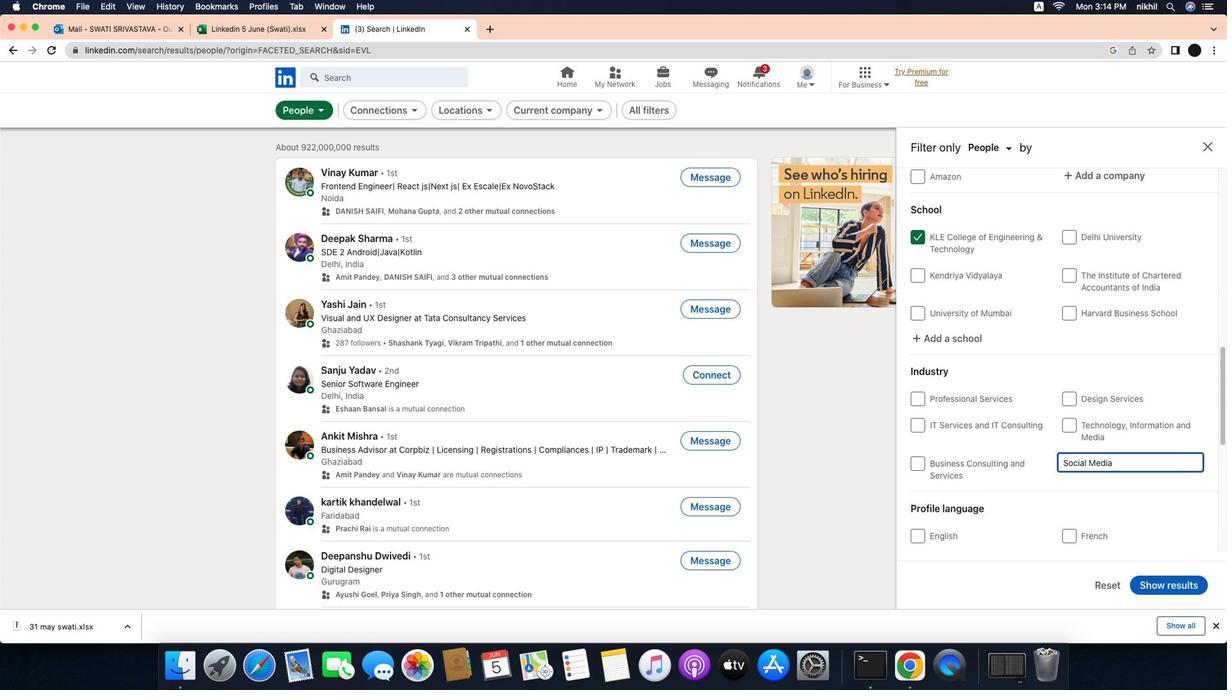 
Action: Key pressed 'i''a'Key.spaceKey.caps_lock'M'Key.caps_lock'a''r''k''e''t''i''n''g'Key.enter
Screenshot: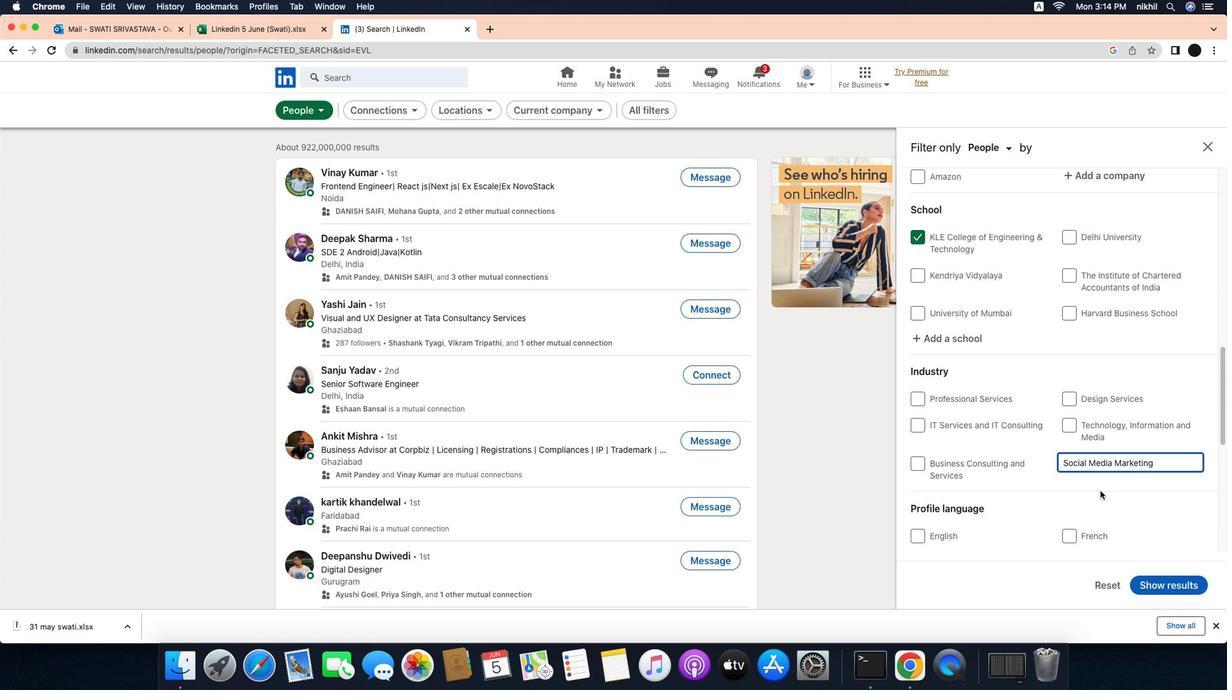 
Action: Mouse moved to (1148, 498)
Screenshot: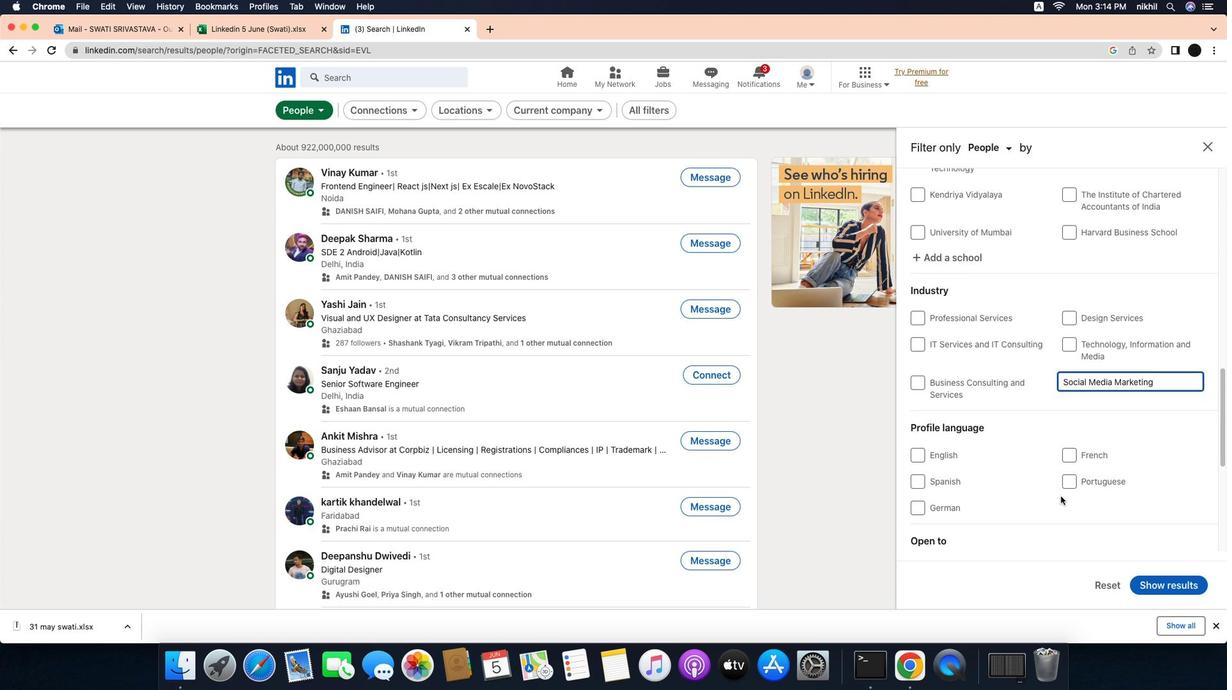 
Action: Mouse scrolled (1148, 498) with delta (-24, -24)
Screenshot: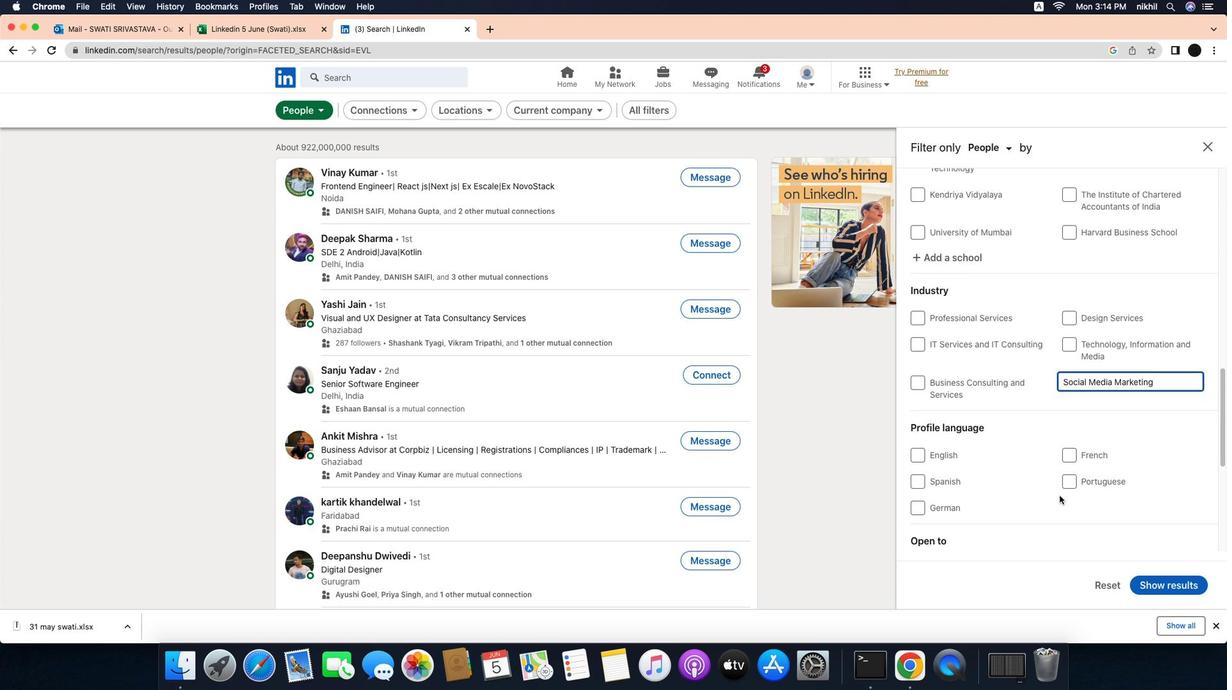 
Action: Mouse moved to (1148, 498)
Screenshot: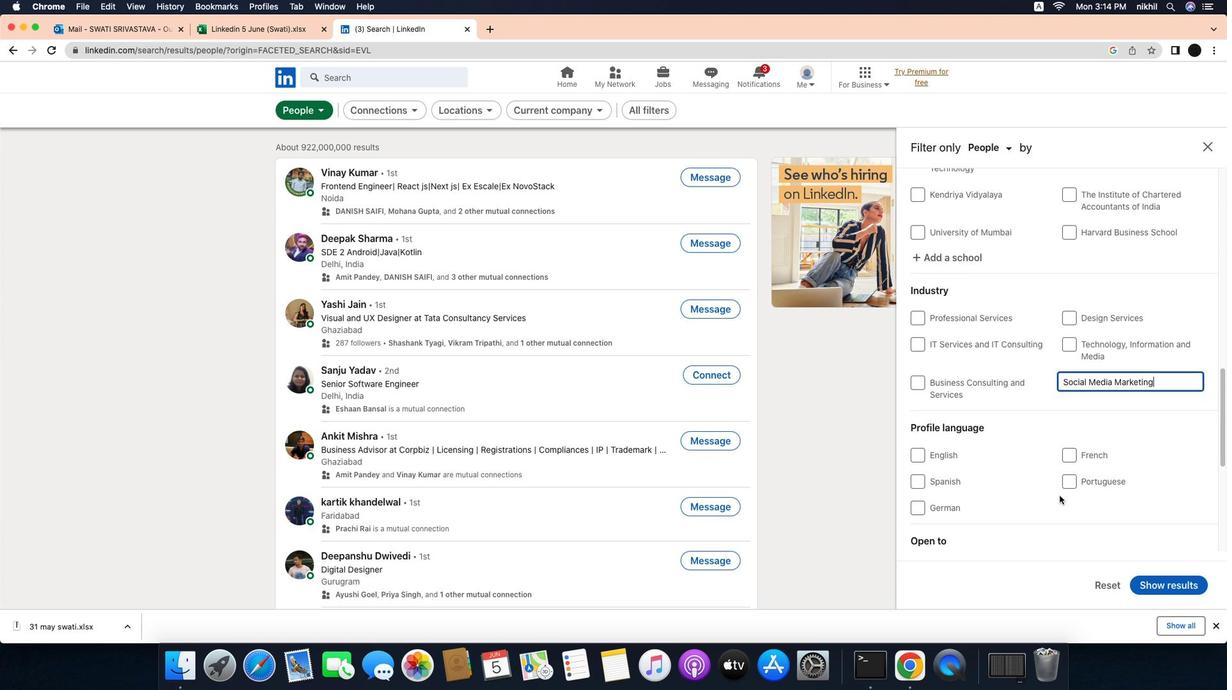 
Action: Mouse scrolled (1148, 498) with delta (-24, -24)
Screenshot: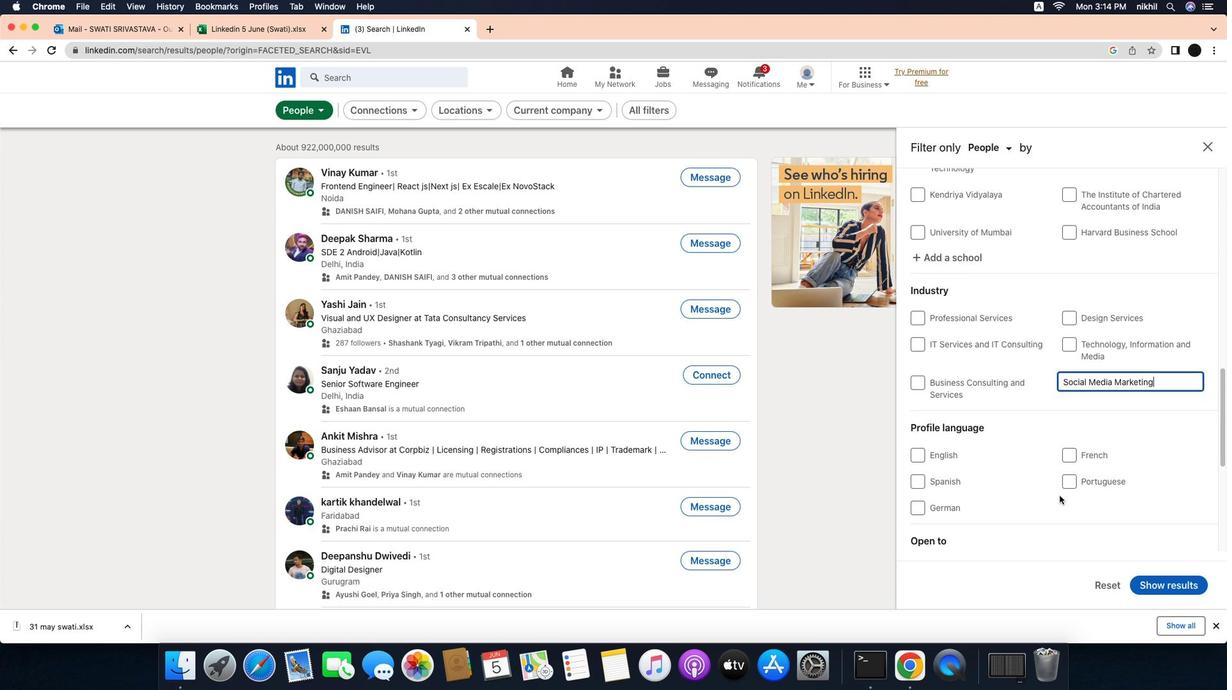 
Action: Mouse moved to (1148, 498)
Screenshot: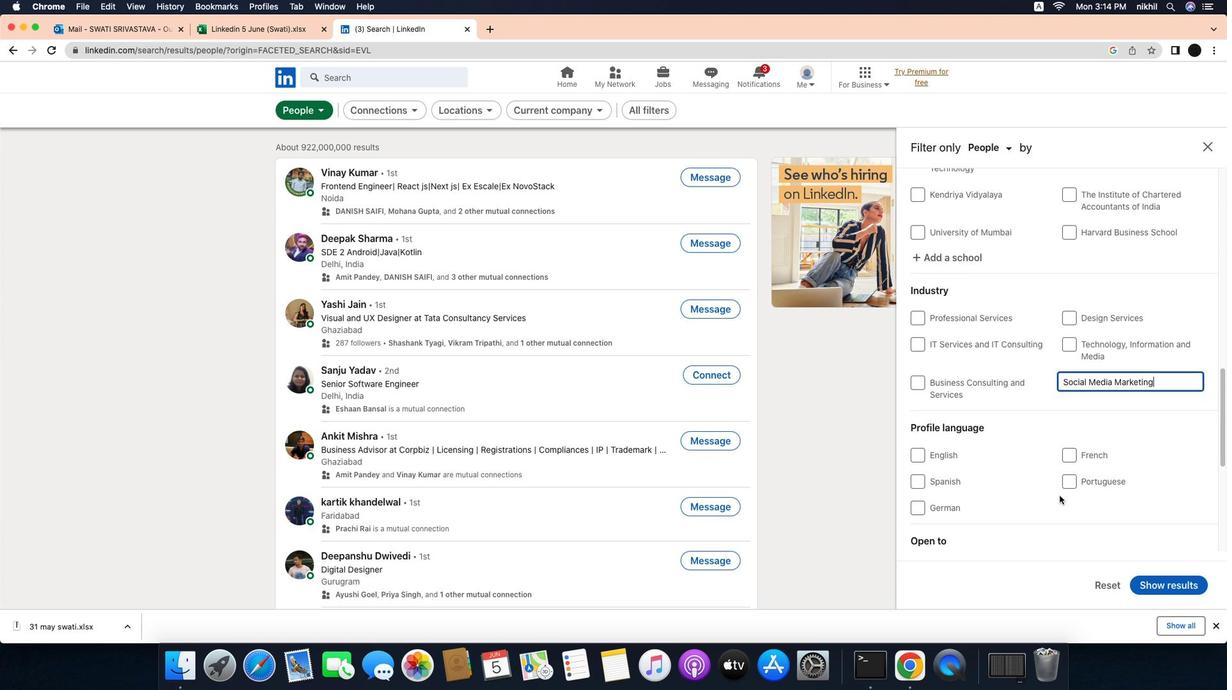 
Action: Mouse scrolled (1148, 498) with delta (-24, -25)
Screenshot: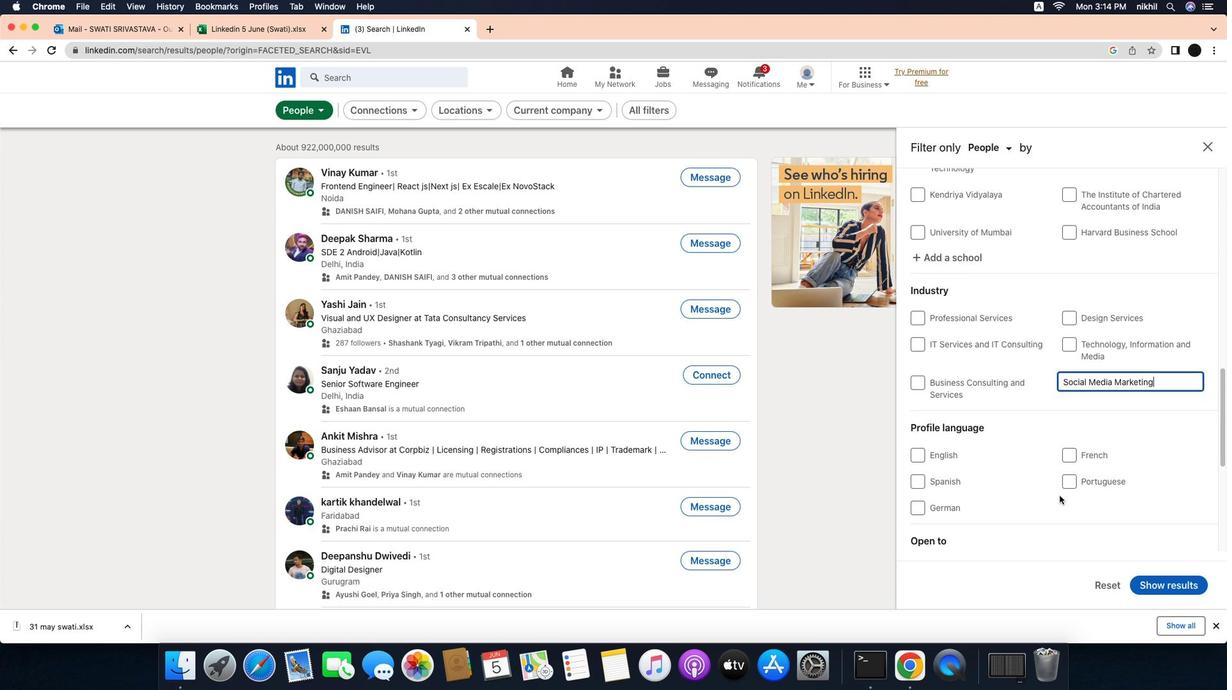 
Action: Mouse moved to (1105, 503)
Screenshot: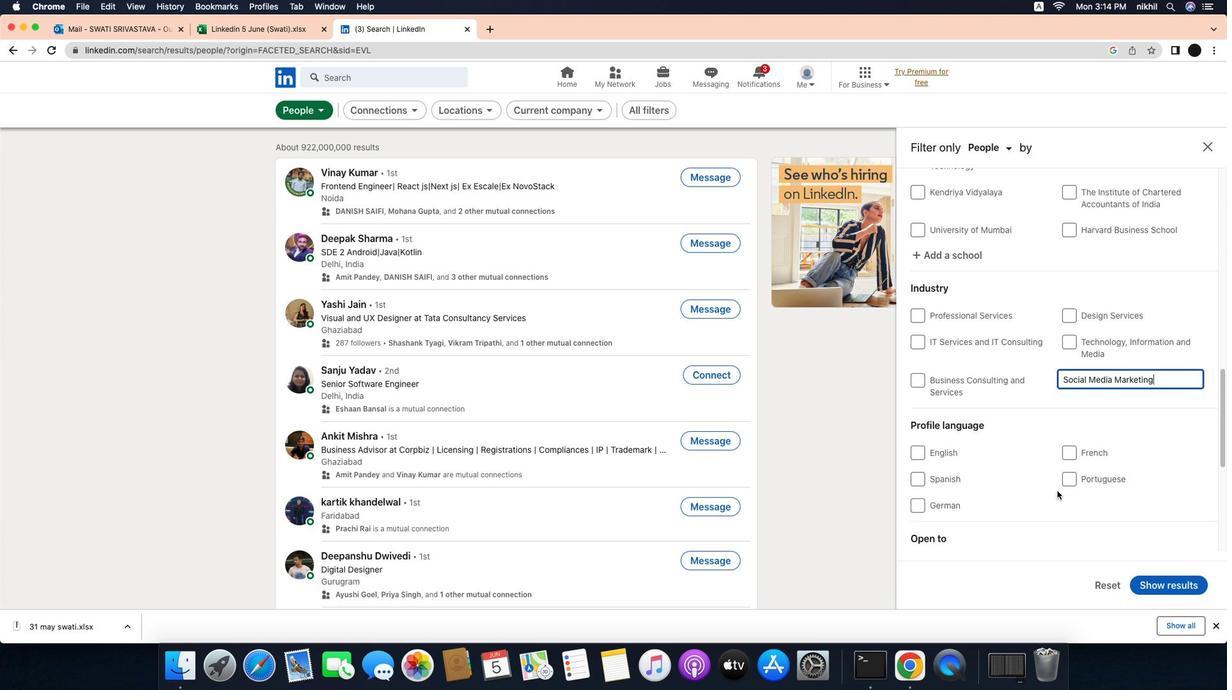 
Action: Mouse scrolled (1105, 503) with delta (-24, -24)
Screenshot: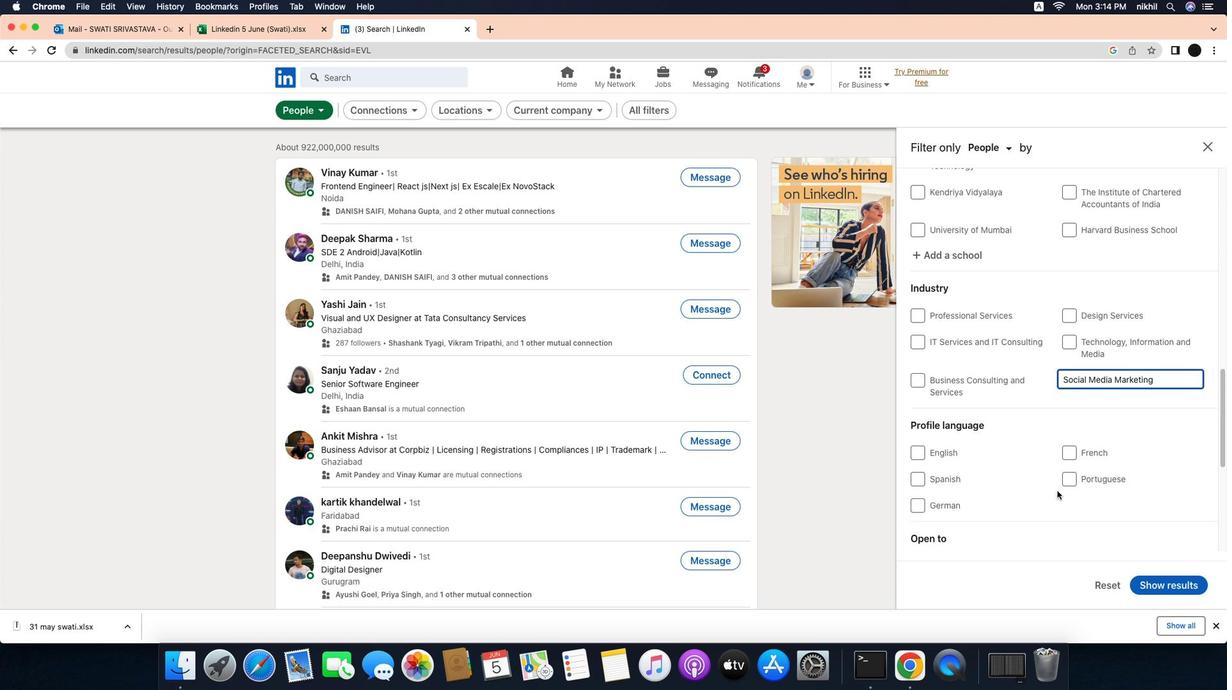 
Action: Mouse moved to (1103, 498)
Screenshot: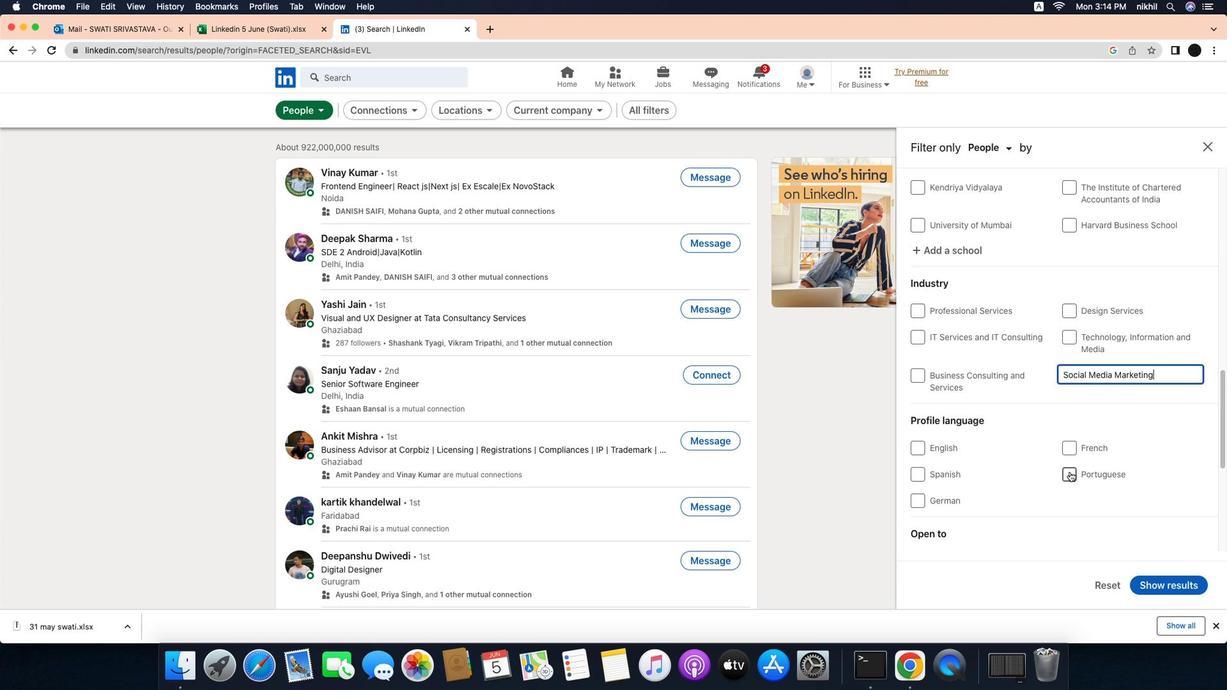 
Action: Mouse scrolled (1103, 498) with delta (-24, -24)
Screenshot: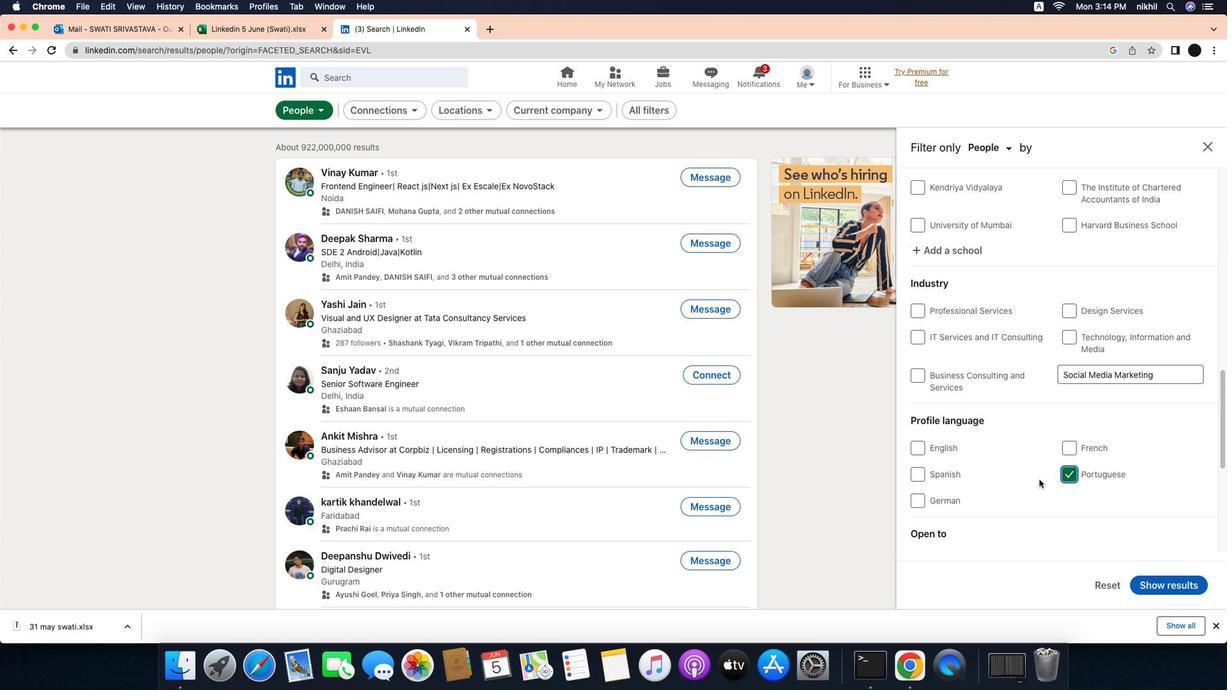 
Action: Mouse scrolled (1103, 498) with delta (-24, -24)
Screenshot: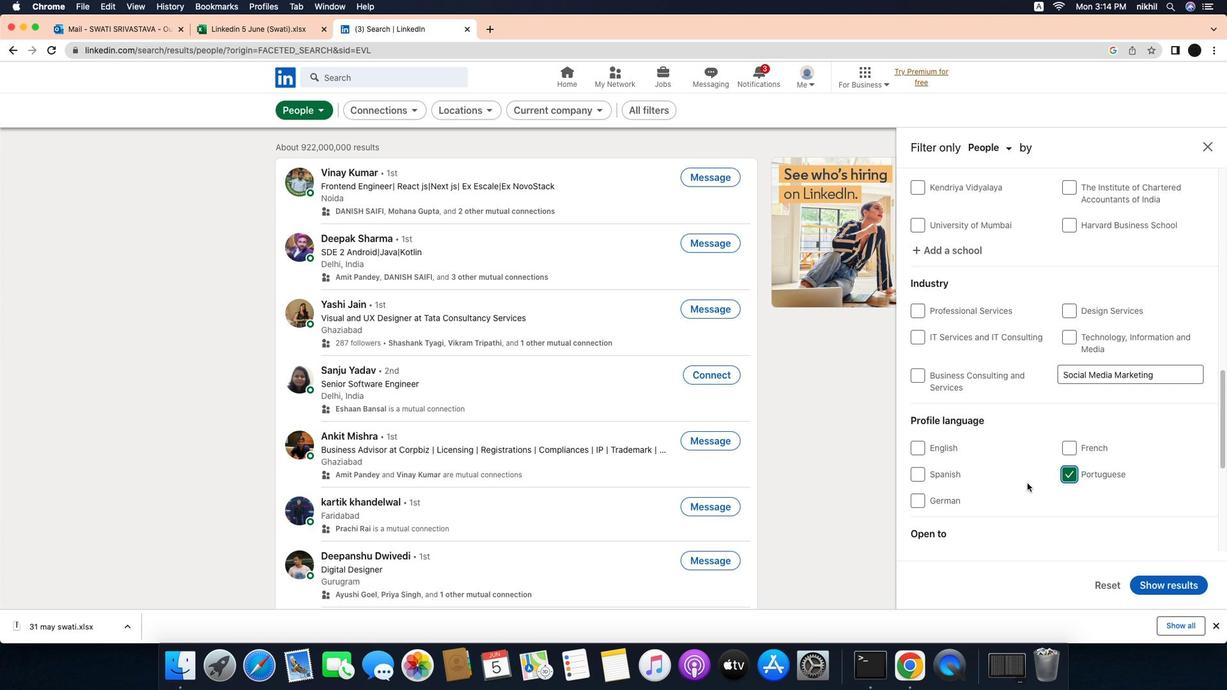 
Action: Mouse moved to (1116, 478)
Screenshot: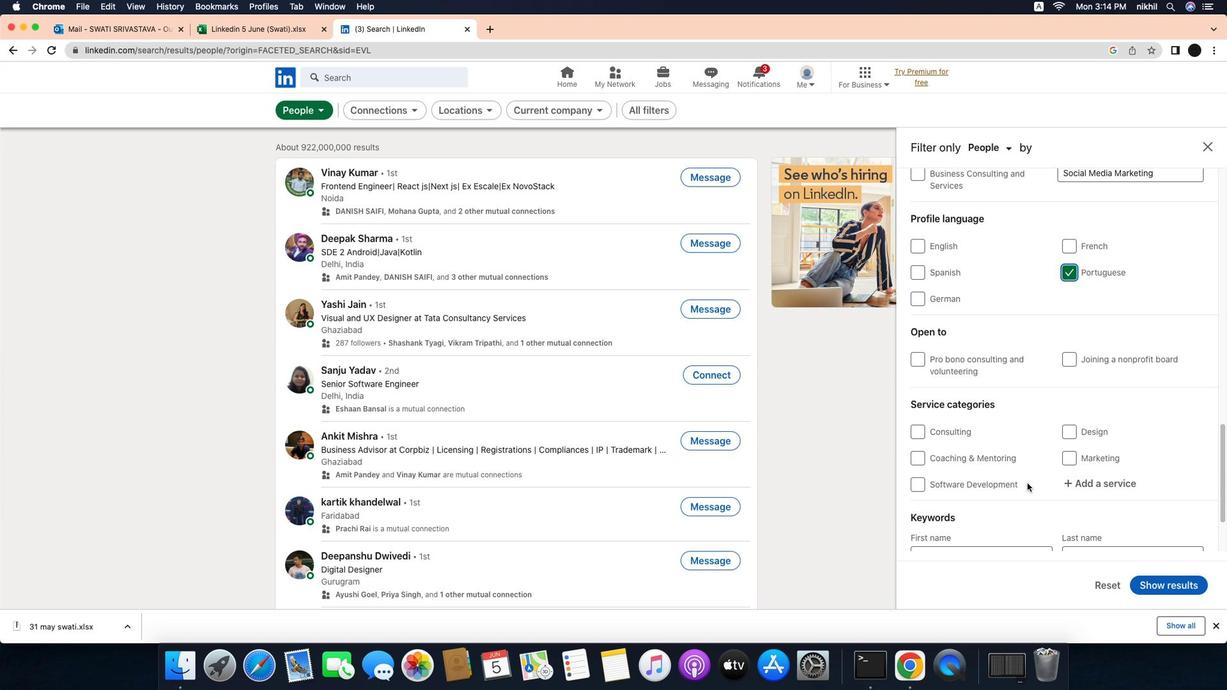 
Action: Mouse pressed left at (1116, 478)
Screenshot: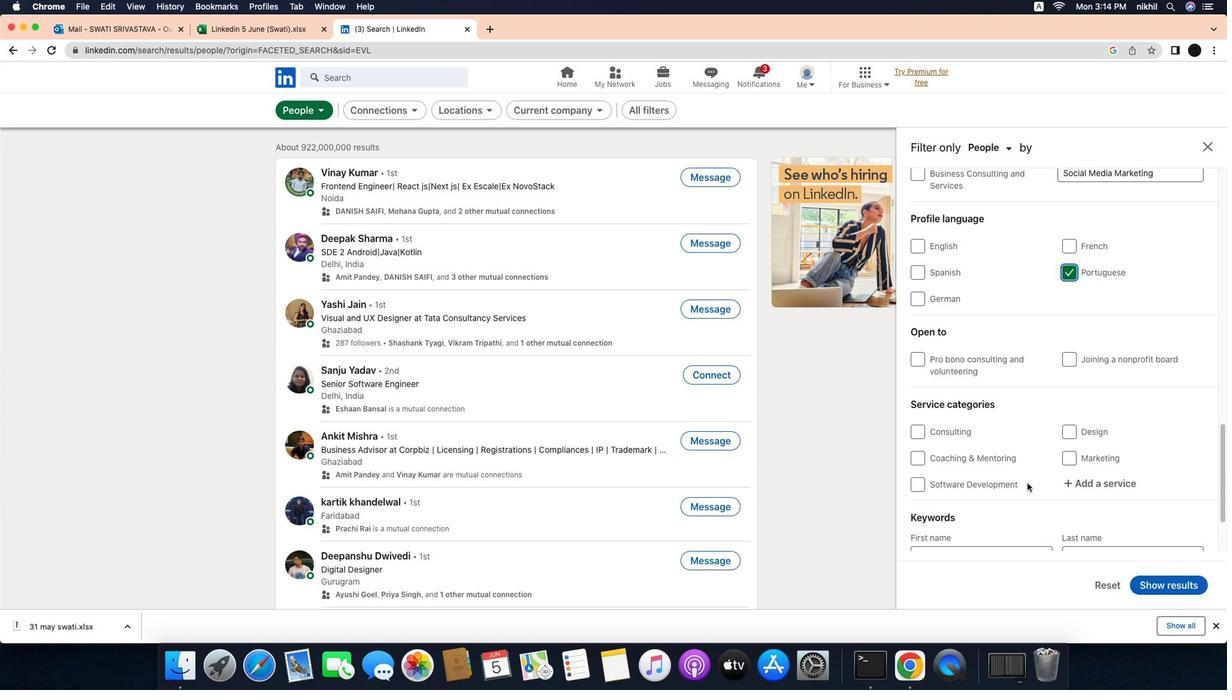 
Action: Mouse moved to (1071, 491)
Screenshot: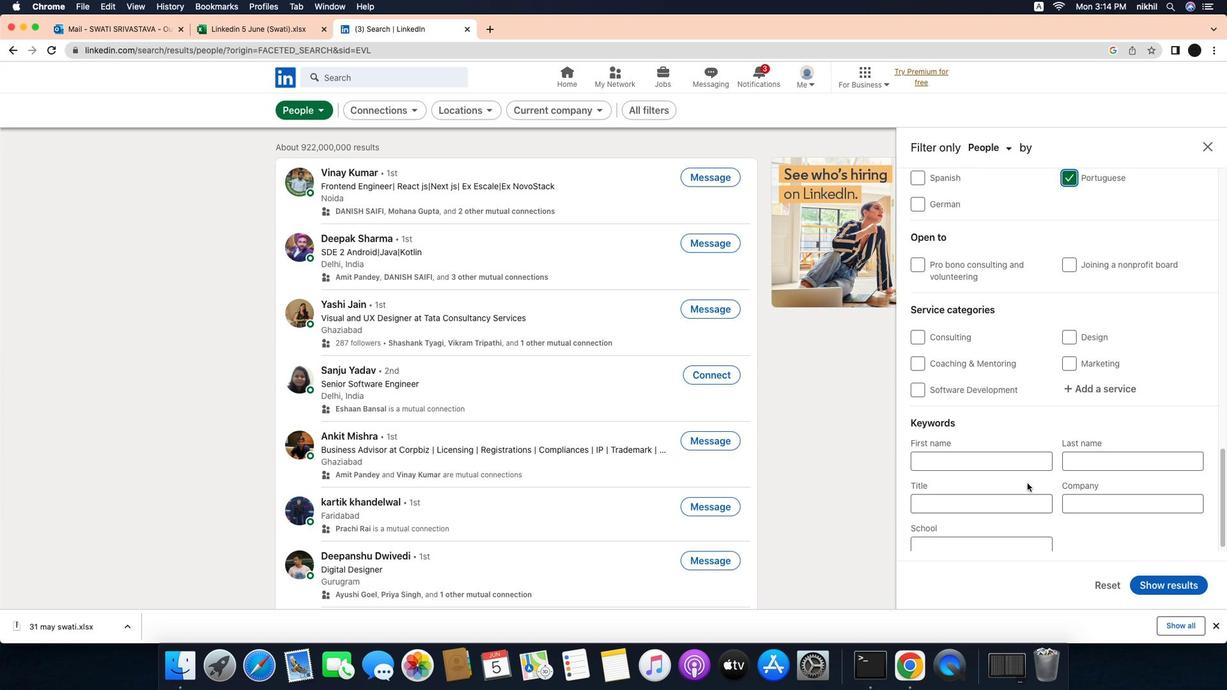 
Action: Mouse scrolled (1071, 491) with delta (-24, -24)
Screenshot: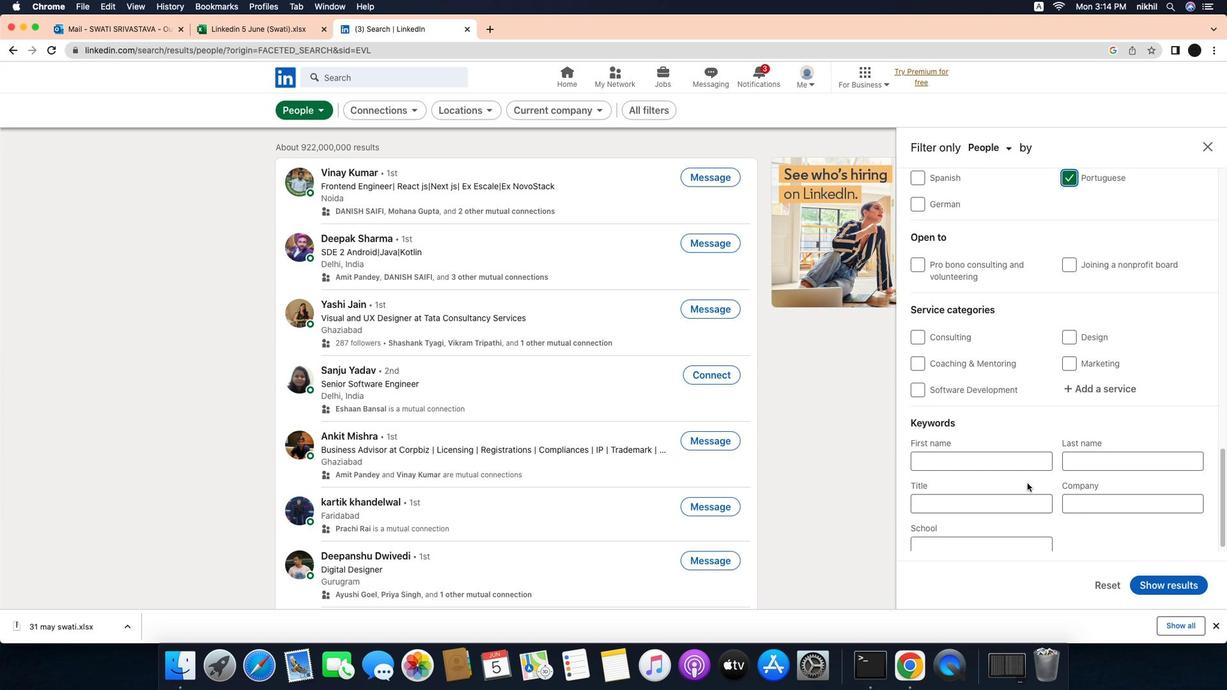 
Action: Mouse scrolled (1071, 491) with delta (-24, -24)
Screenshot: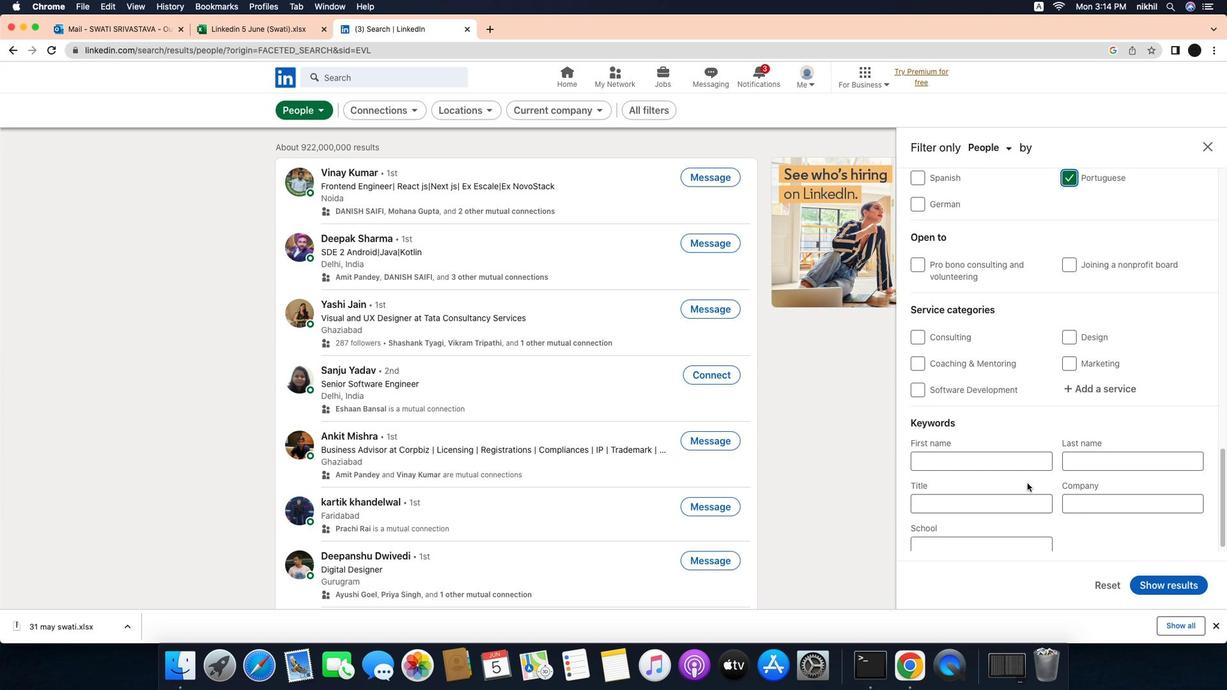 
Action: Mouse scrolled (1071, 491) with delta (-24, -26)
Screenshot: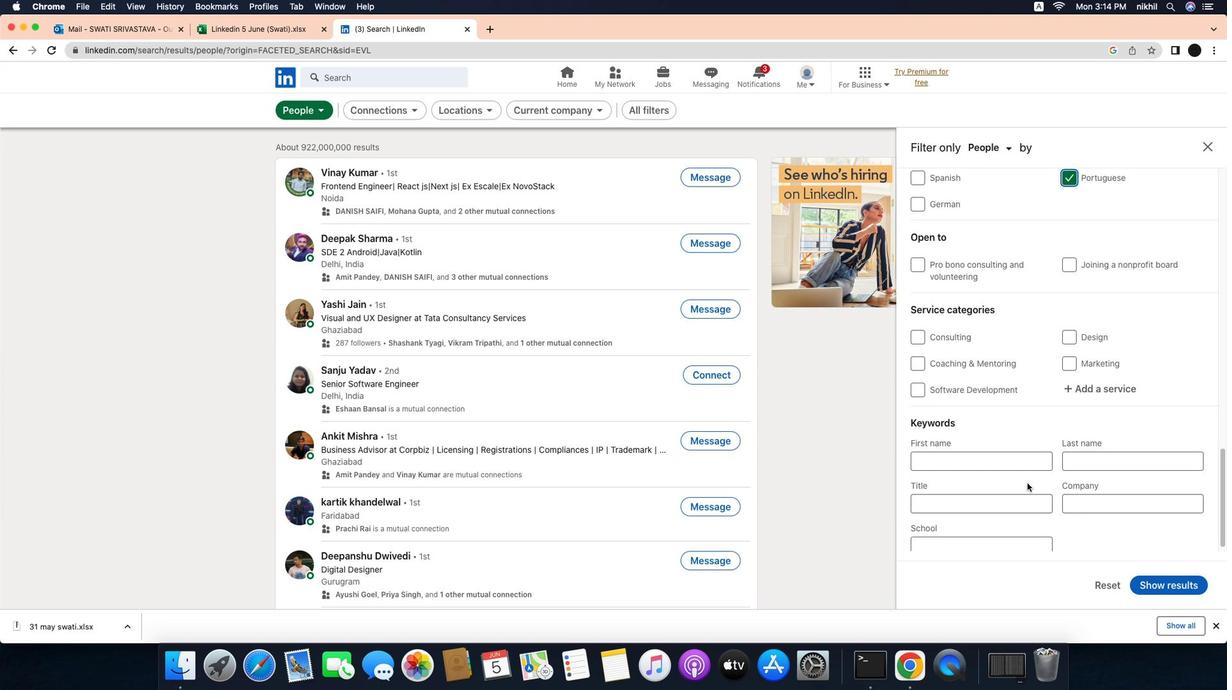 
Action: Mouse scrolled (1071, 491) with delta (-24, -26)
Screenshot: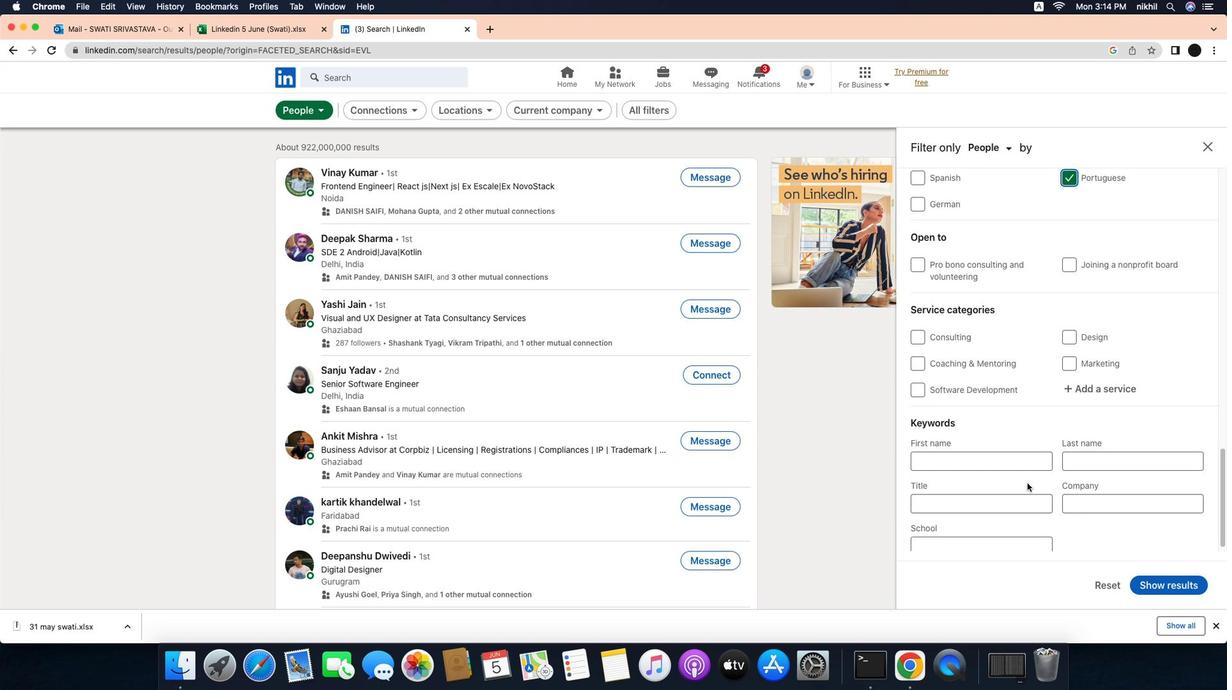 
Action: Mouse scrolled (1071, 491) with delta (-24, -24)
Screenshot: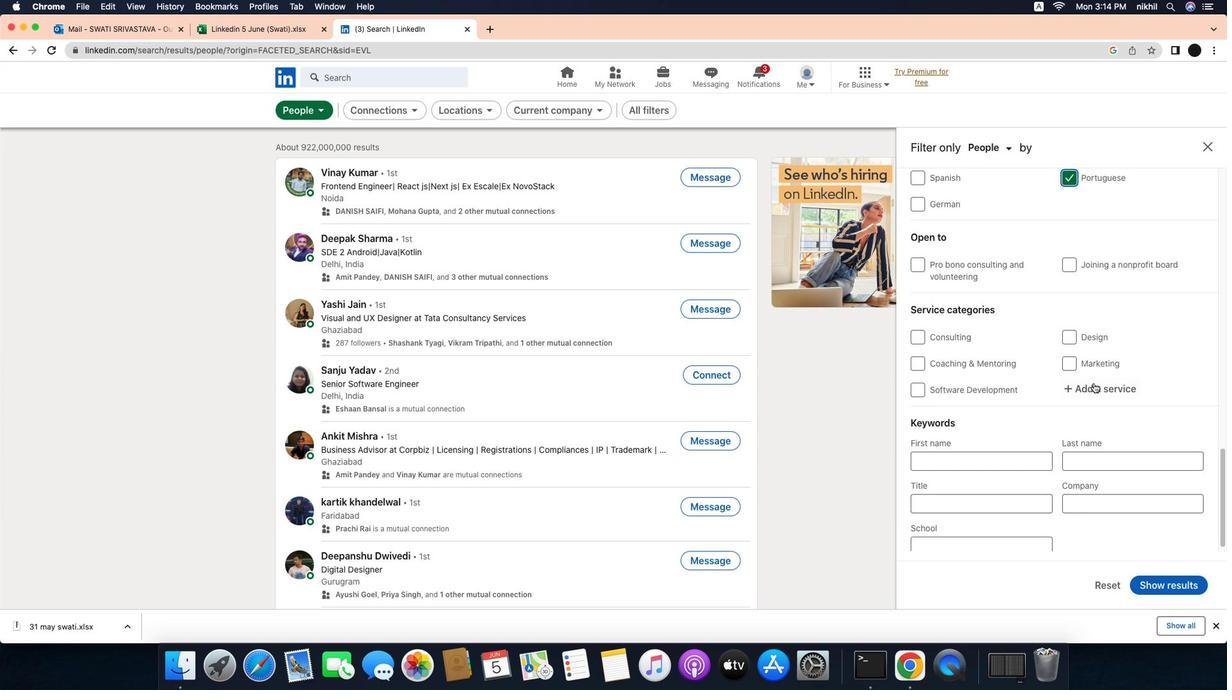 
Action: Mouse scrolled (1071, 491) with delta (-24, -24)
Screenshot: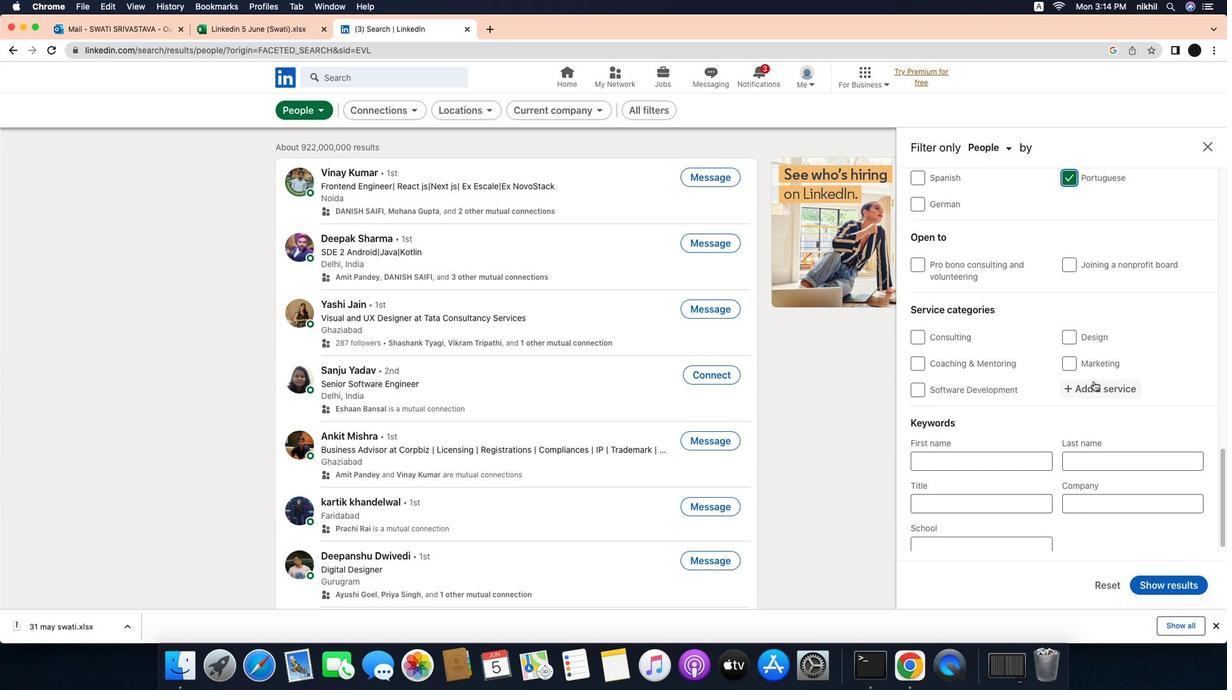 
Action: Mouse scrolled (1071, 491) with delta (-24, -25)
Screenshot: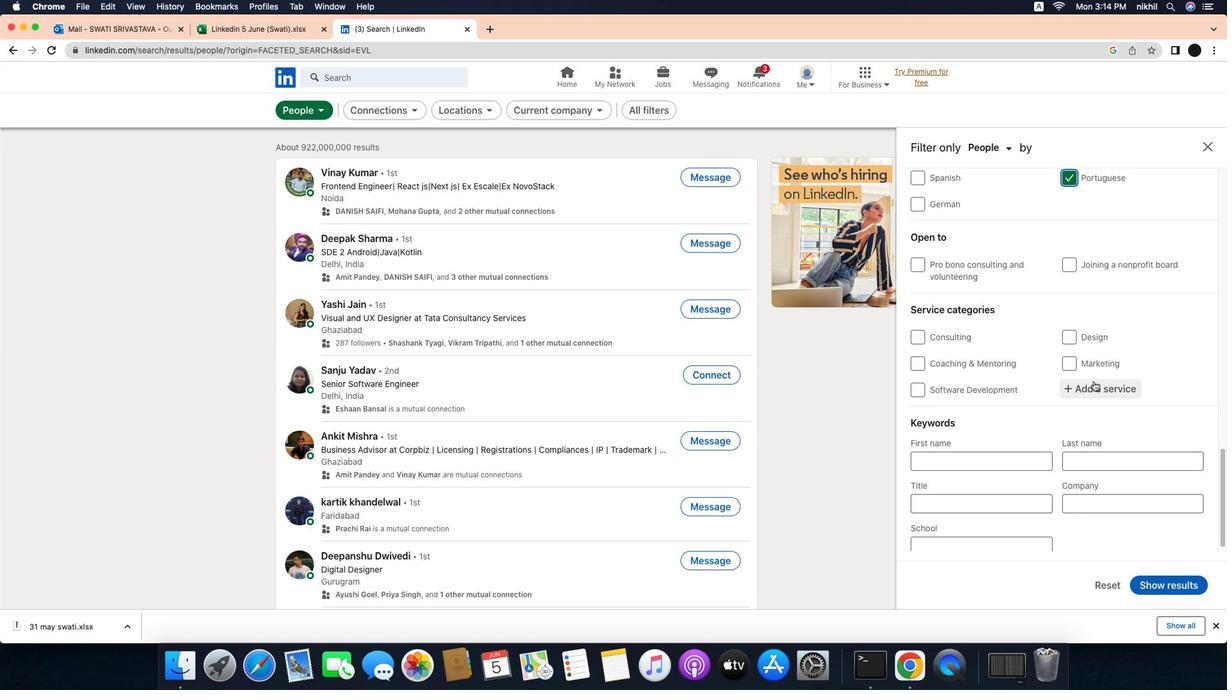
Action: Mouse moved to (1141, 383)
Screenshot: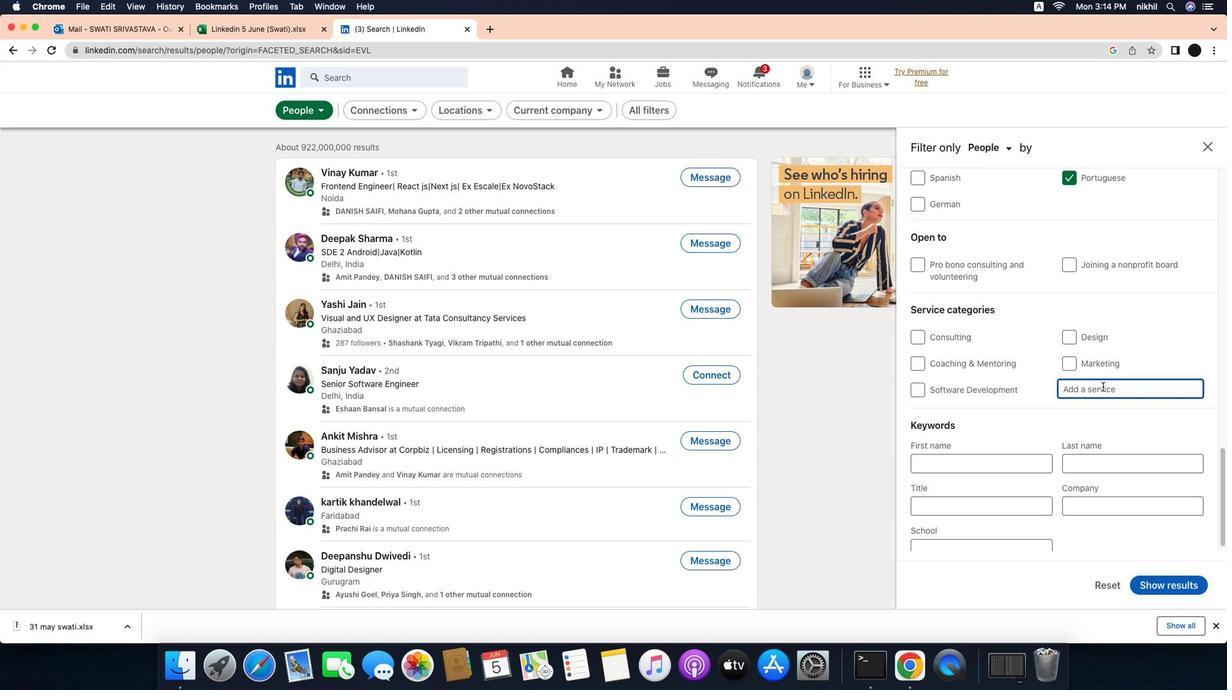 
Action: Mouse pressed left at (1141, 383)
Screenshot: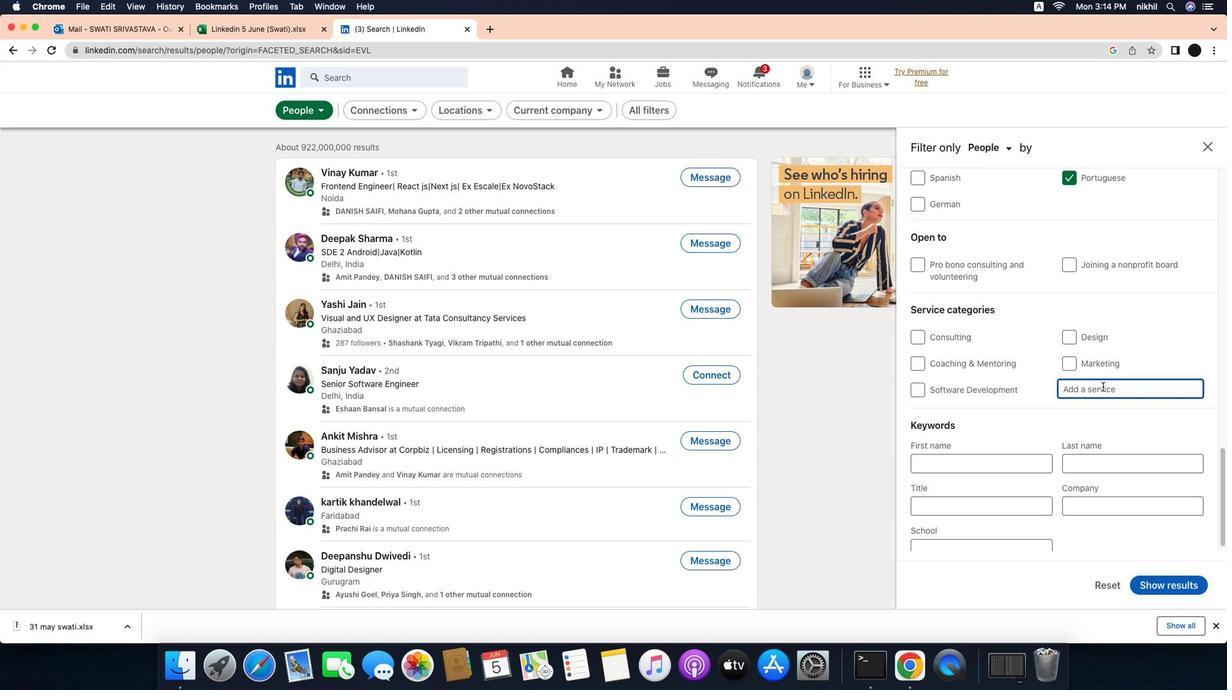 
Action: Mouse moved to (1152, 388)
Screenshot: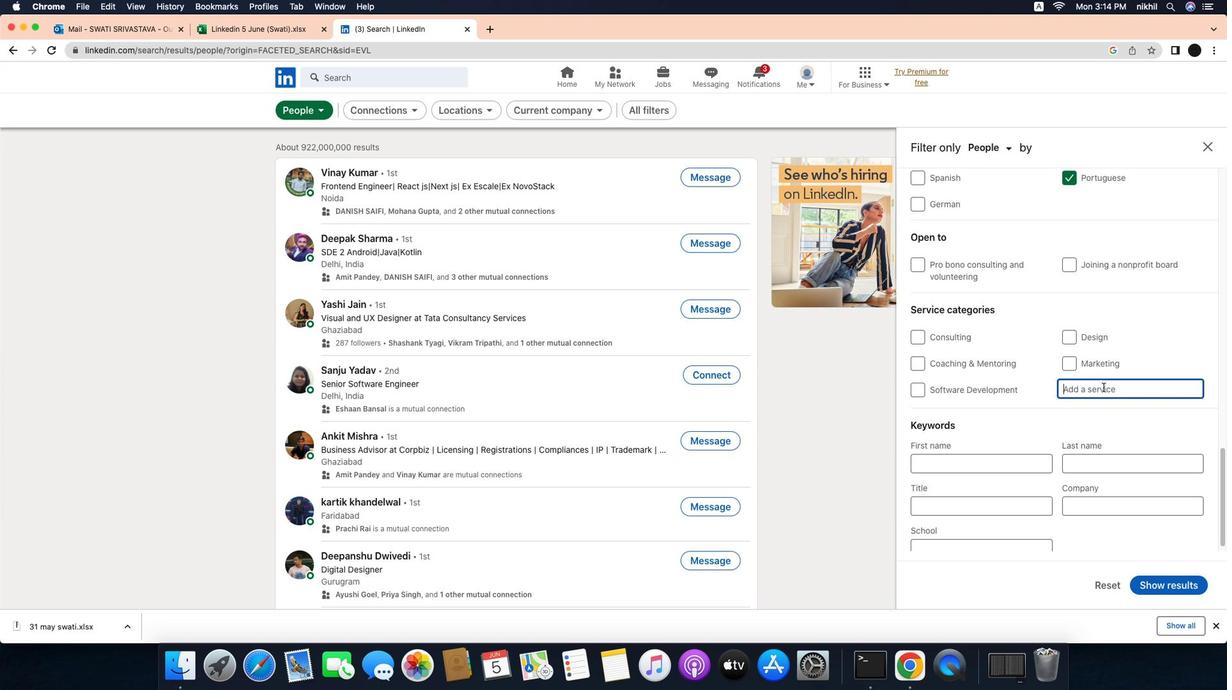 
Action: Mouse pressed left at (1152, 388)
Screenshot: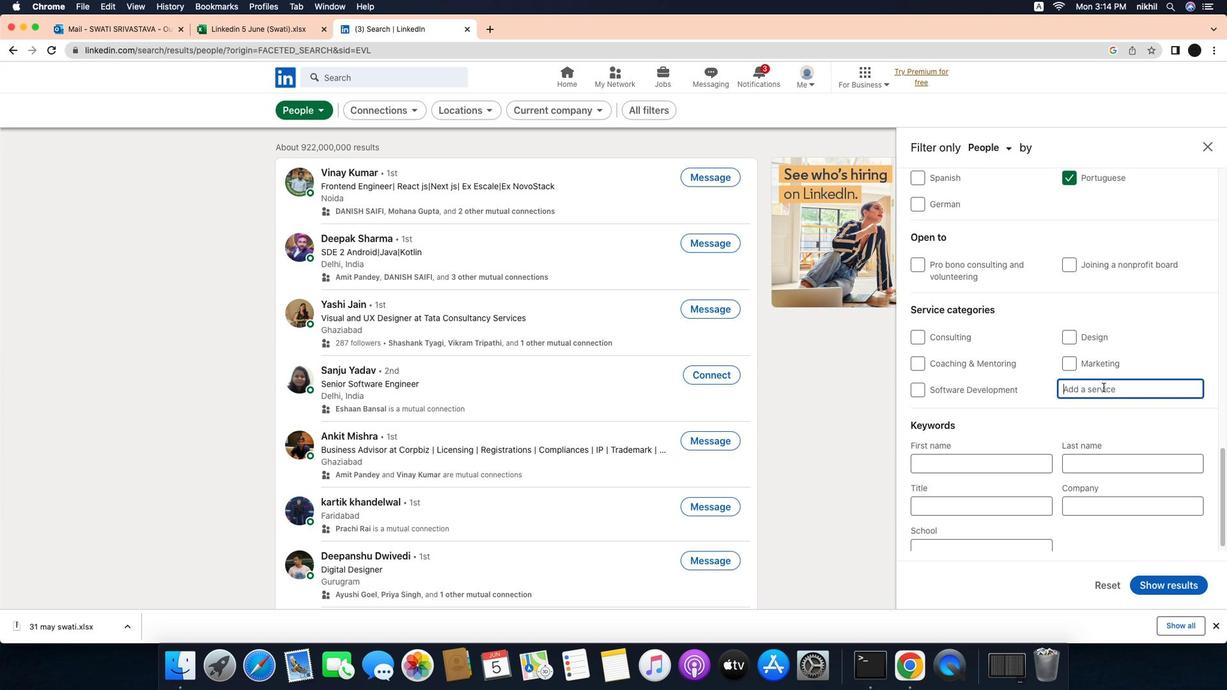 
Action: Mouse moved to (1173, 391)
Screenshot: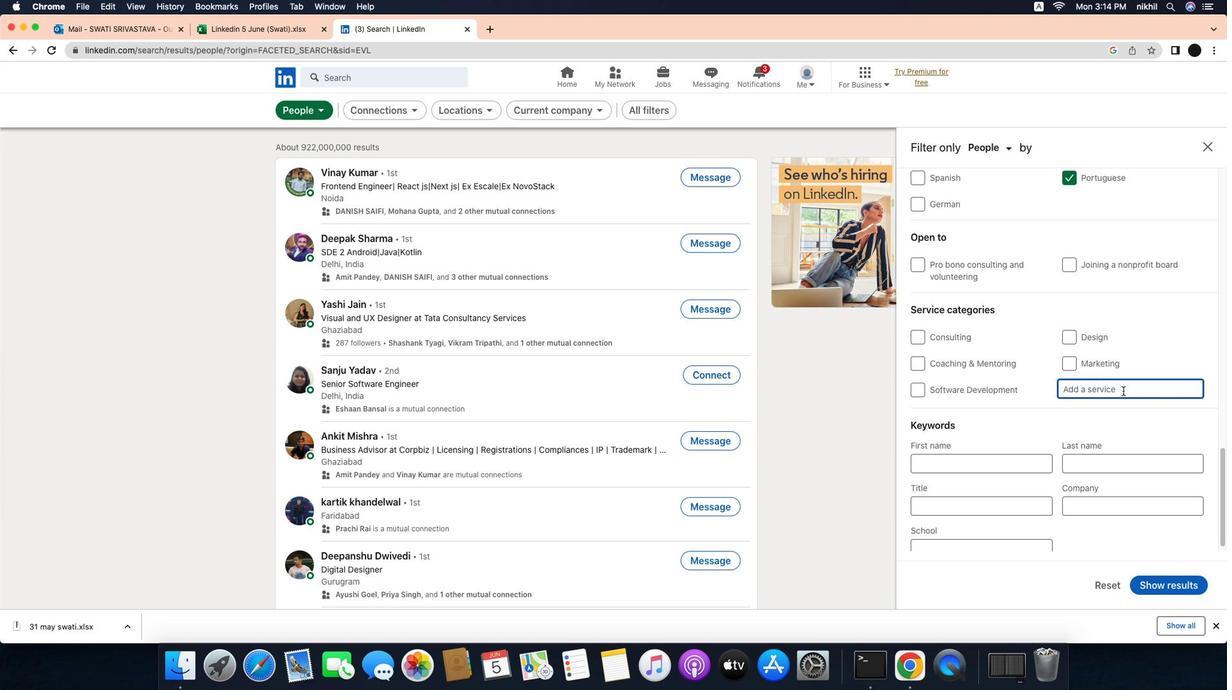 
Action: Key pressed Key.caps_lock'R'Key.caps_lock'e''t''a''i''l'Key.enter
Screenshot: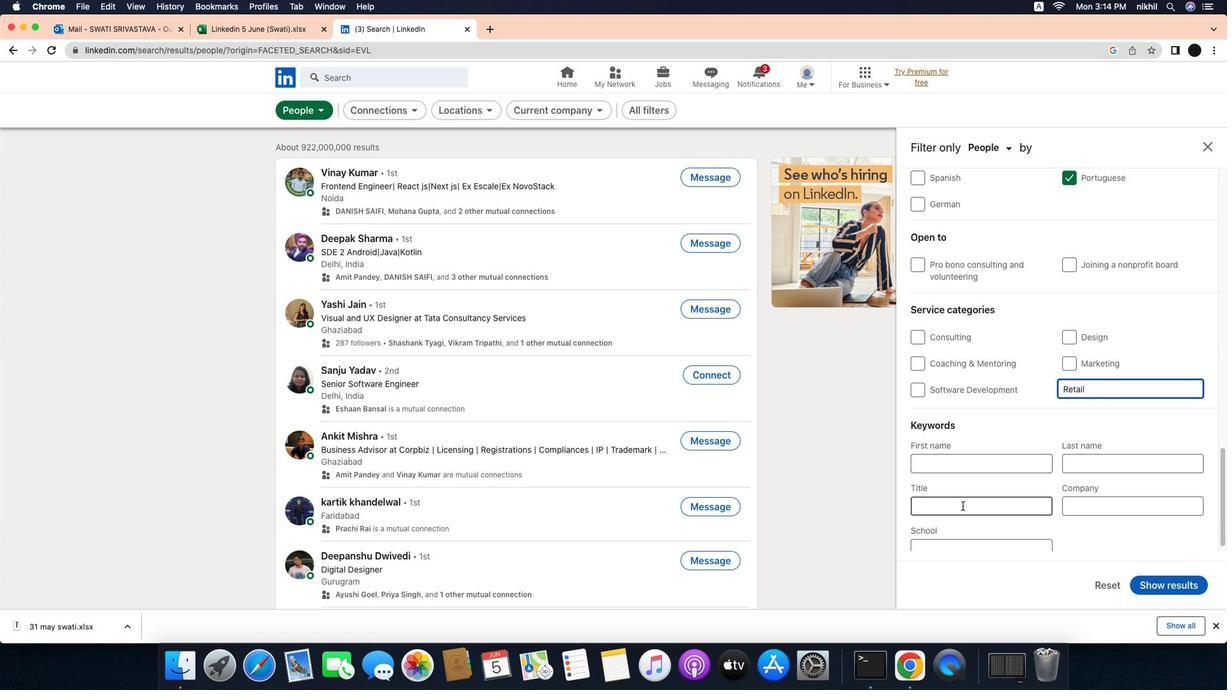 
Action: Mouse moved to (1001, 514)
Screenshot: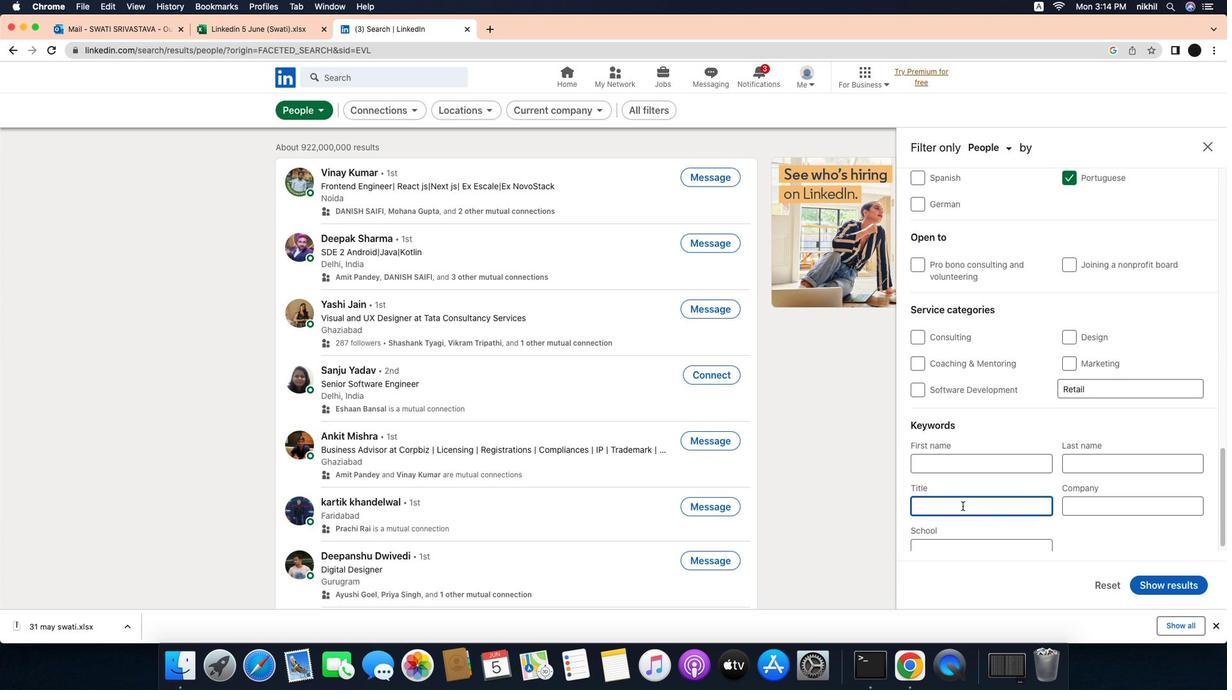 
Action: Mouse pressed left at (1001, 514)
Screenshot: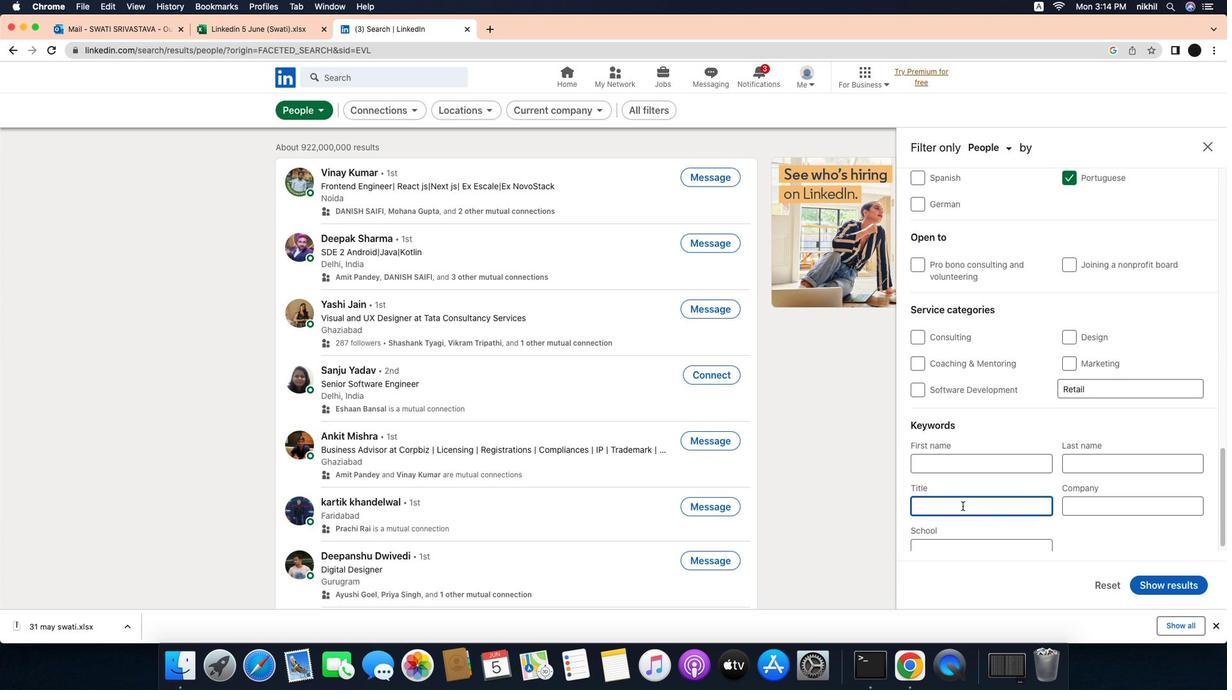 
Action: Key pressed Key.caps_lock'P'Key.caps_lock'r''o''p''o''s''a''l'Key.spaceKey.caps_lock'W'Key.caps_lock'r''i''t''e''r'Key.enter
Screenshot: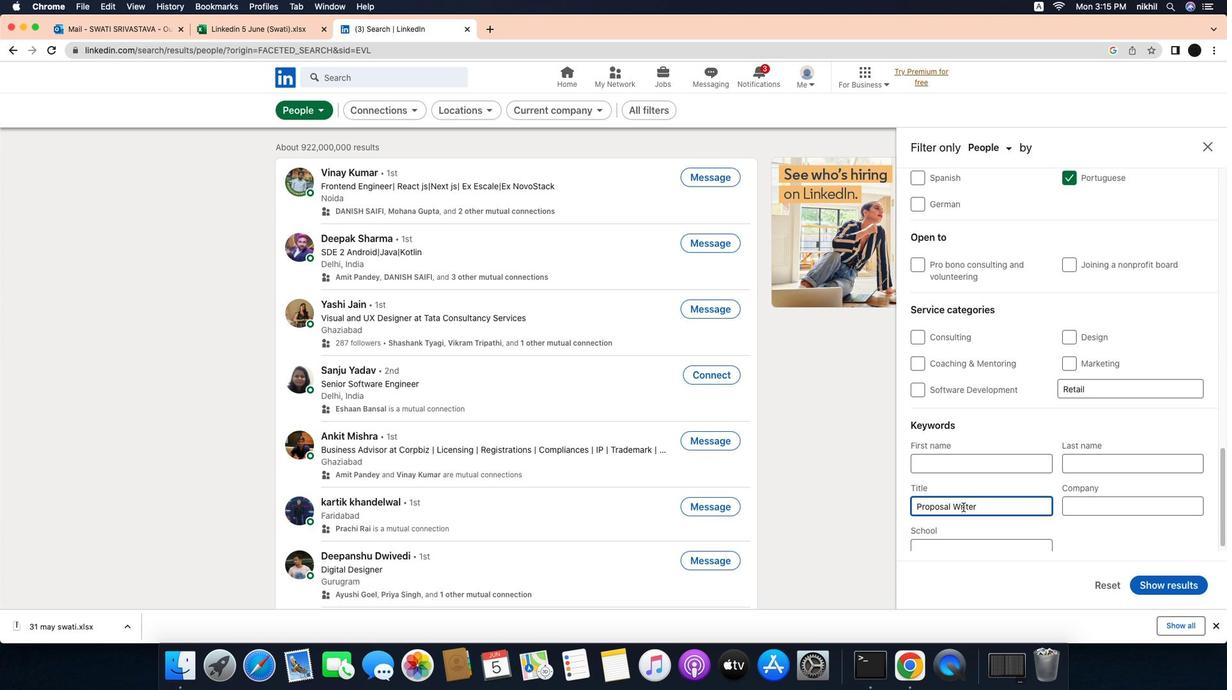 
Action: Mouse moved to (1208, 599)
Screenshot: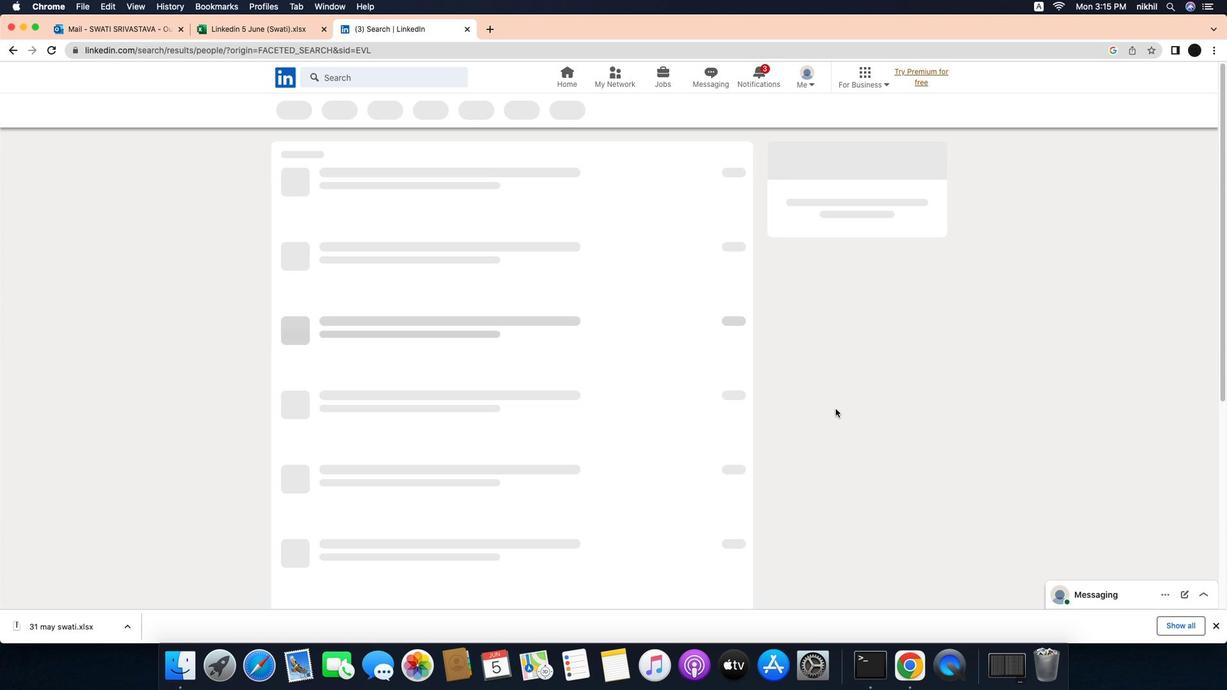 
Action: Mouse pressed left at (1208, 599)
Screenshot: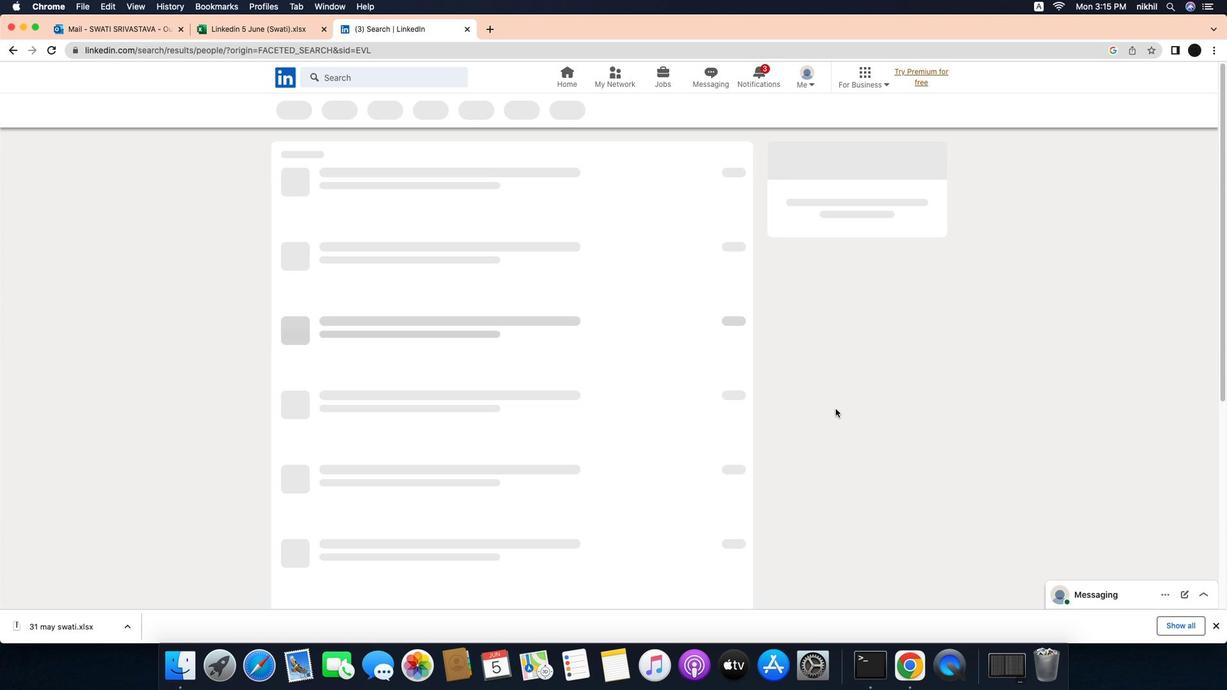 
Action: Mouse moved to (866, 411)
Screenshot: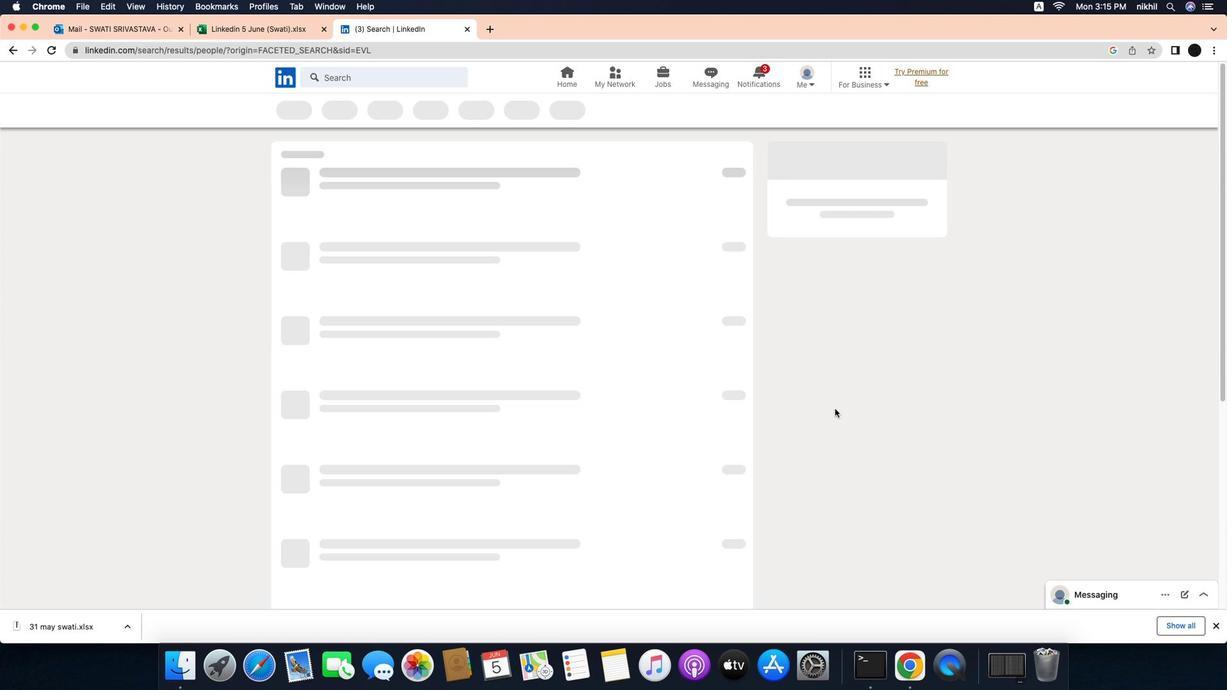 
